 Task: Find connections with filter location Nādāpuram with filter topic  #socialnetworkingwith filter profile language German with filter current company Porsche India with filter school Deogiri College Aurangabad with filter industry Distilleries with filter service category Pricing Strategy with filter keywords title Civil Engineer
Action: Mouse moved to (571, 97)
Screenshot: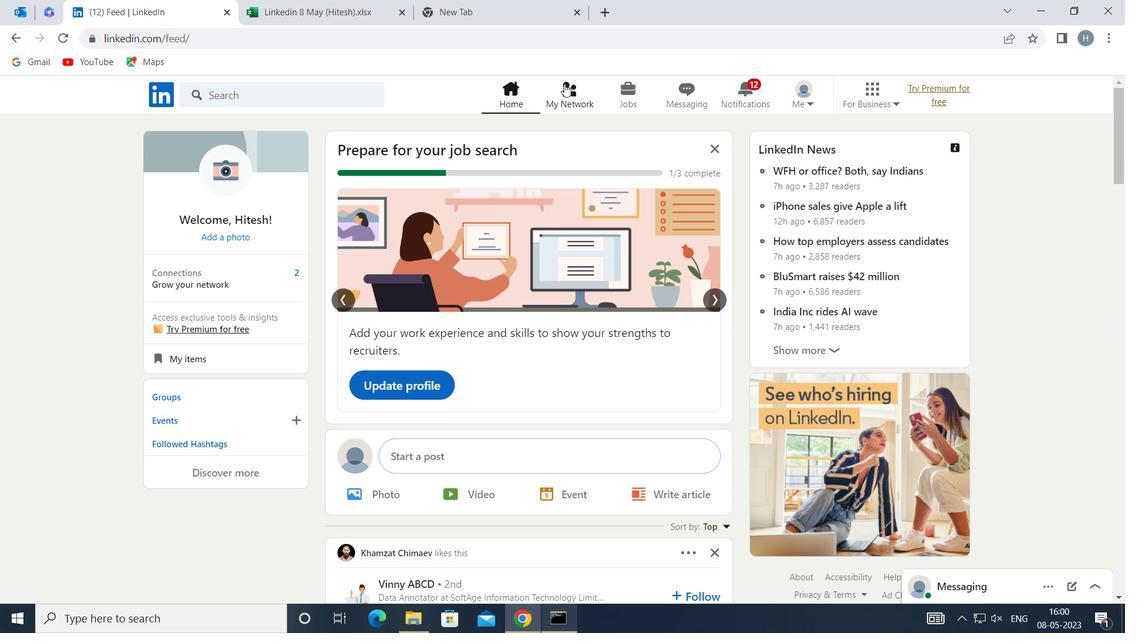 
Action: Mouse pressed left at (571, 97)
Screenshot: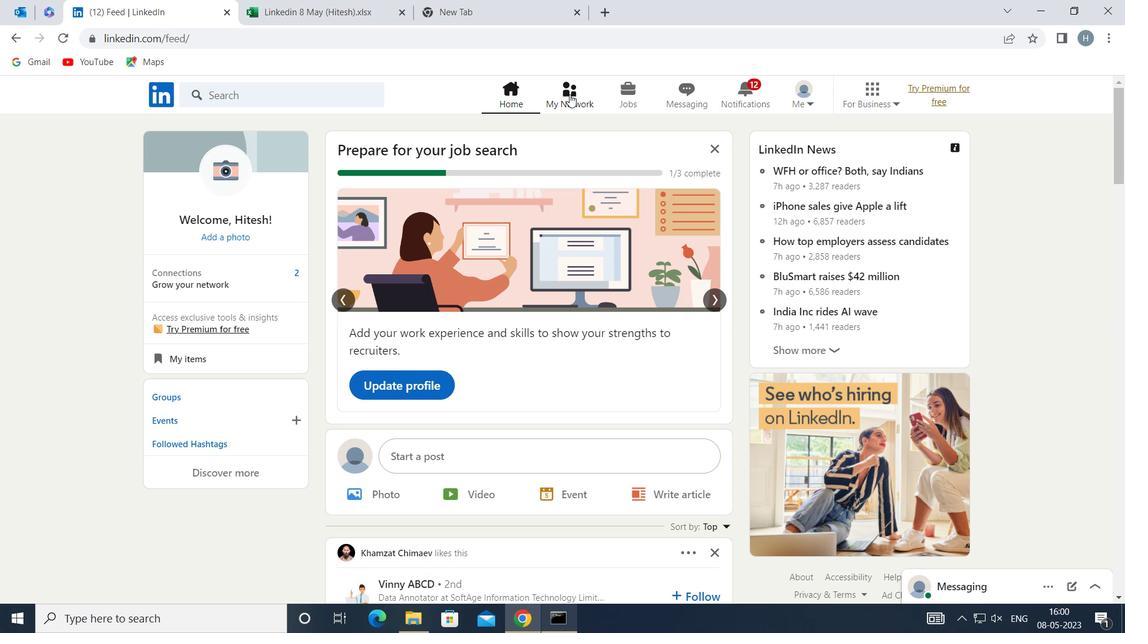 
Action: Mouse moved to (314, 176)
Screenshot: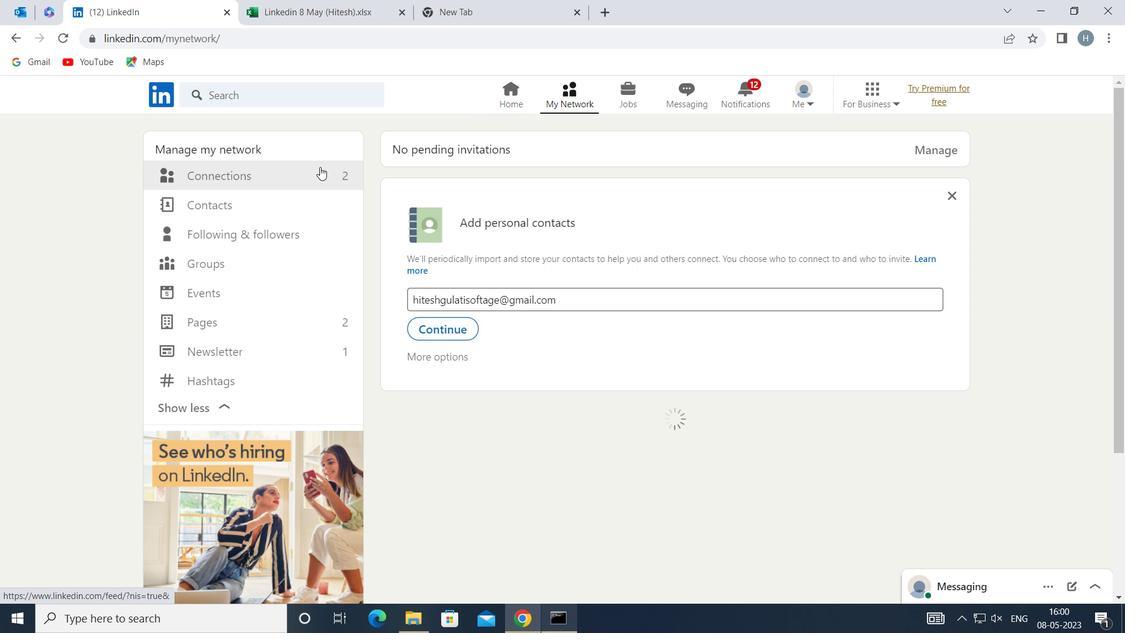 
Action: Mouse pressed left at (314, 176)
Screenshot: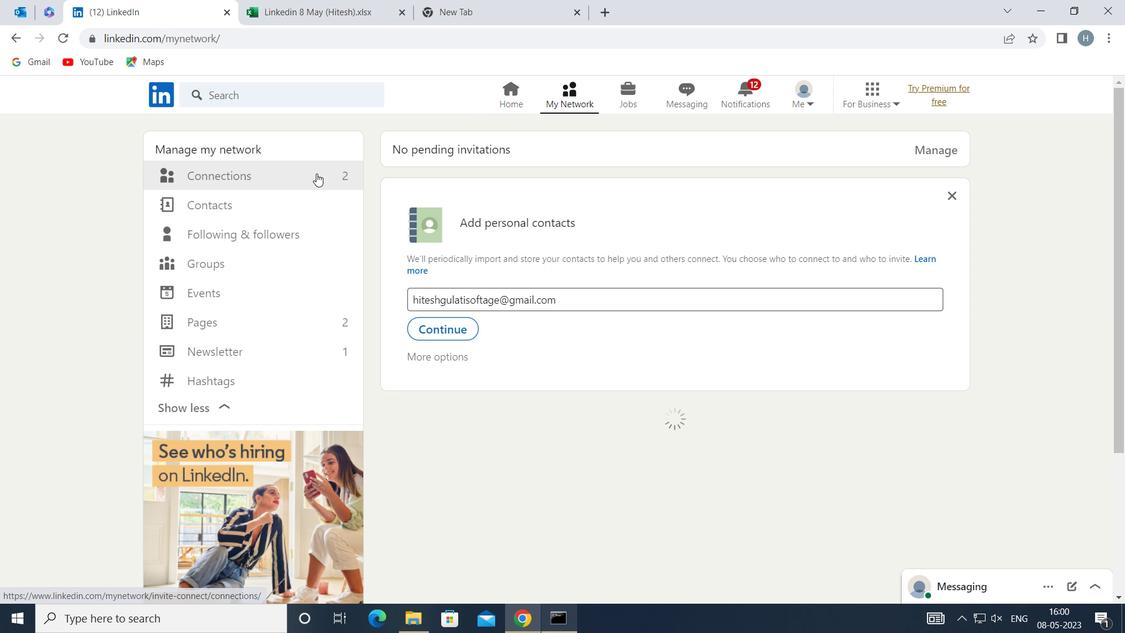
Action: Mouse moved to (648, 174)
Screenshot: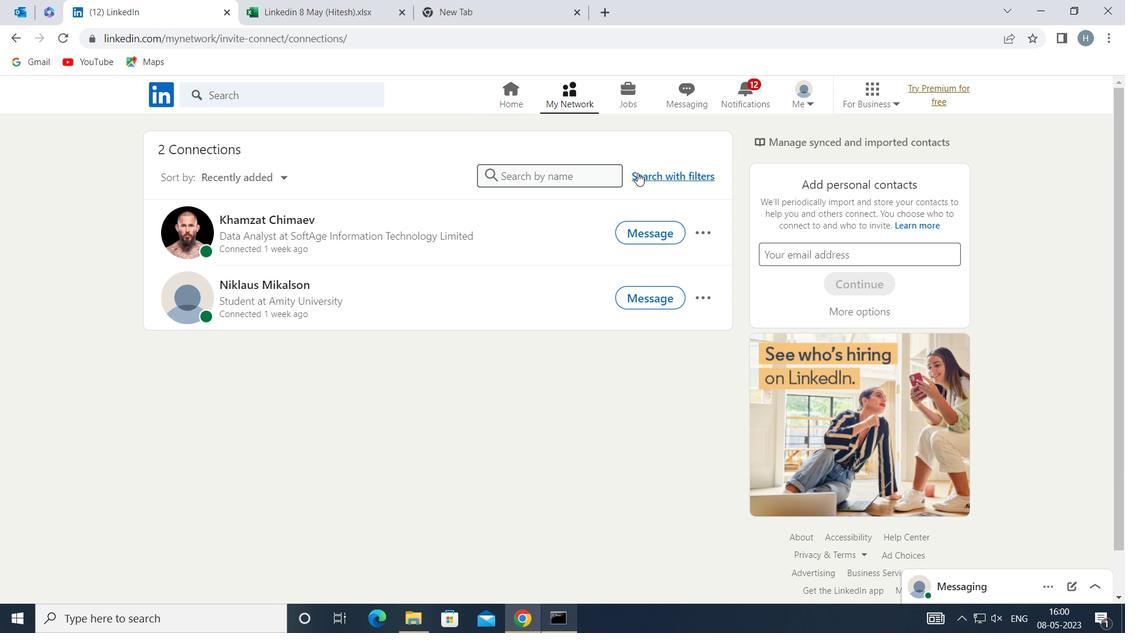 
Action: Mouse pressed left at (648, 174)
Screenshot: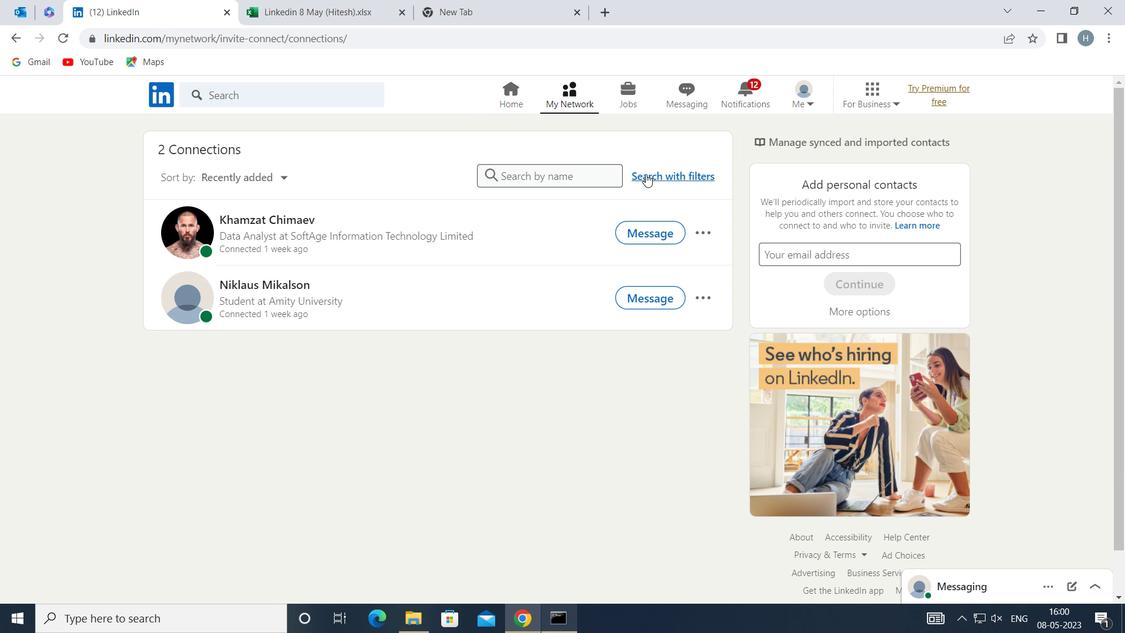 
Action: Mouse moved to (611, 131)
Screenshot: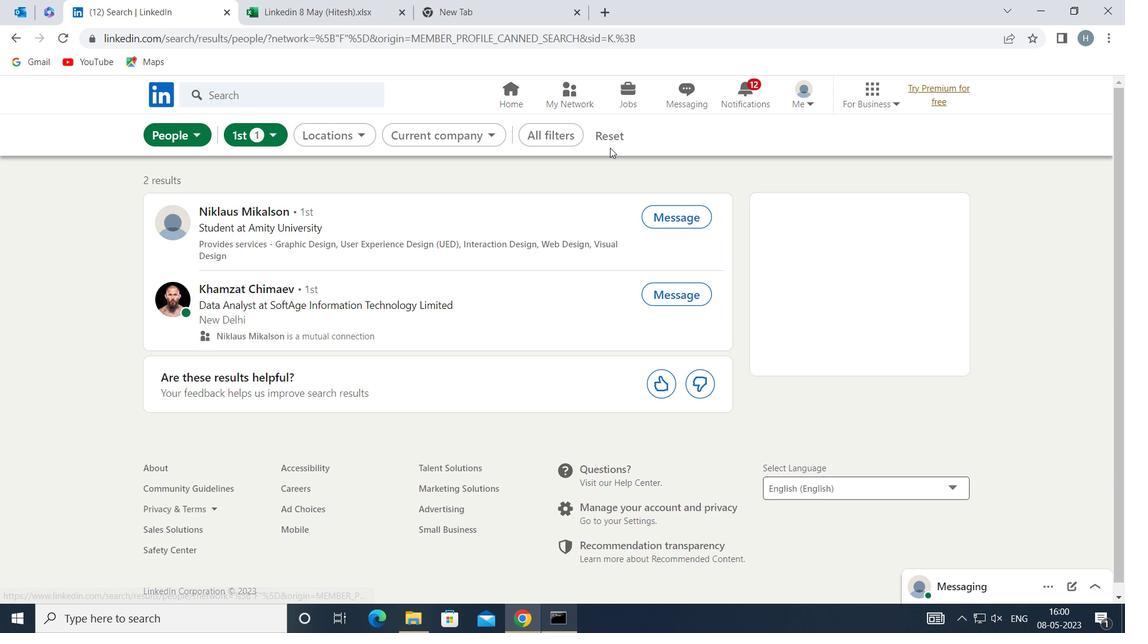 
Action: Mouse pressed left at (611, 131)
Screenshot: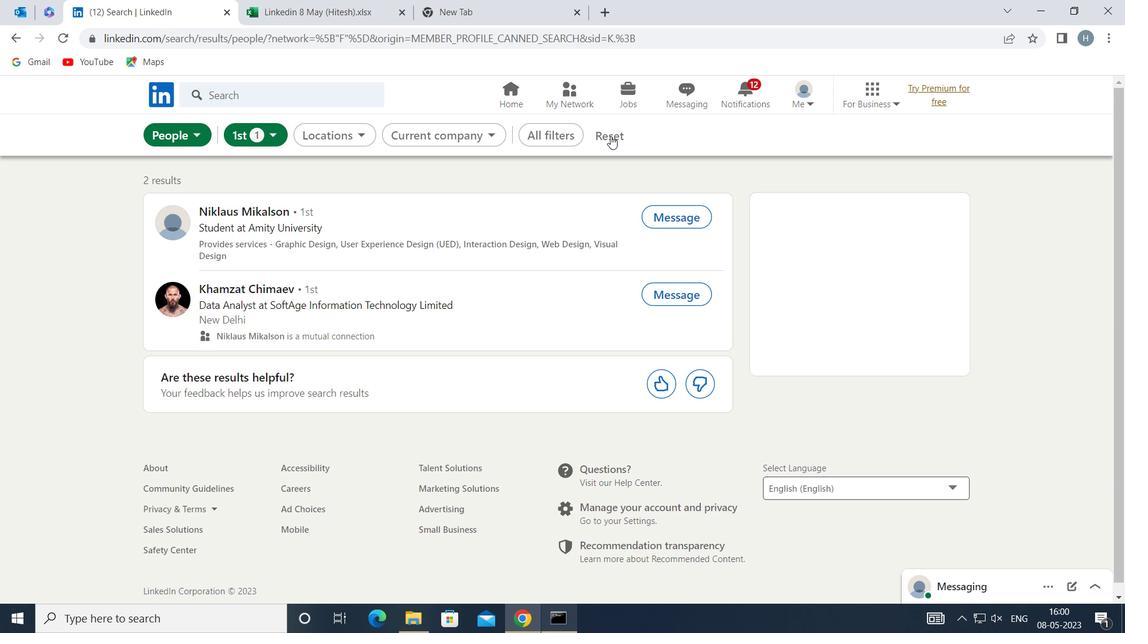 
Action: Mouse moved to (591, 134)
Screenshot: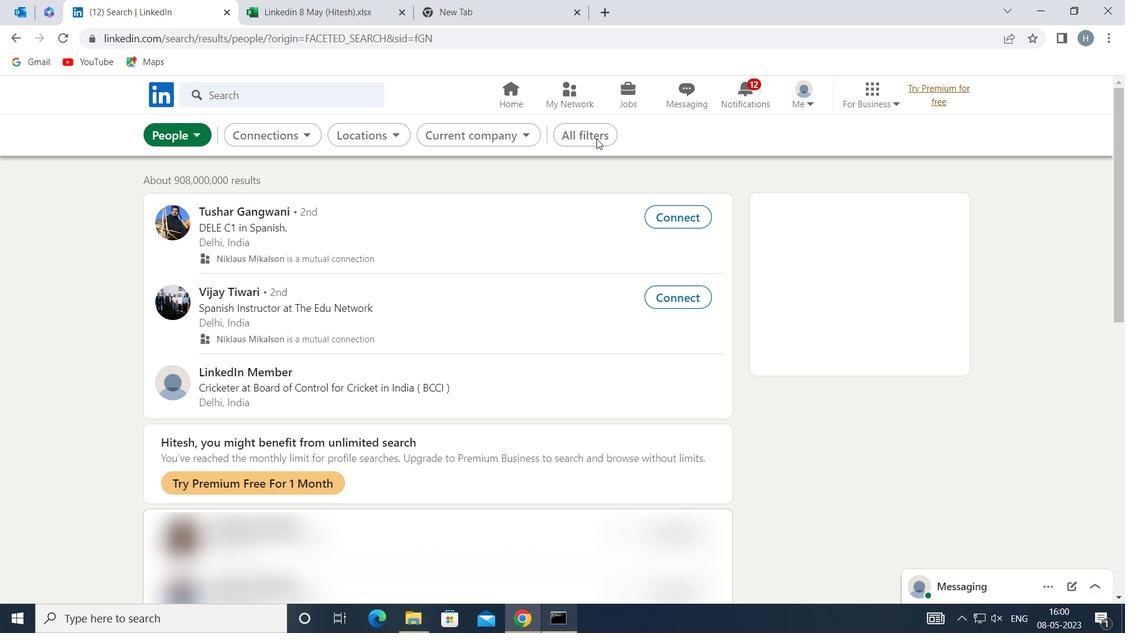 
Action: Mouse pressed left at (591, 134)
Screenshot: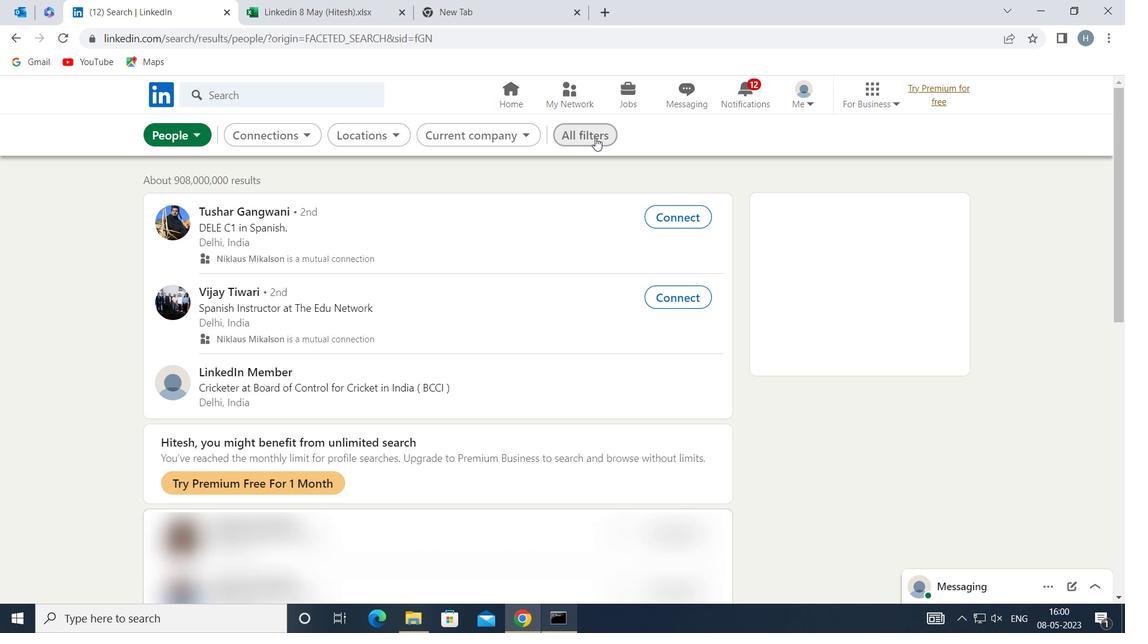 
Action: Mouse moved to (840, 245)
Screenshot: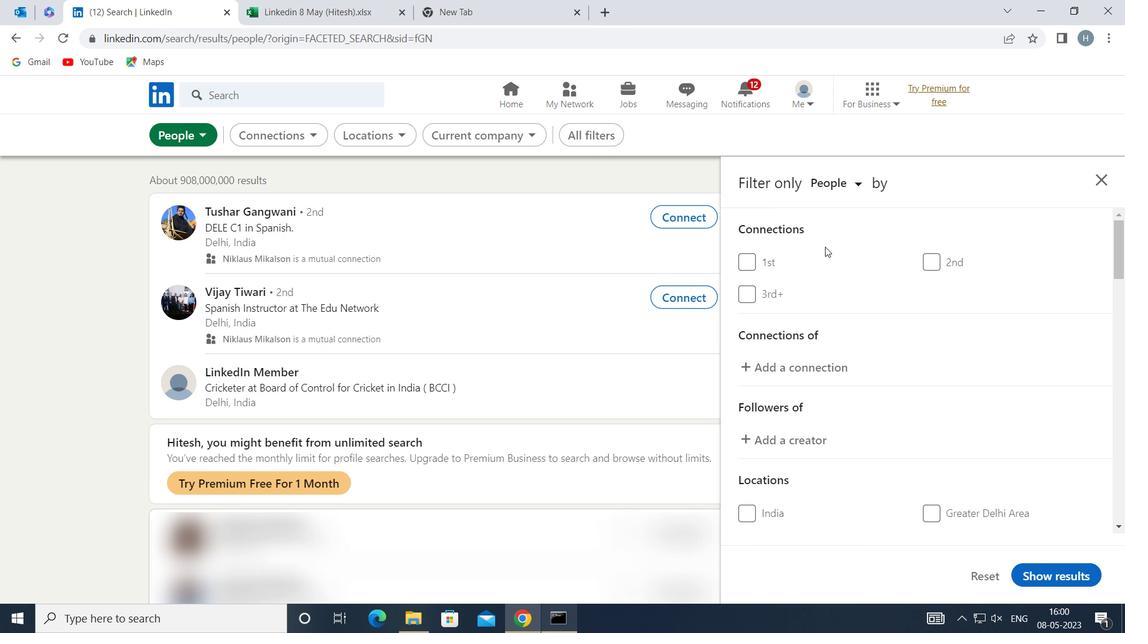 
Action: Mouse scrolled (840, 245) with delta (0, 0)
Screenshot: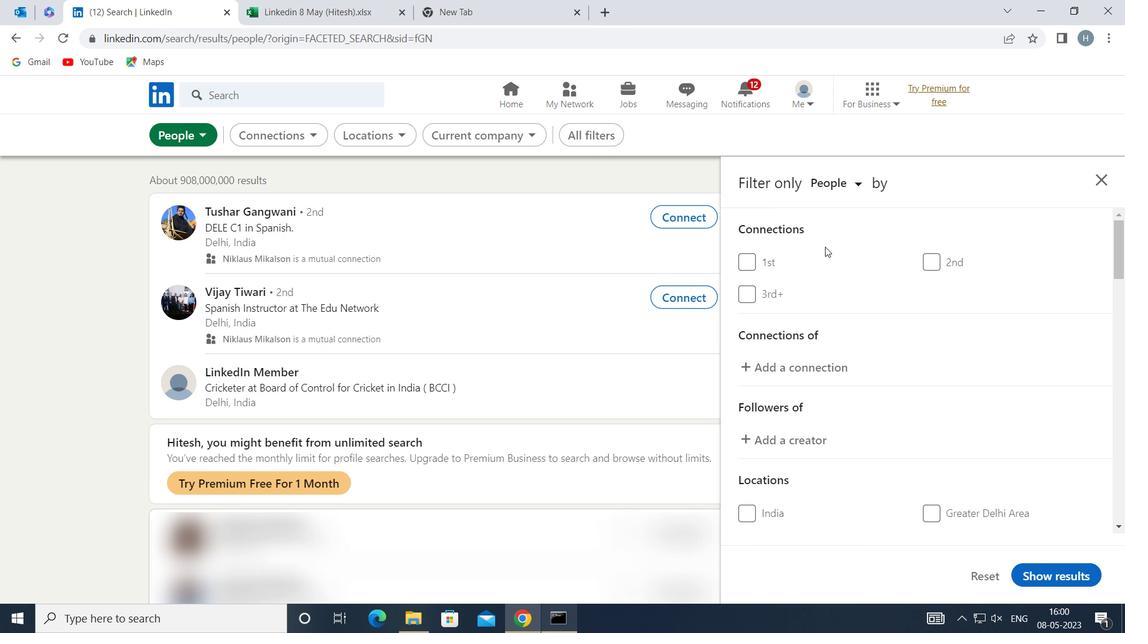 
Action: Mouse moved to (846, 255)
Screenshot: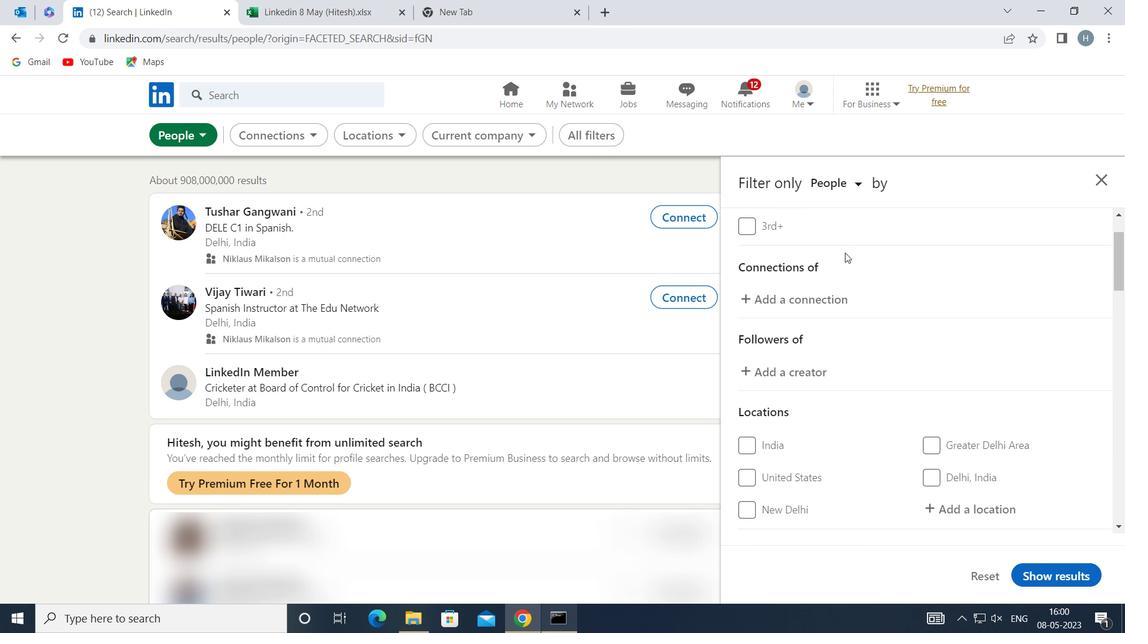 
Action: Mouse scrolled (846, 254) with delta (0, 0)
Screenshot: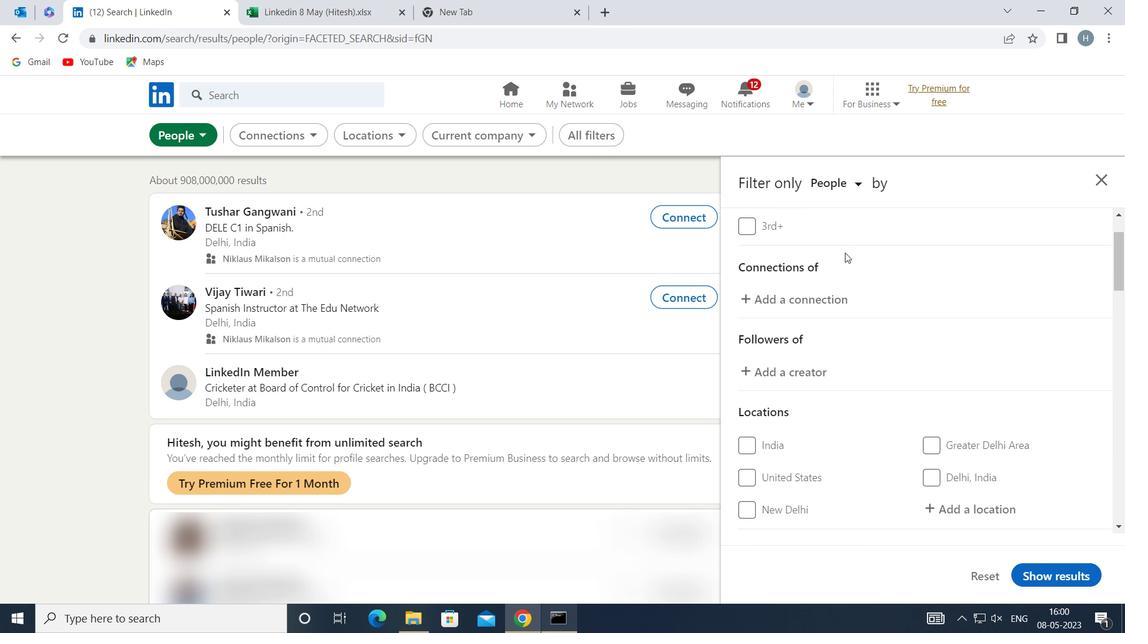
Action: Mouse moved to (849, 265)
Screenshot: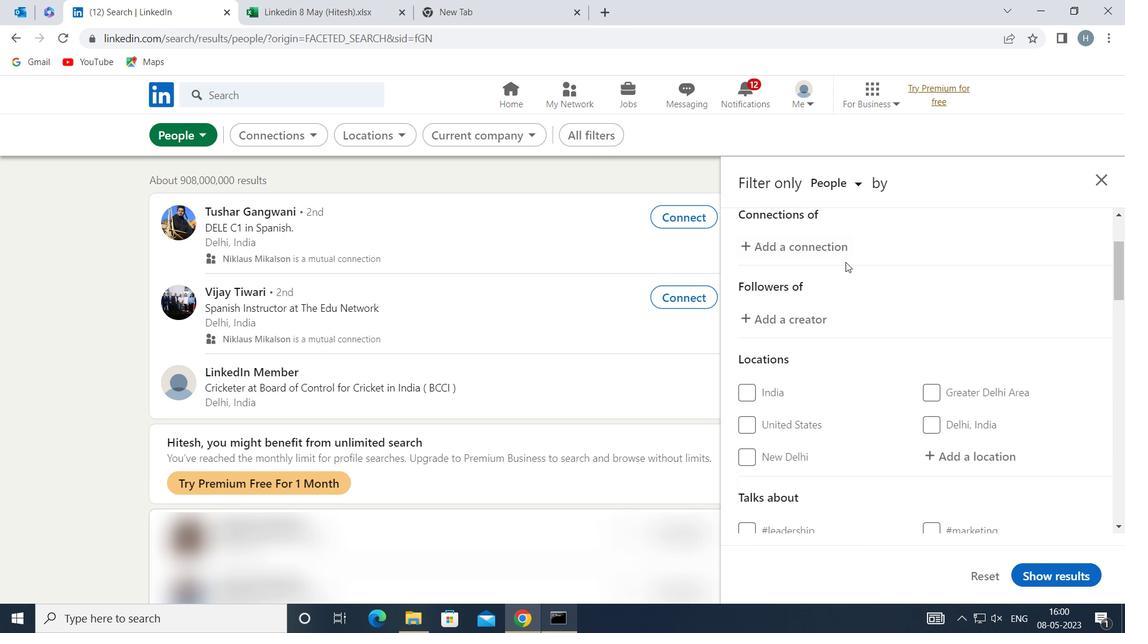 
Action: Mouse scrolled (849, 264) with delta (0, 0)
Screenshot: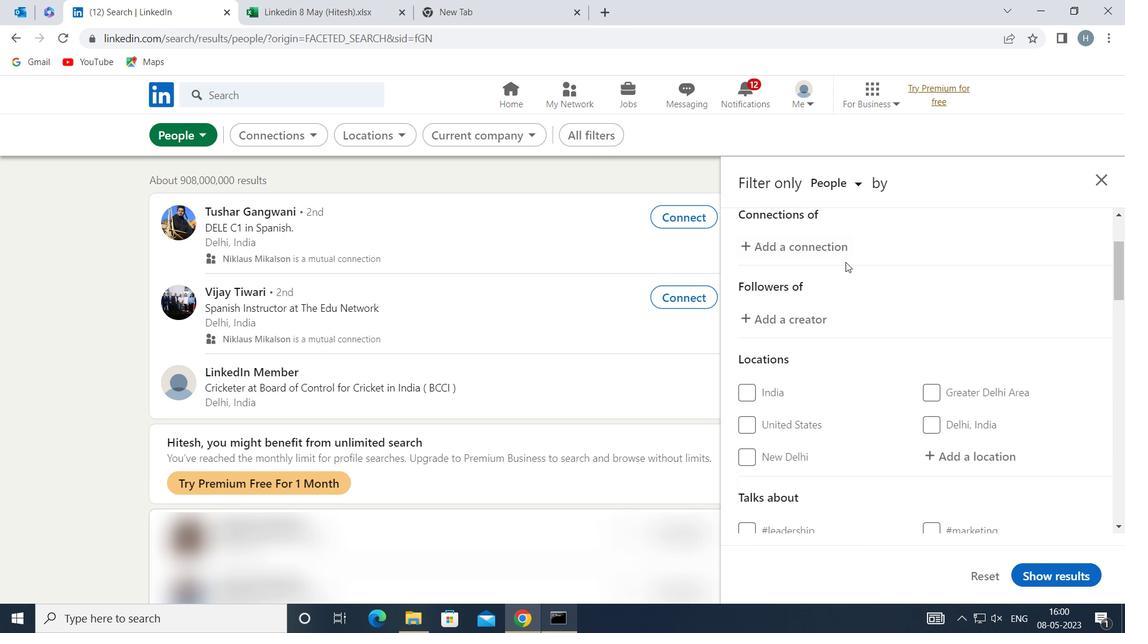 
Action: Mouse moved to (965, 351)
Screenshot: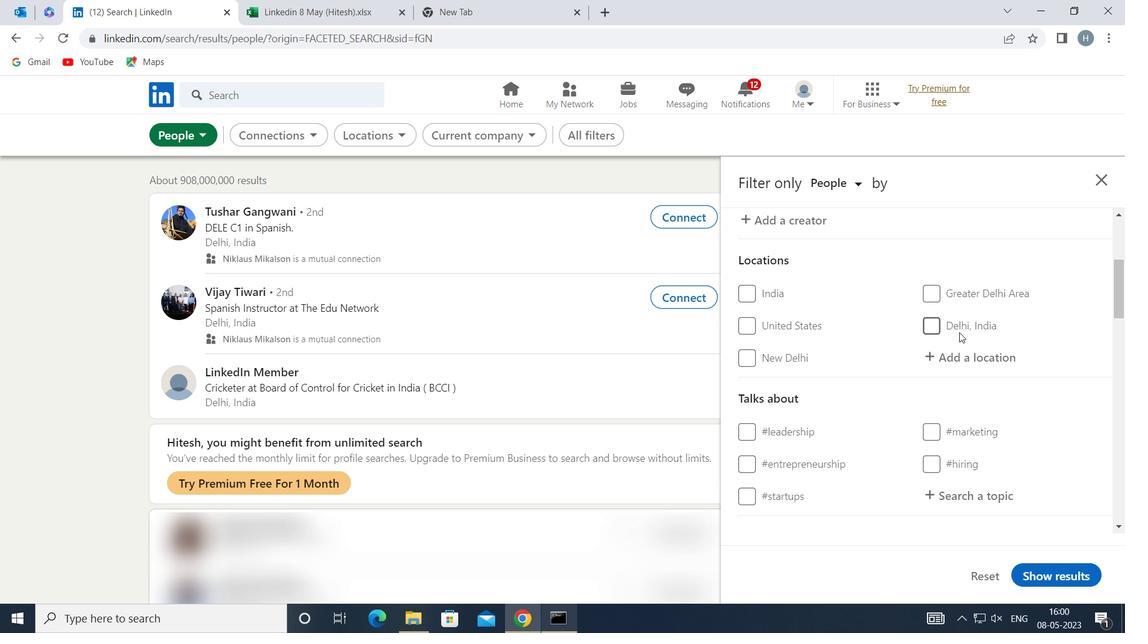 
Action: Mouse pressed left at (965, 351)
Screenshot: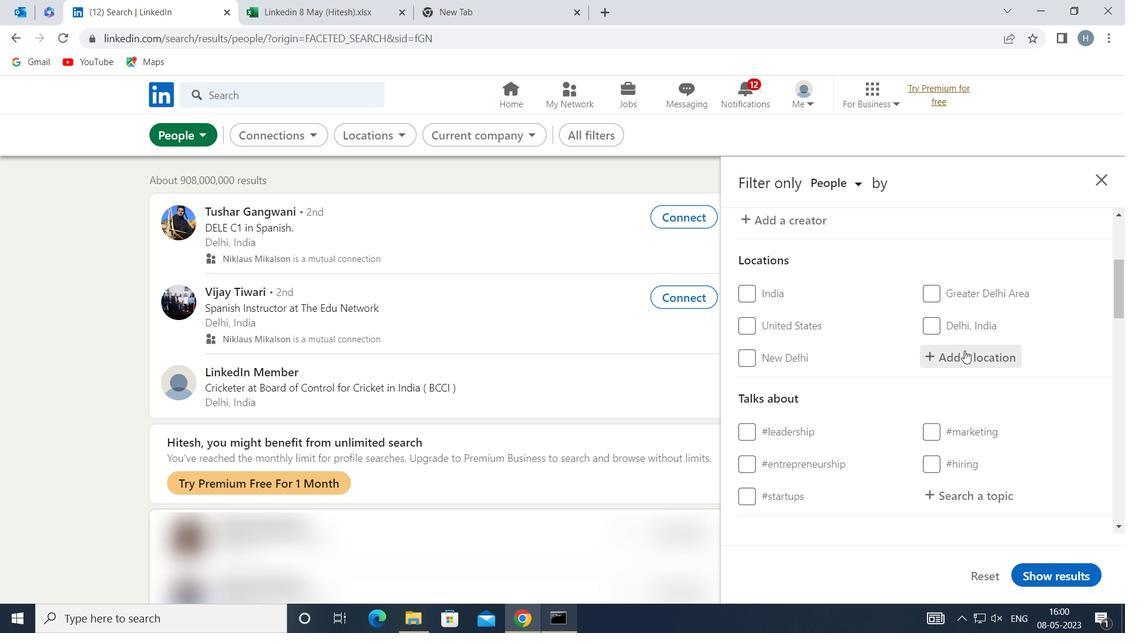 
Action: Key pressed <Key.shift>NADAPURAM
Screenshot: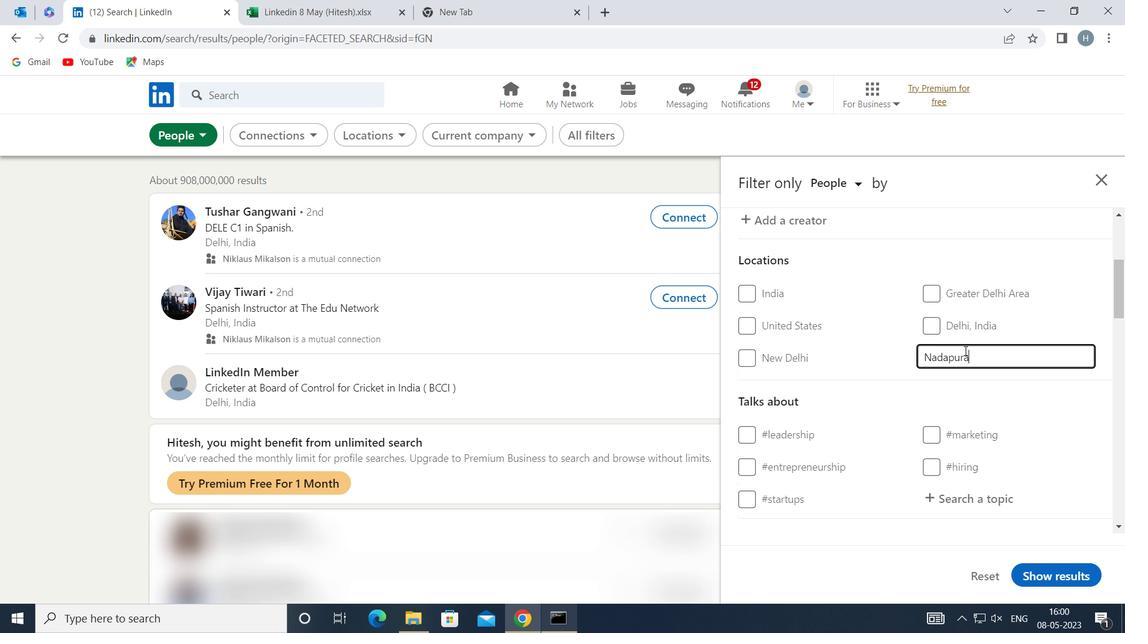 
Action: Mouse moved to (985, 384)
Screenshot: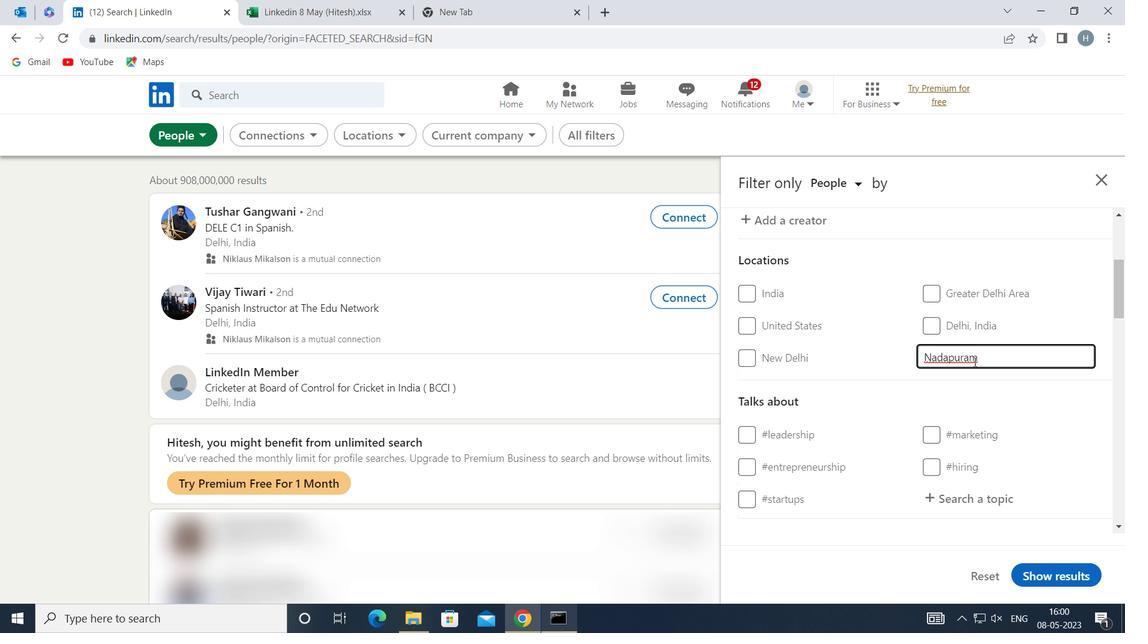 
Action: Mouse pressed left at (985, 384)
Screenshot: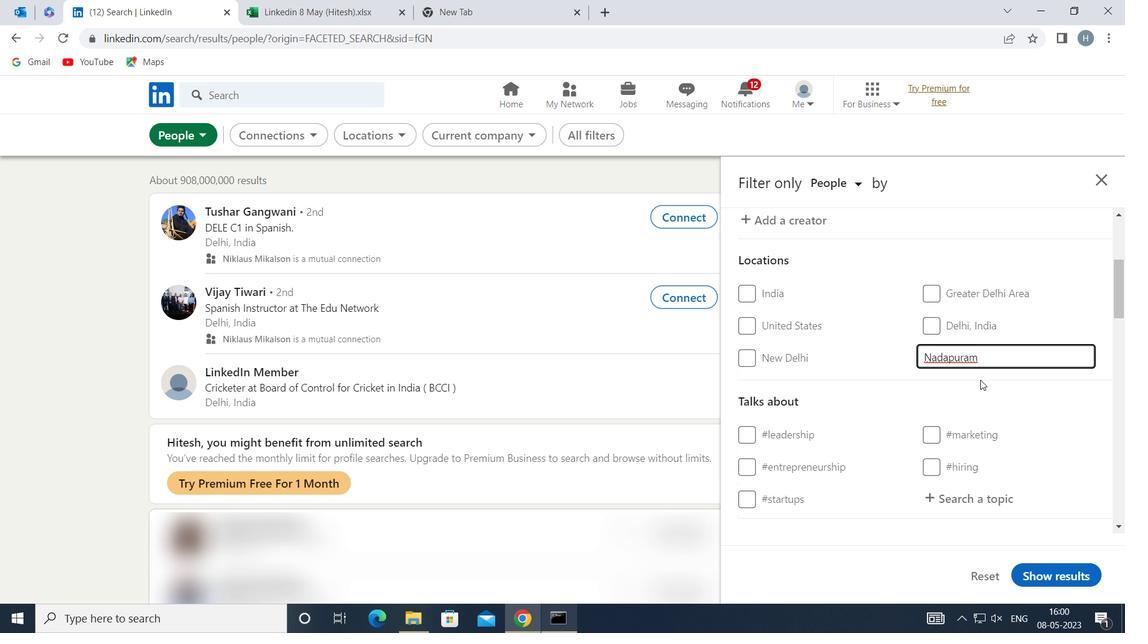 
Action: Mouse moved to (983, 384)
Screenshot: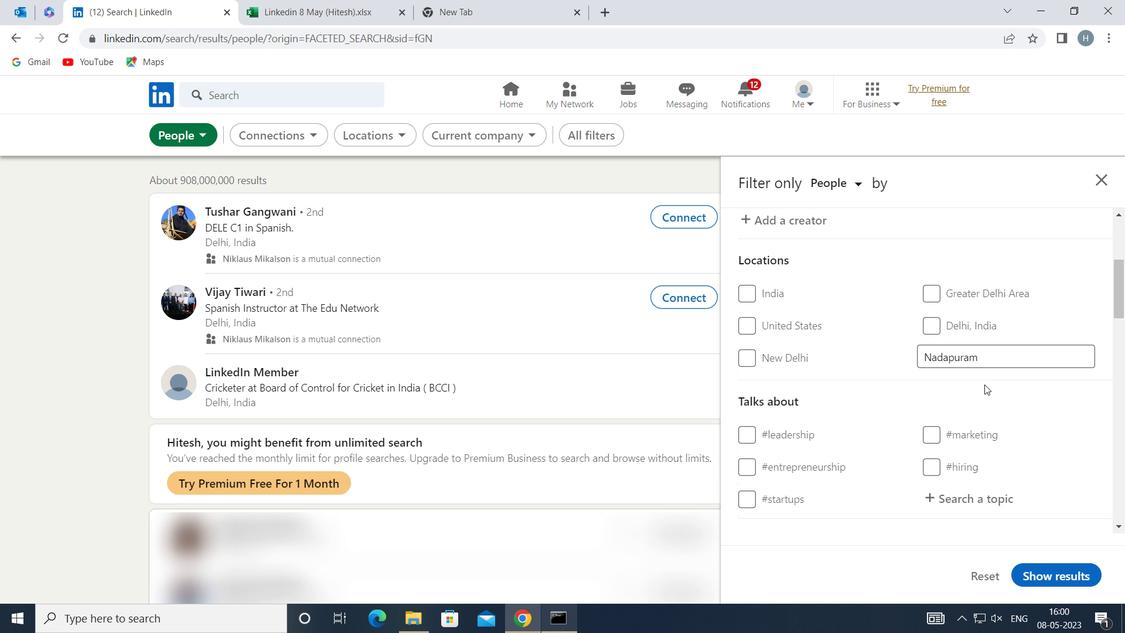 
Action: Mouse scrolled (983, 384) with delta (0, 0)
Screenshot: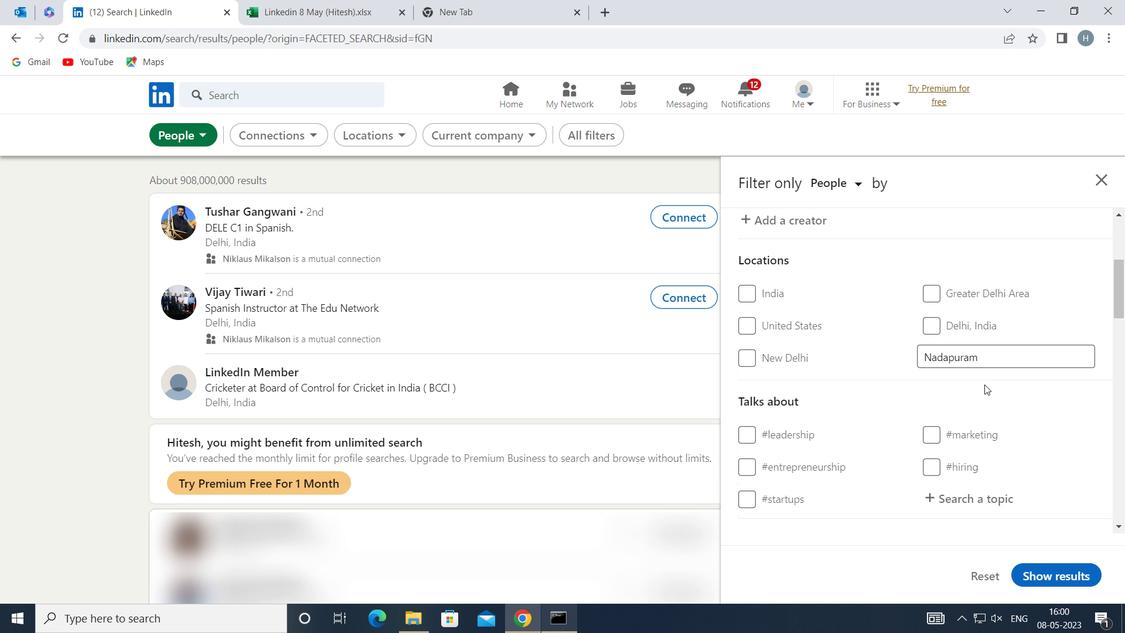 
Action: Mouse moved to (976, 380)
Screenshot: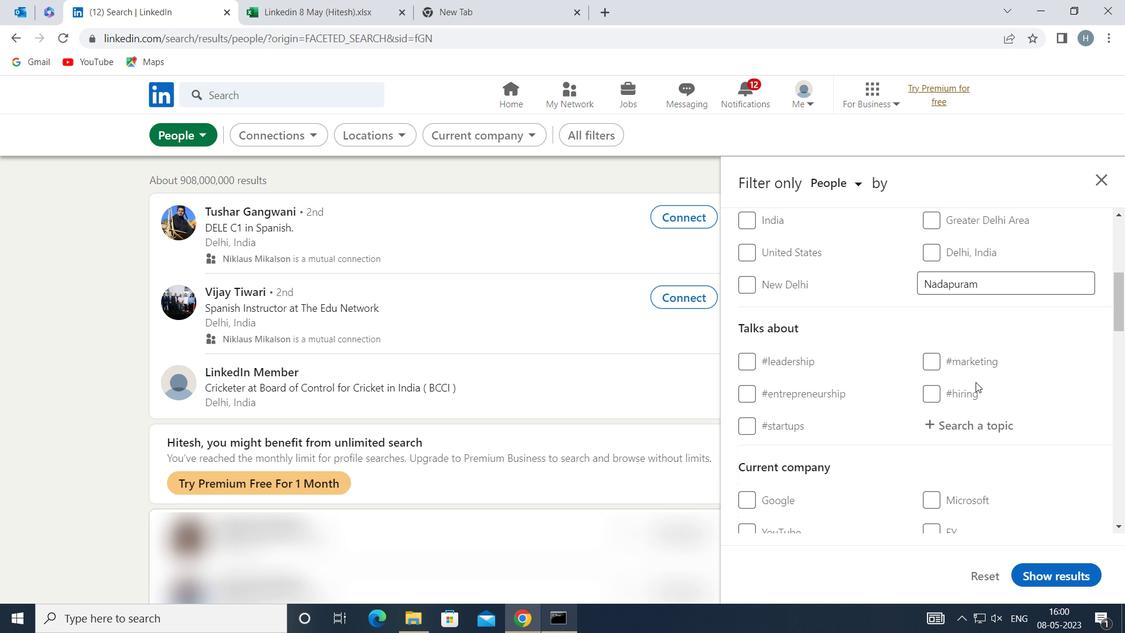 
Action: Mouse scrolled (976, 380) with delta (0, 0)
Screenshot: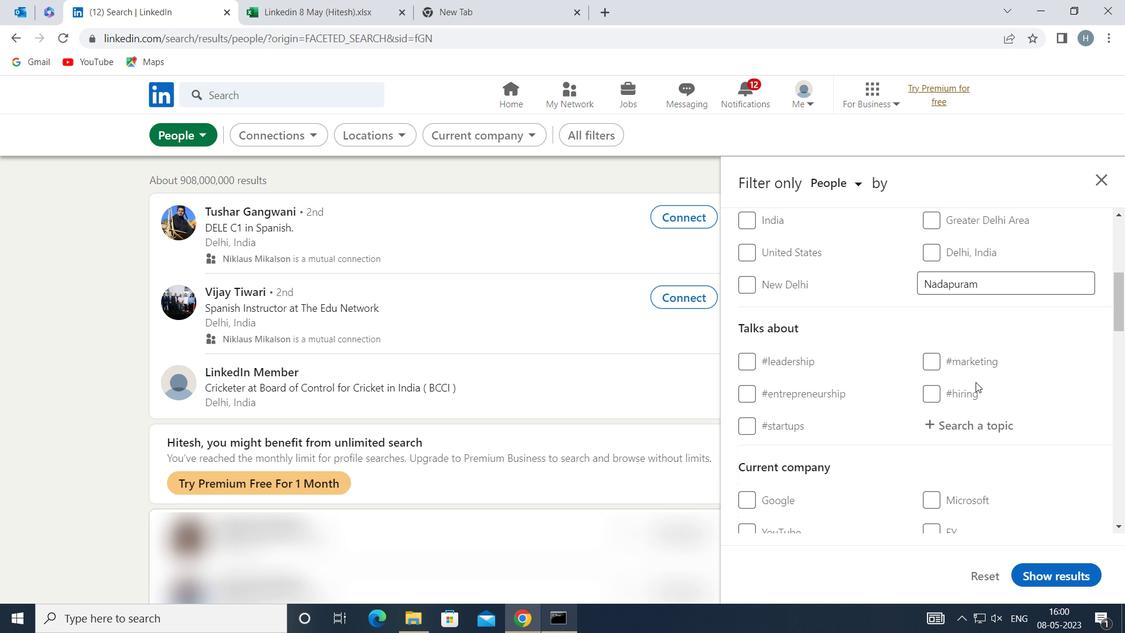 
Action: Mouse moved to (974, 351)
Screenshot: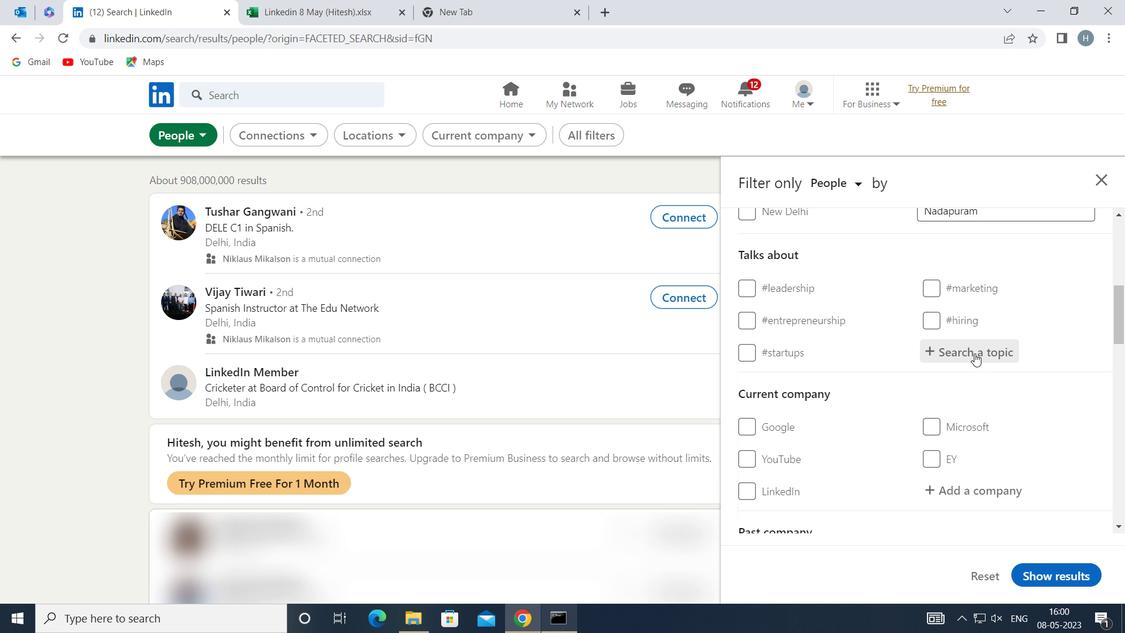 
Action: Mouse pressed left at (974, 351)
Screenshot: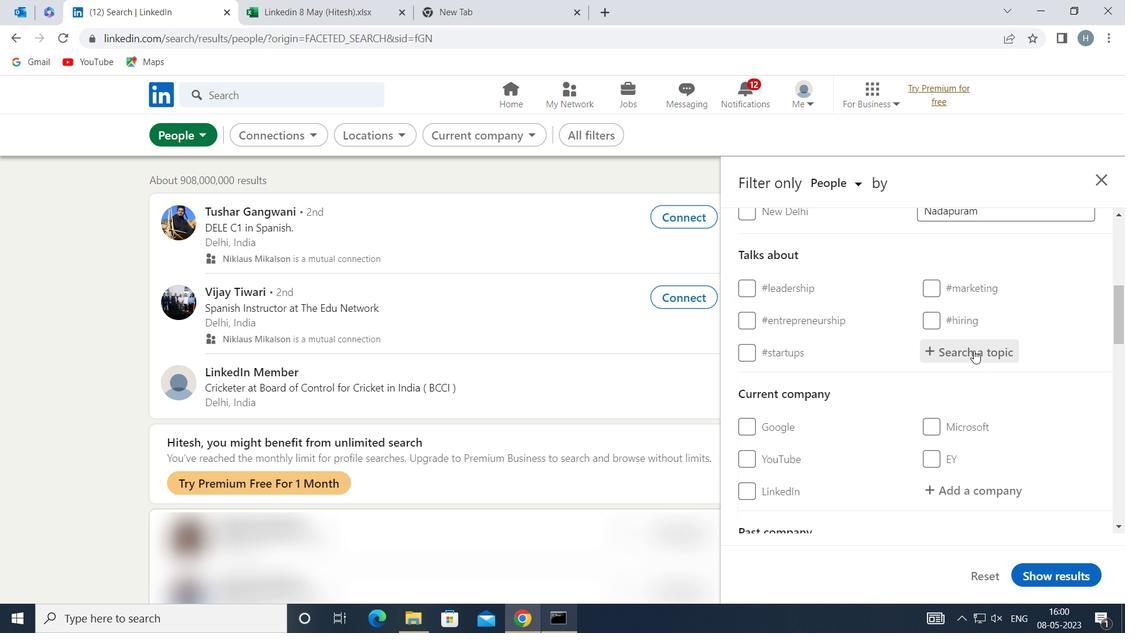 
Action: Key pressed SOCIALNETWORKING
Screenshot: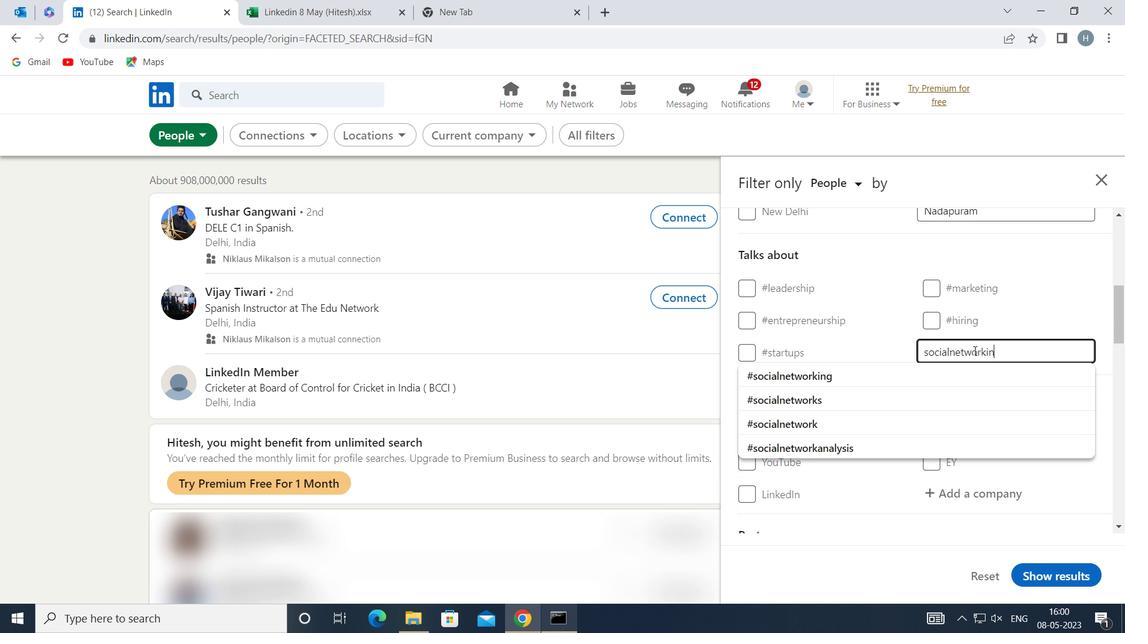 
Action: Mouse moved to (911, 377)
Screenshot: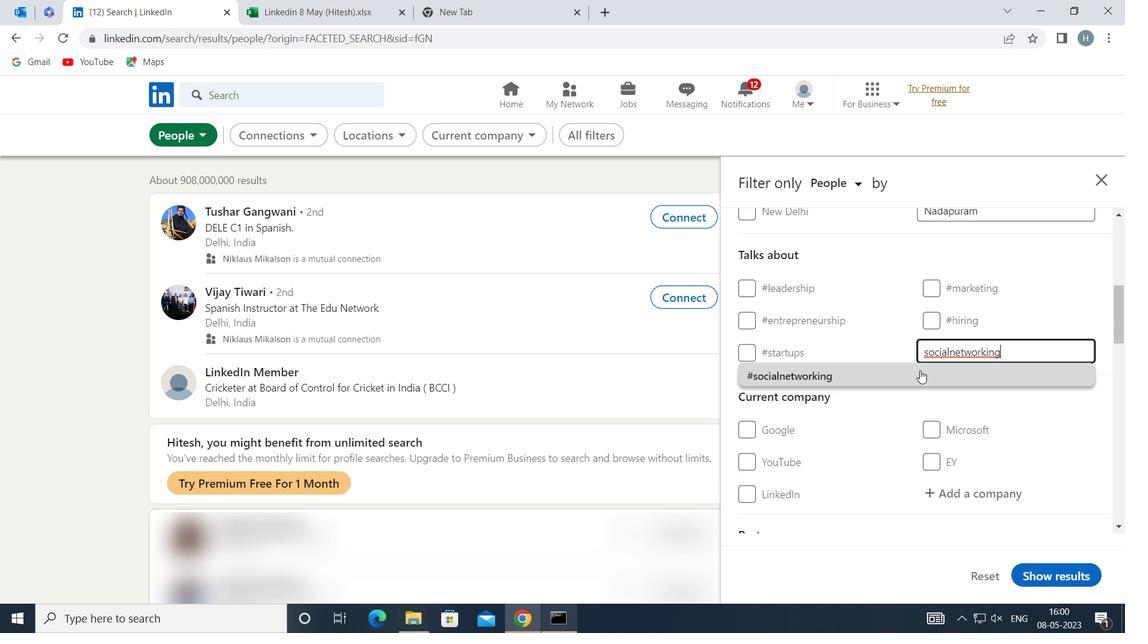 
Action: Mouse pressed left at (911, 377)
Screenshot: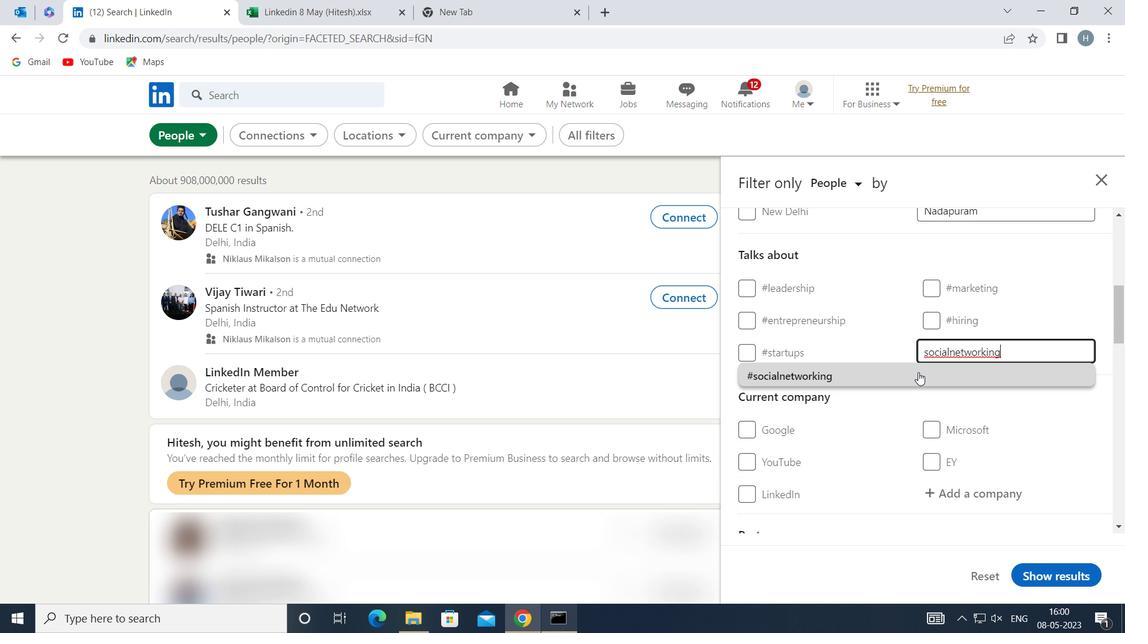 
Action: Mouse moved to (908, 368)
Screenshot: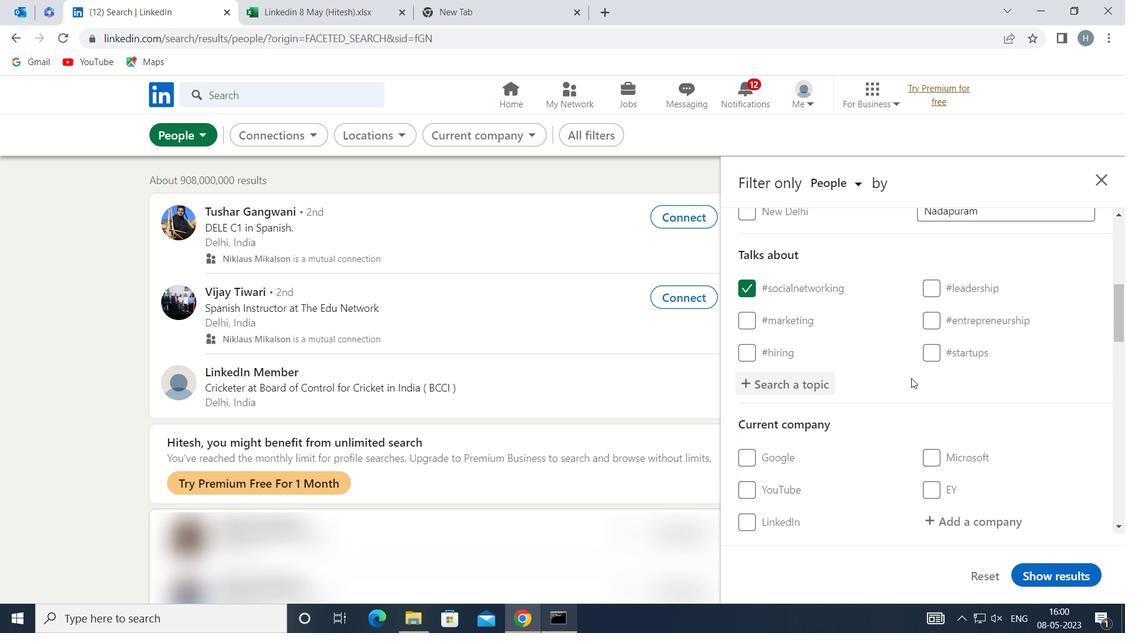 
Action: Mouse scrolled (908, 367) with delta (0, 0)
Screenshot: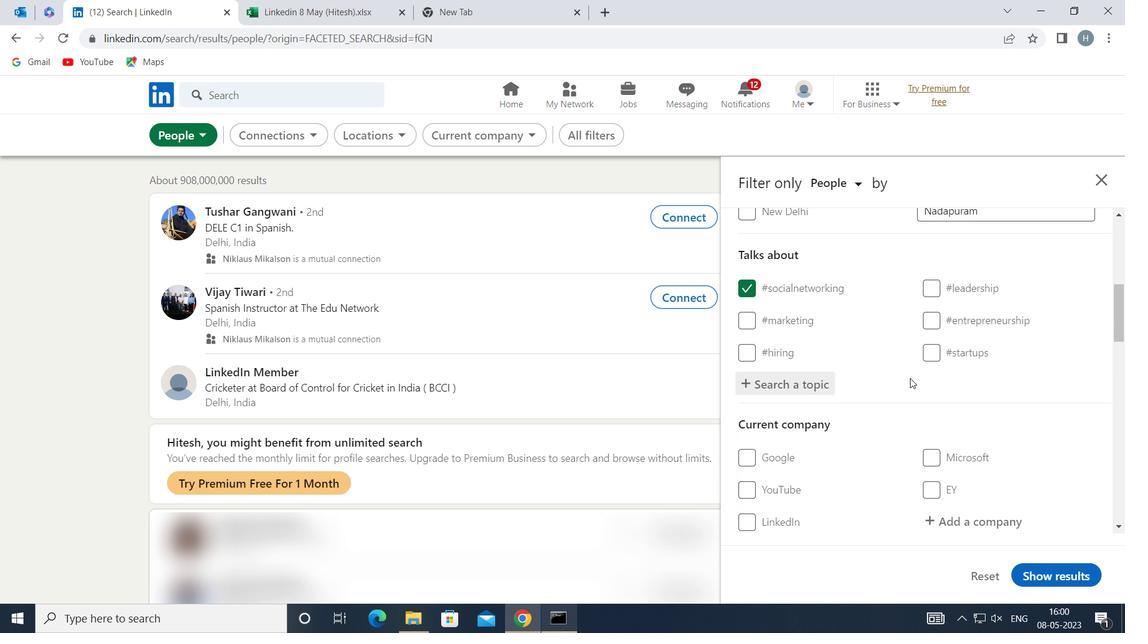 
Action: Mouse moved to (908, 366)
Screenshot: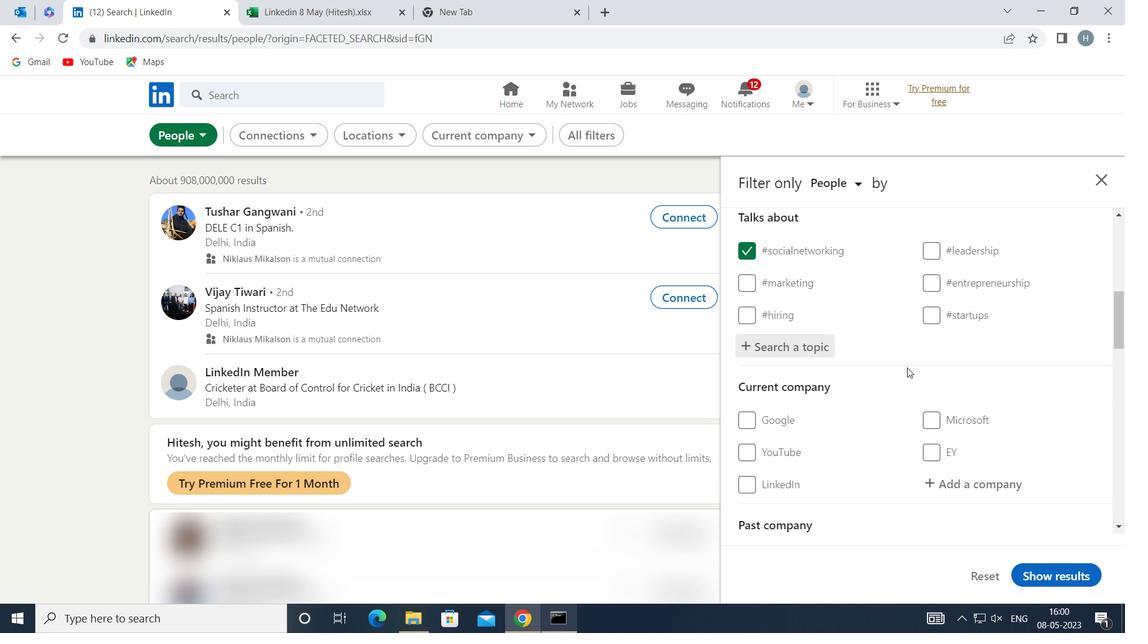 
Action: Mouse scrolled (908, 365) with delta (0, 0)
Screenshot: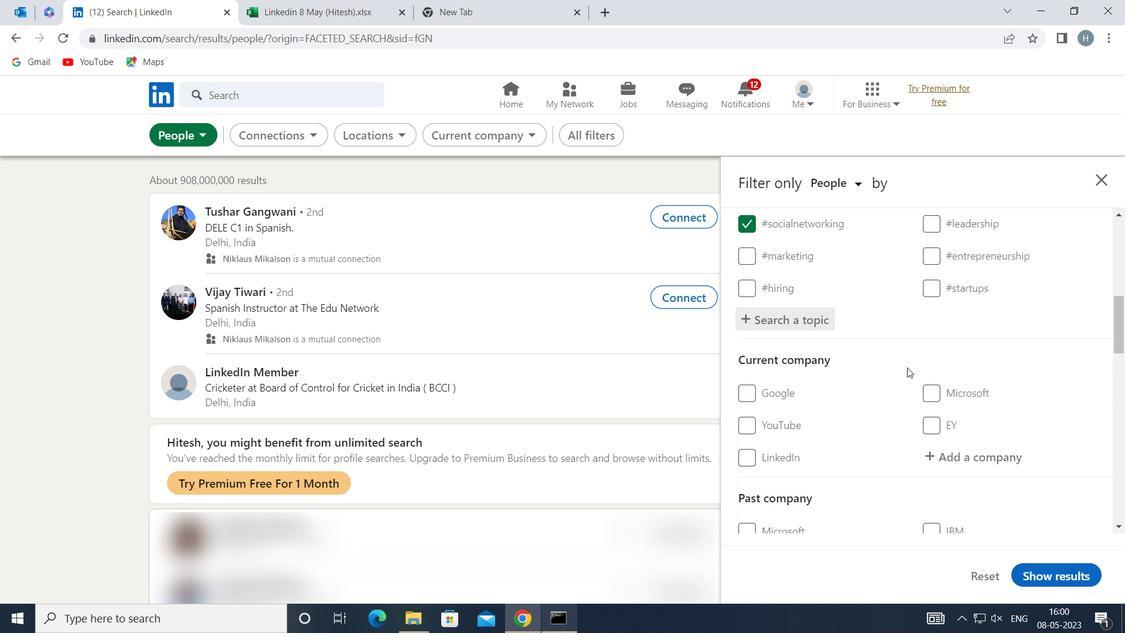 
Action: Mouse scrolled (908, 365) with delta (0, 0)
Screenshot: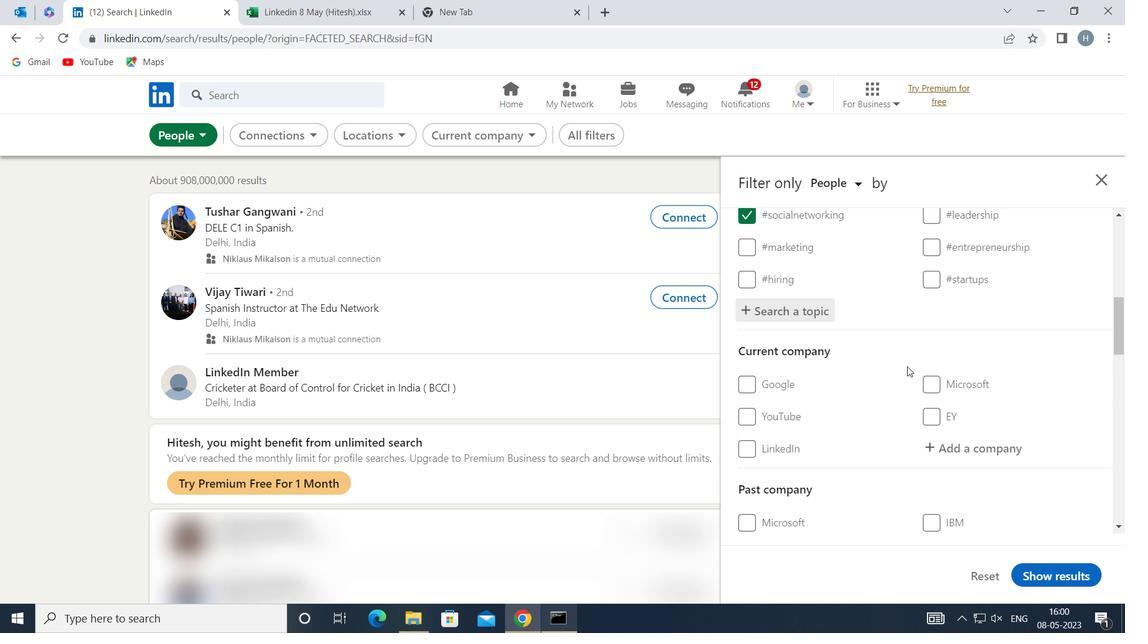 
Action: Mouse moved to (890, 358)
Screenshot: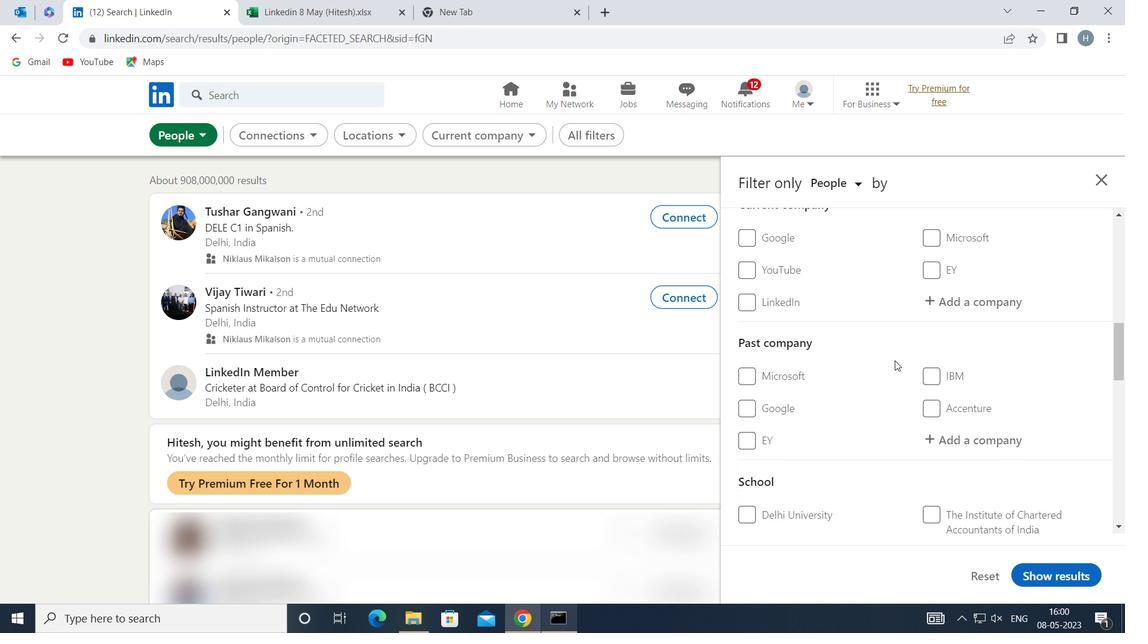 
Action: Mouse scrolled (890, 357) with delta (0, 0)
Screenshot: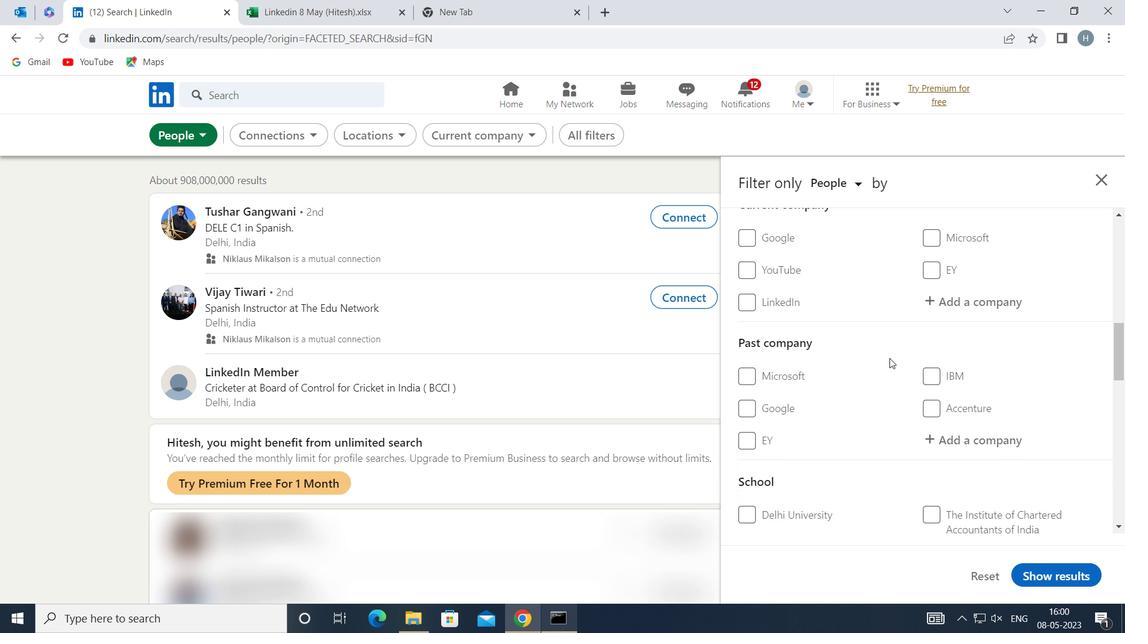 
Action: Mouse scrolled (890, 357) with delta (0, 0)
Screenshot: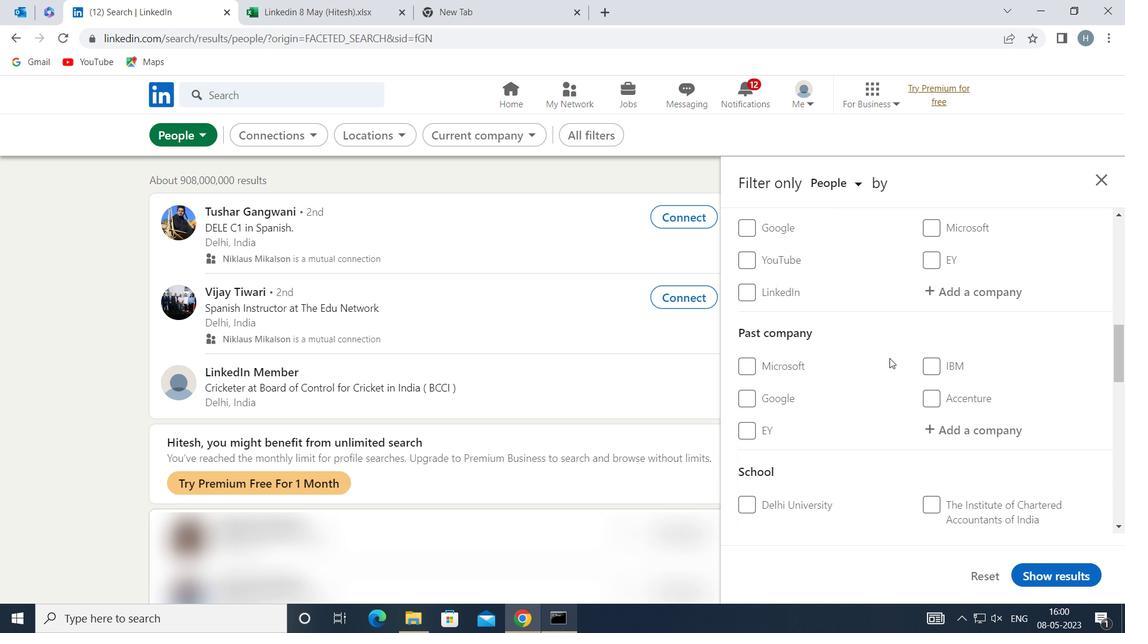 
Action: Mouse scrolled (890, 357) with delta (0, 0)
Screenshot: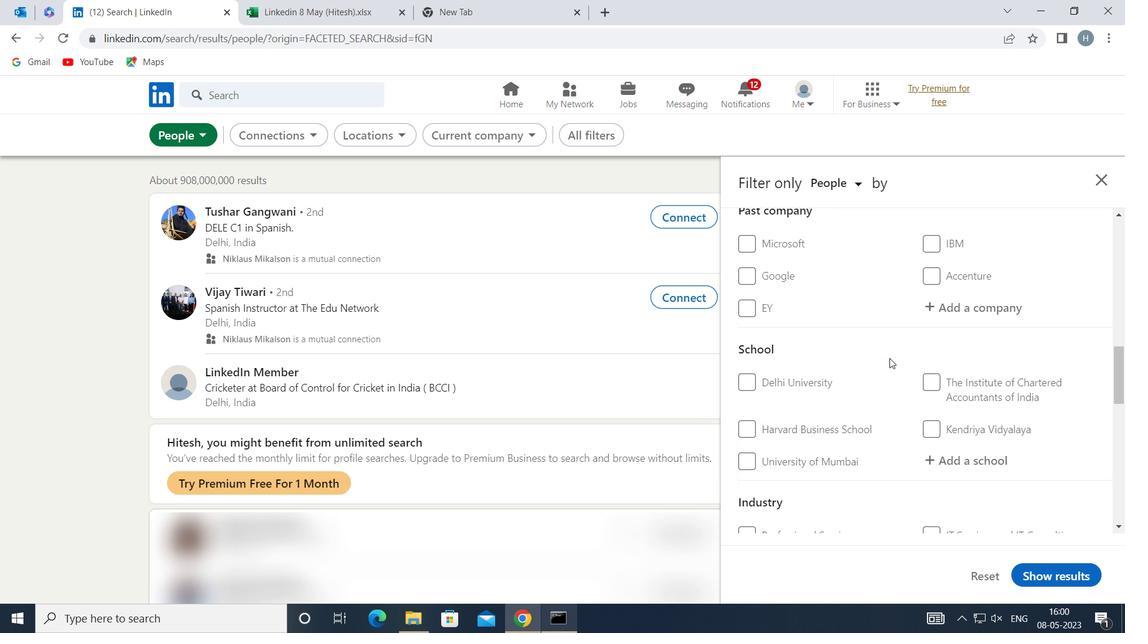 
Action: Mouse scrolled (890, 357) with delta (0, 0)
Screenshot: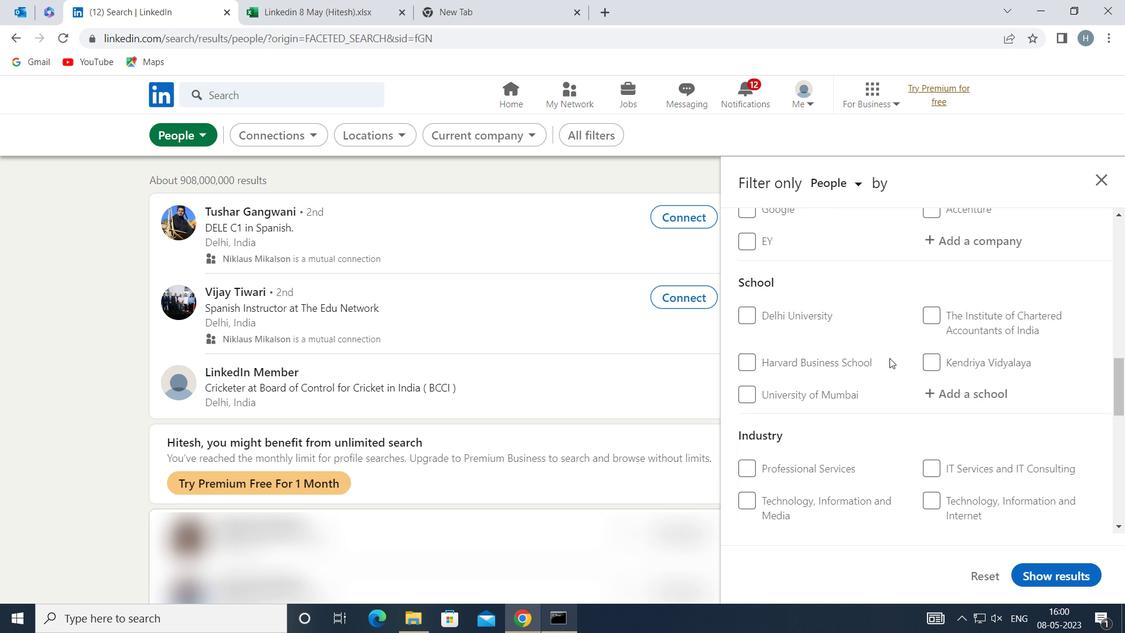 
Action: Mouse scrolled (890, 357) with delta (0, 0)
Screenshot: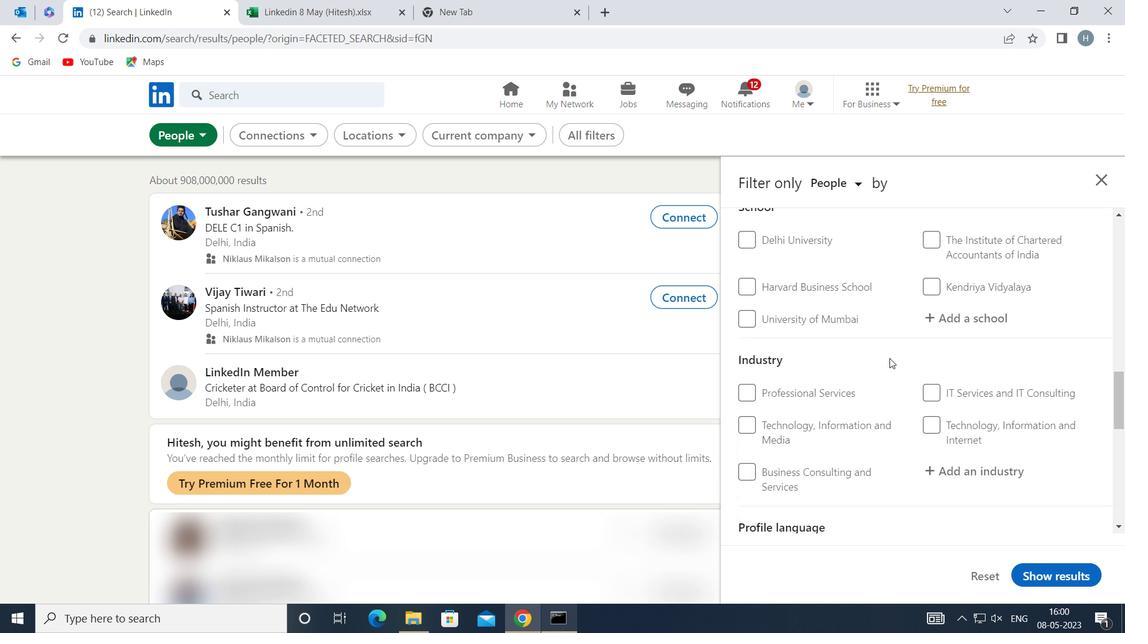 
Action: Mouse scrolled (890, 357) with delta (0, 0)
Screenshot: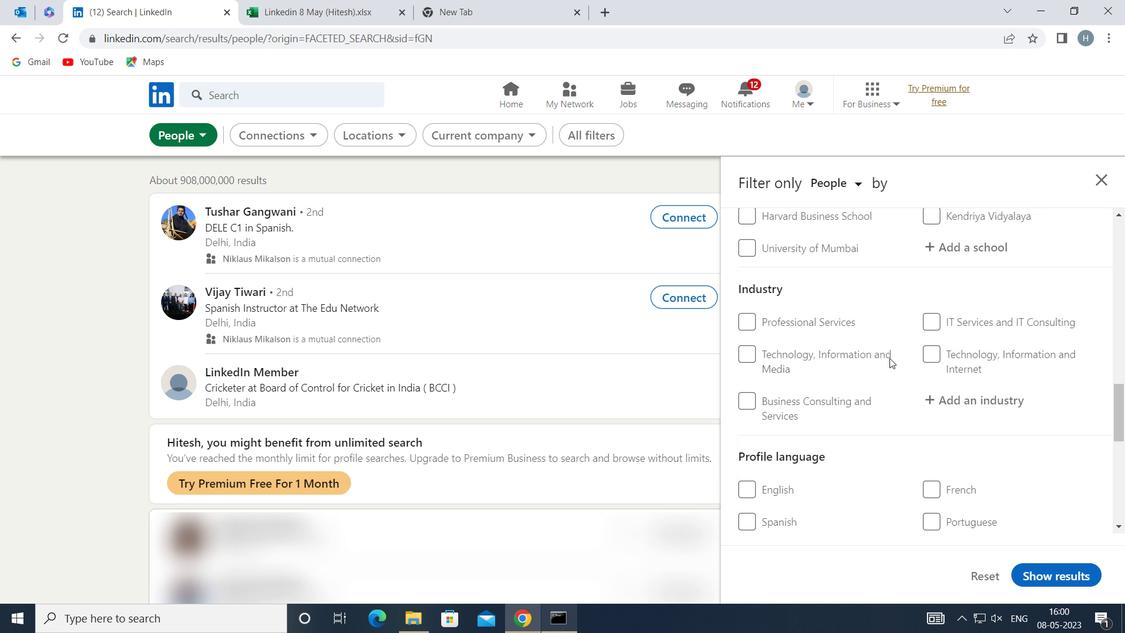 
Action: Mouse moved to (745, 465)
Screenshot: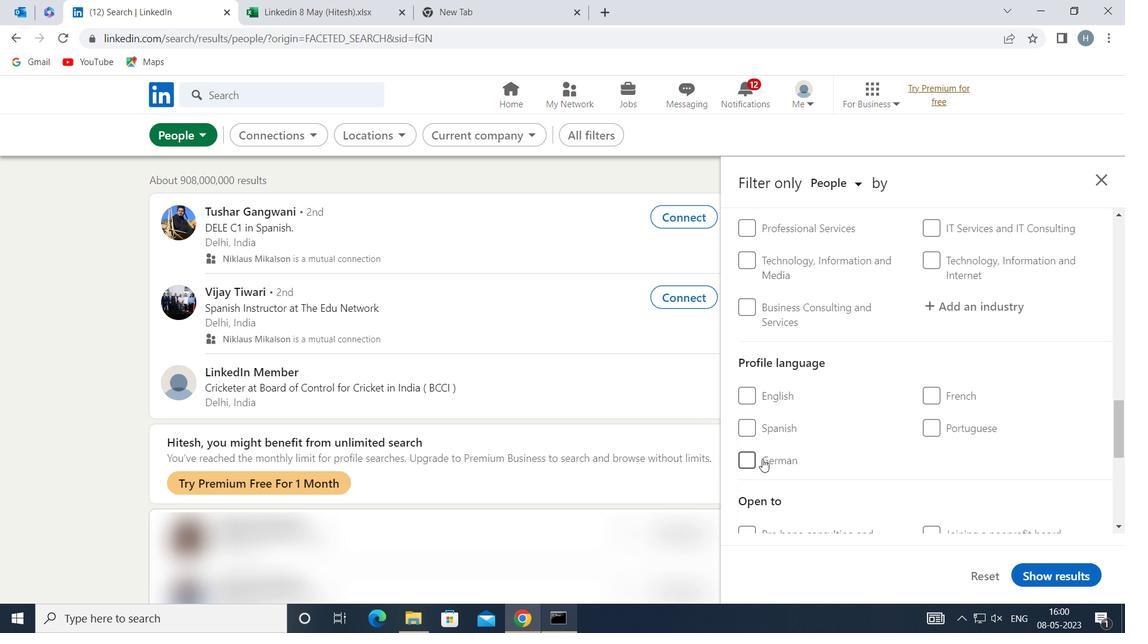 
Action: Mouse pressed left at (745, 465)
Screenshot: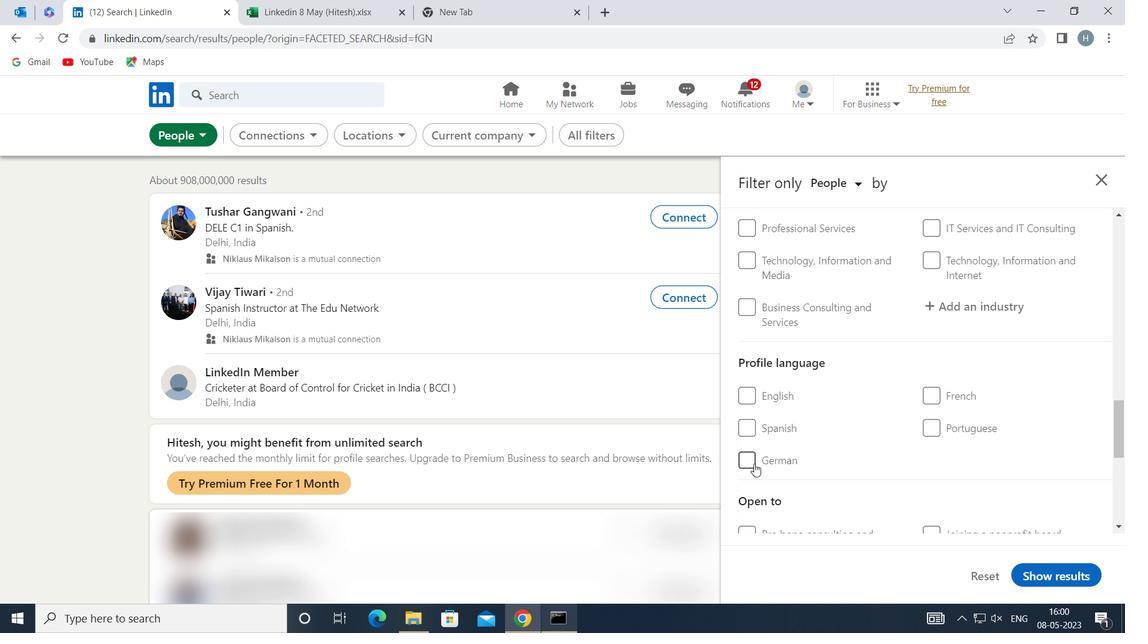 
Action: Mouse moved to (900, 423)
Screenshot: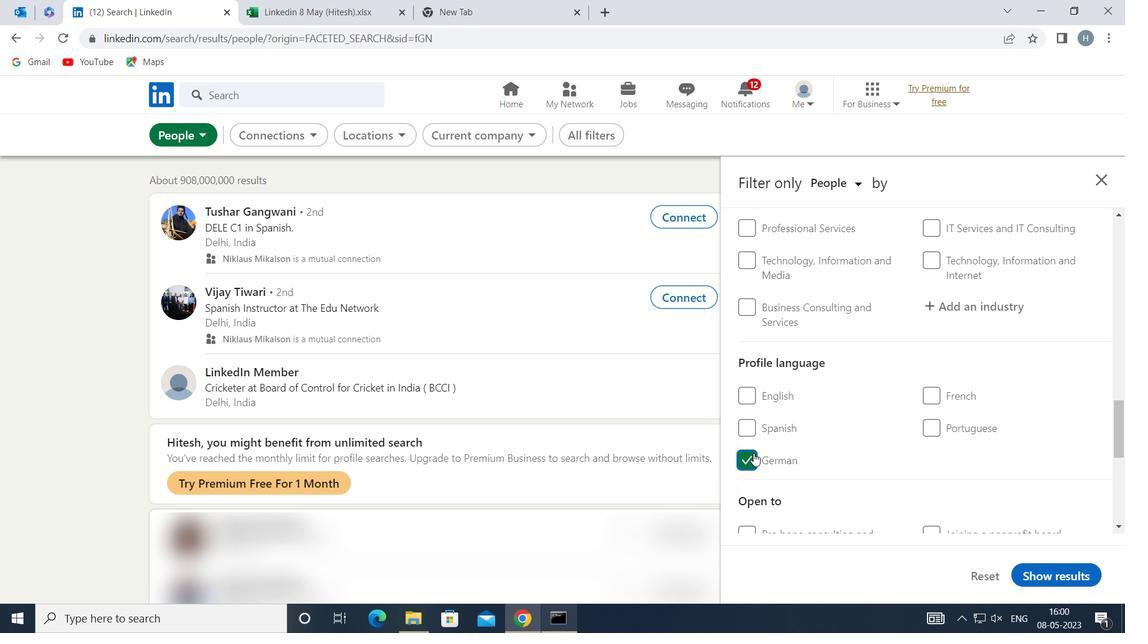 
Action: Mouse scrolled (900, 423) with delta (0, 0)
Screenshot: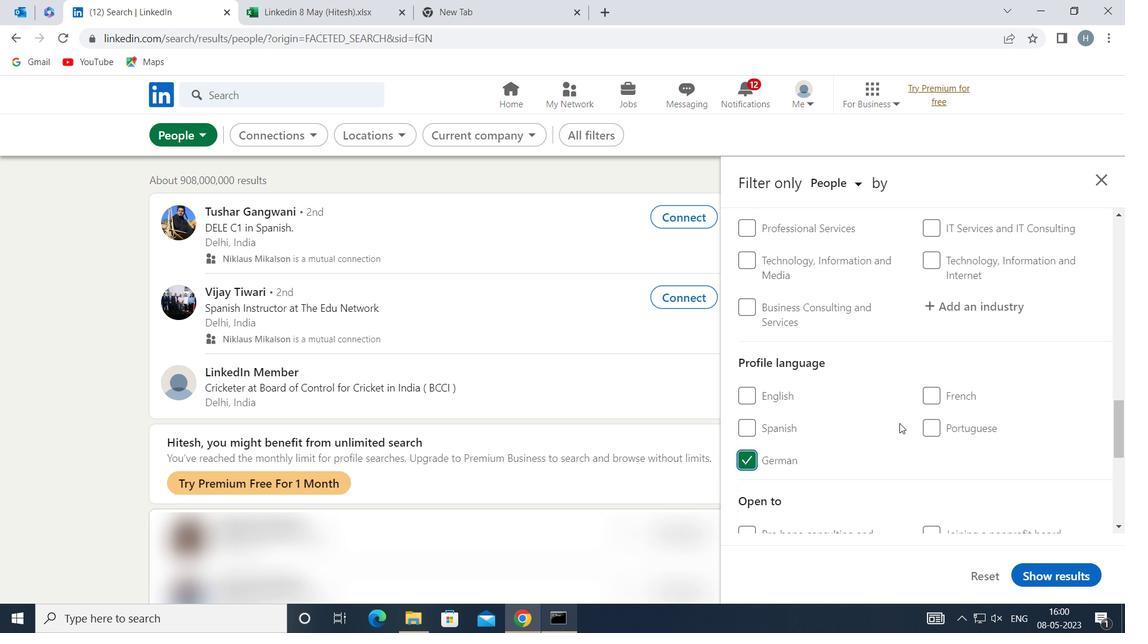 
Action: Mouse scrolled (900, 423) with delta (0, 0)
Screenshot: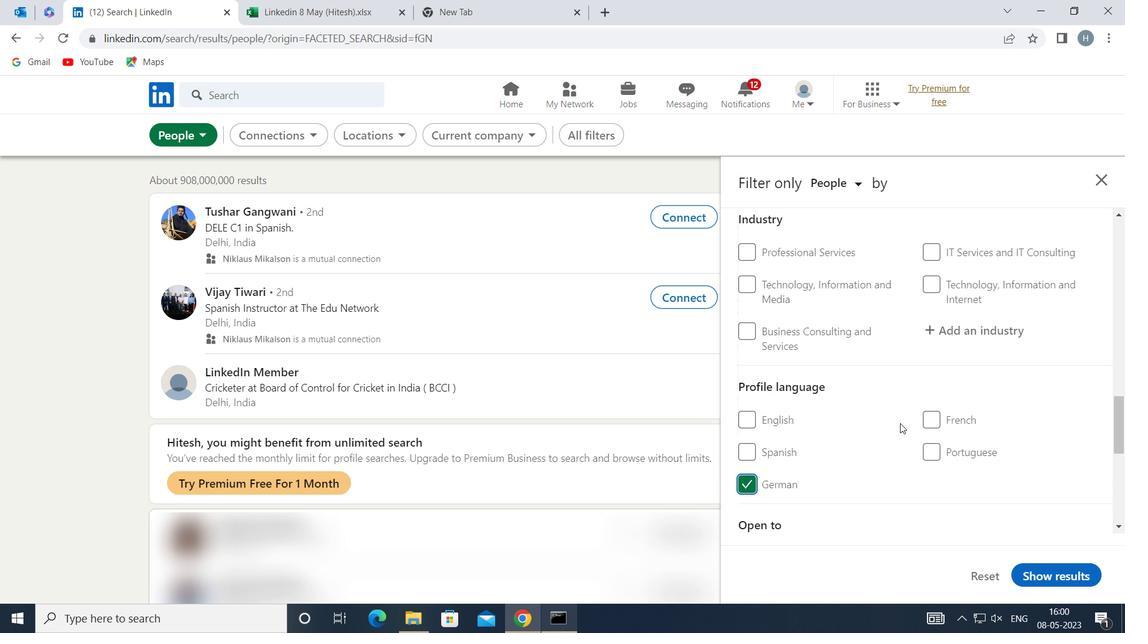 
Action: Mouse scrolled (900, 423) with delta (0, 0)
Screenshot: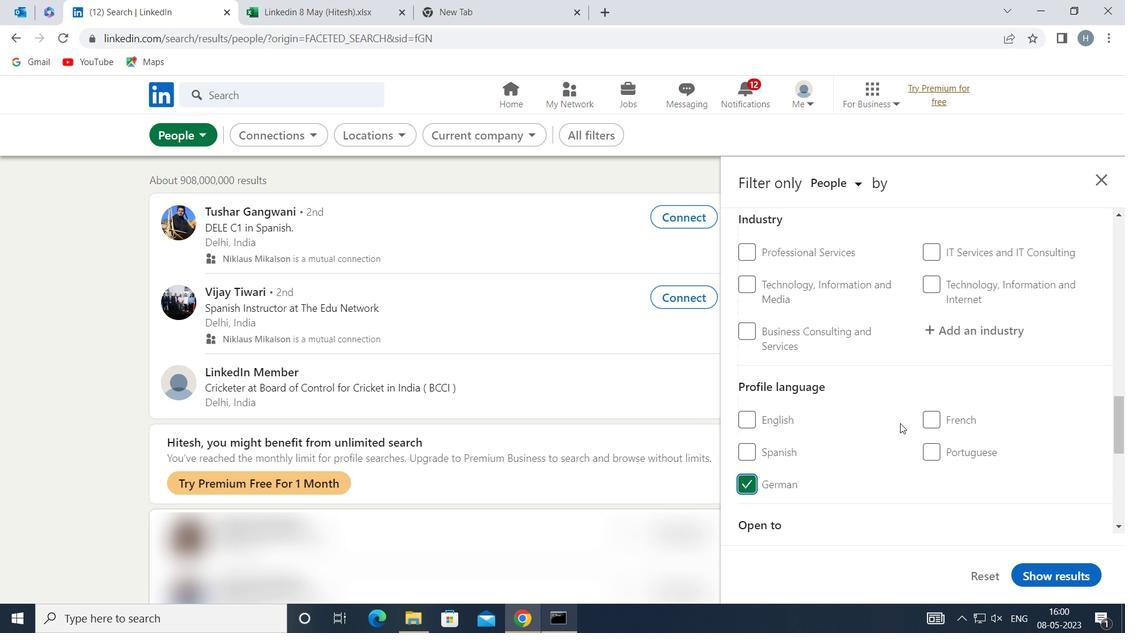 
Action: Mouse scrolled (900, 423) with delta (0, 0)
Screenshot: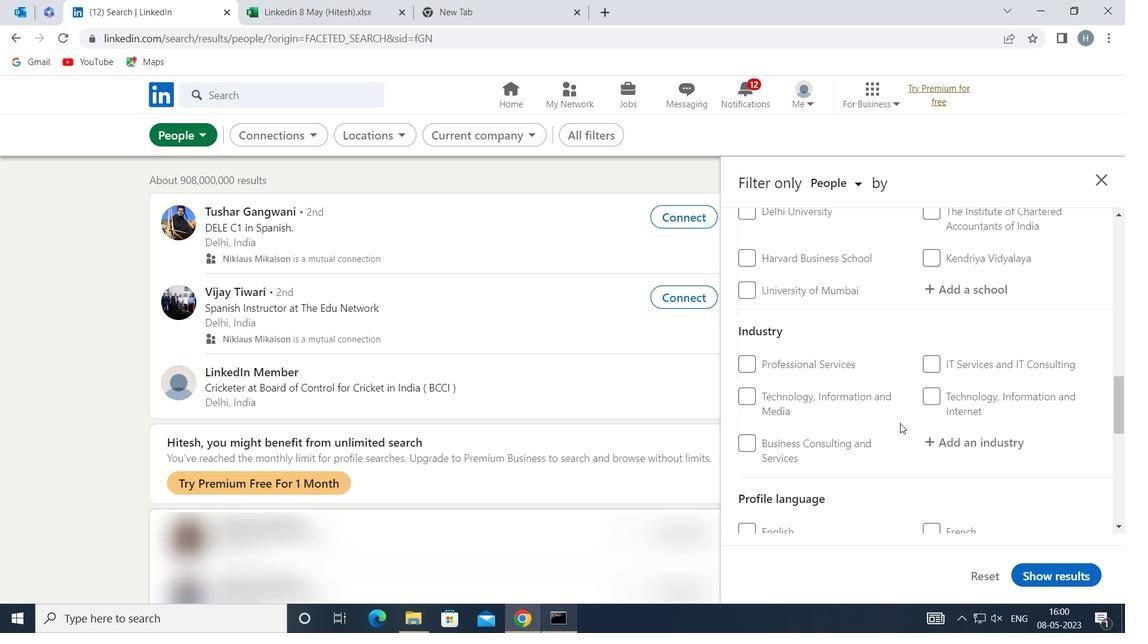 
Action: Mouse scrolled (900, 423) with delta (0, 0)
Screenshot: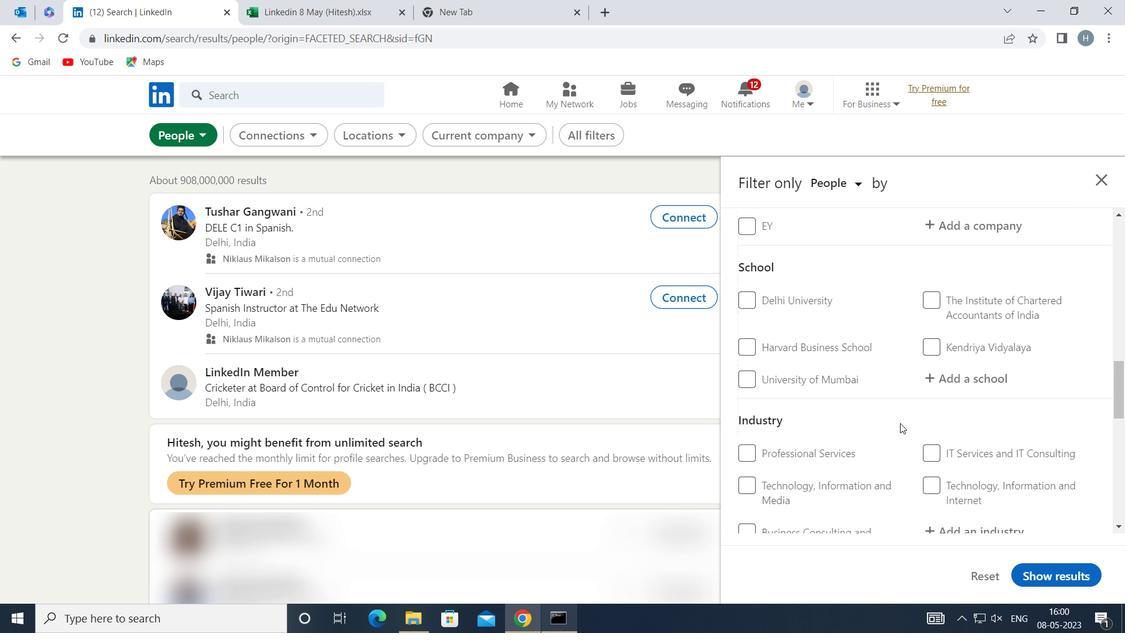 
Action: Mouse scrolled (900, 423) with delta (0, 0)
Screenshot: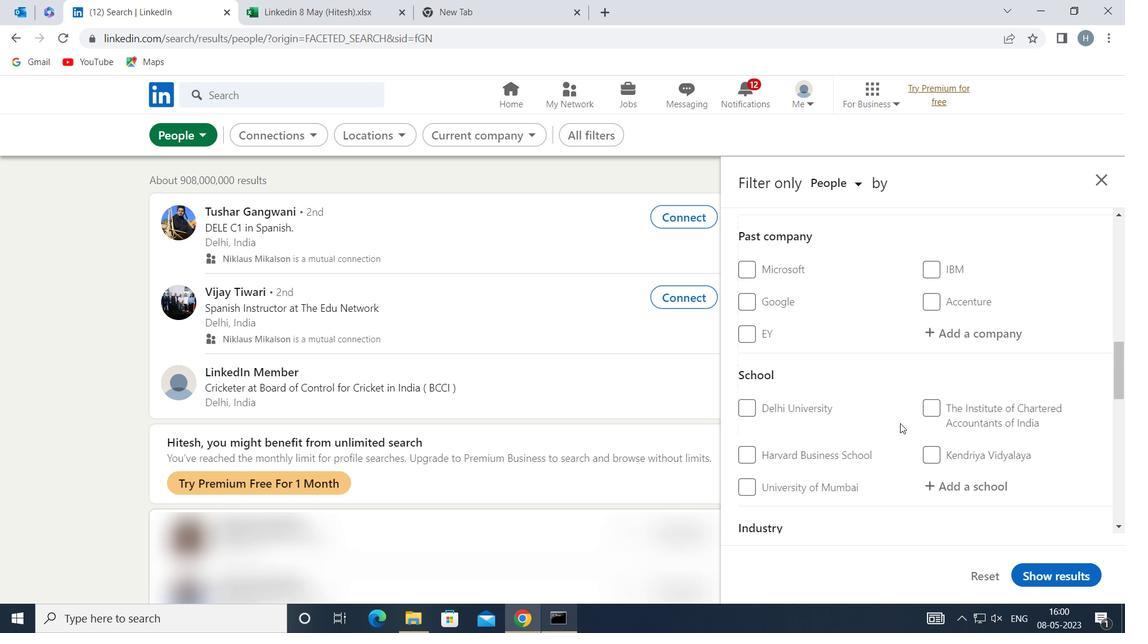 
Action: Mouse scrolled (900, 423) with delta (0, 0)
Screenshot: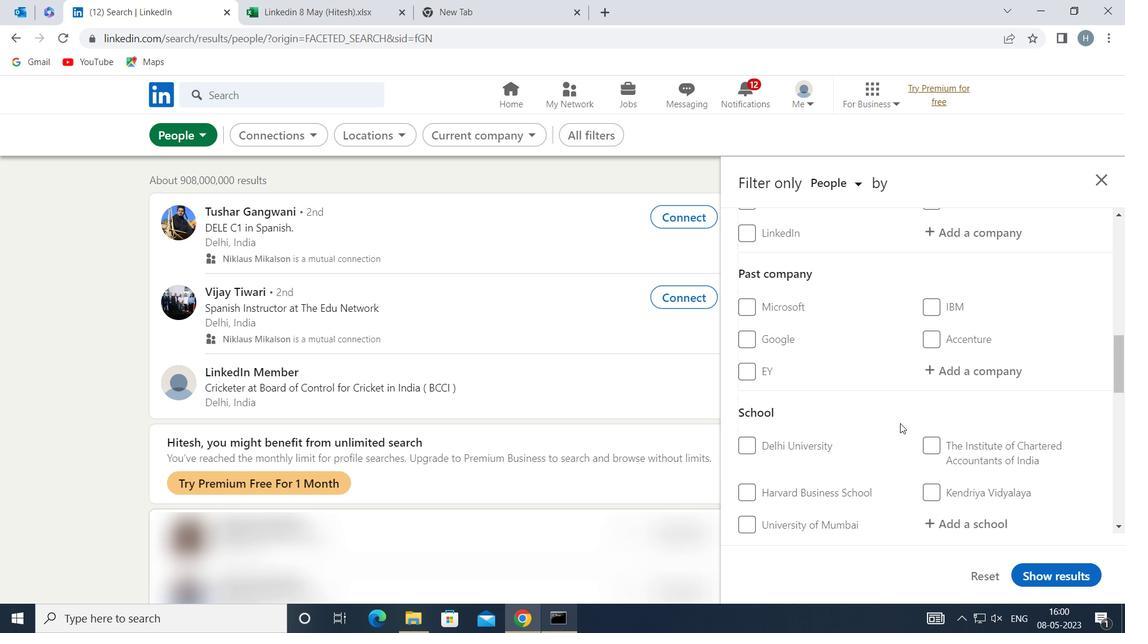 
Action: Mouse moved to (965, 378)
Screenshot: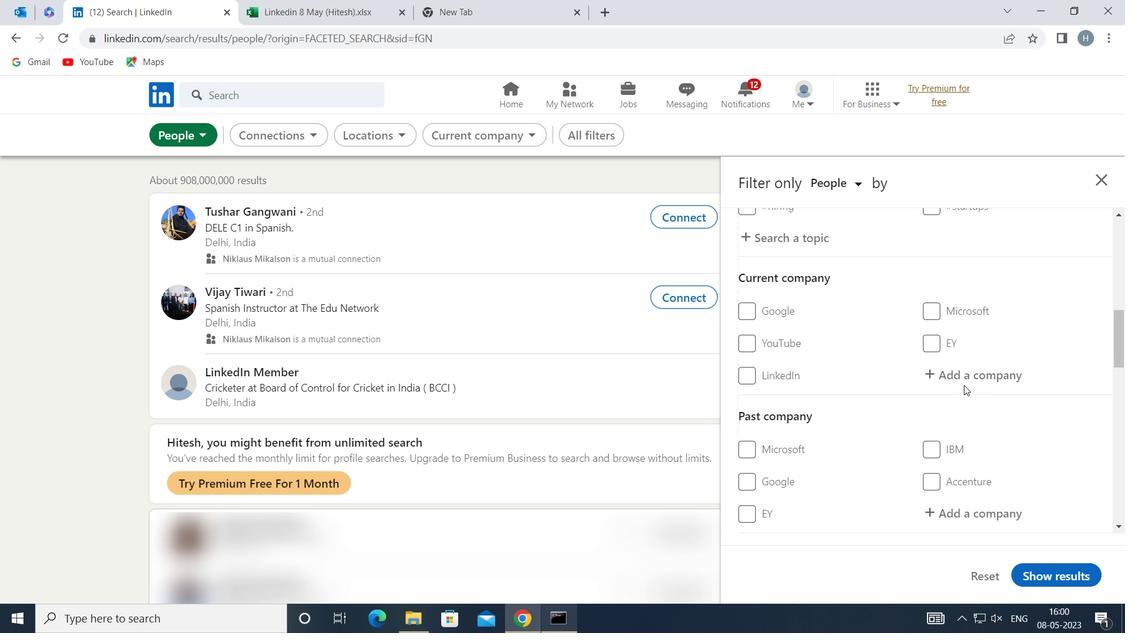
Action: Mouse pressed left at (965, 378)
Screenshot: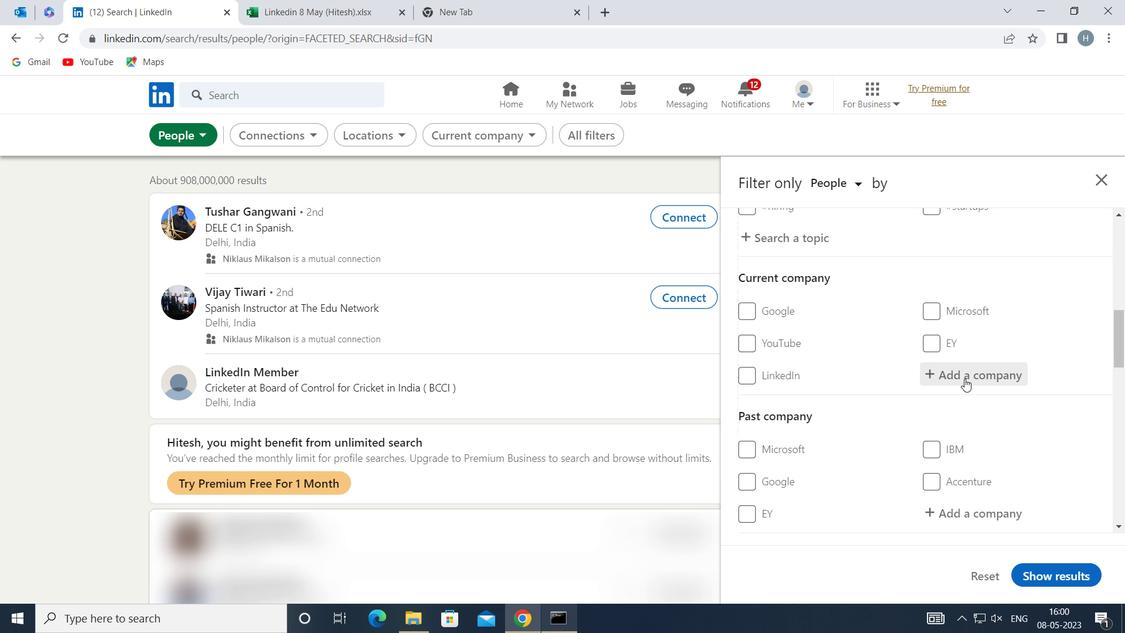 
Action: Key pressed <Key.shift>PORSCHE<Key.space><Key.shift>INDIA
Screenshot: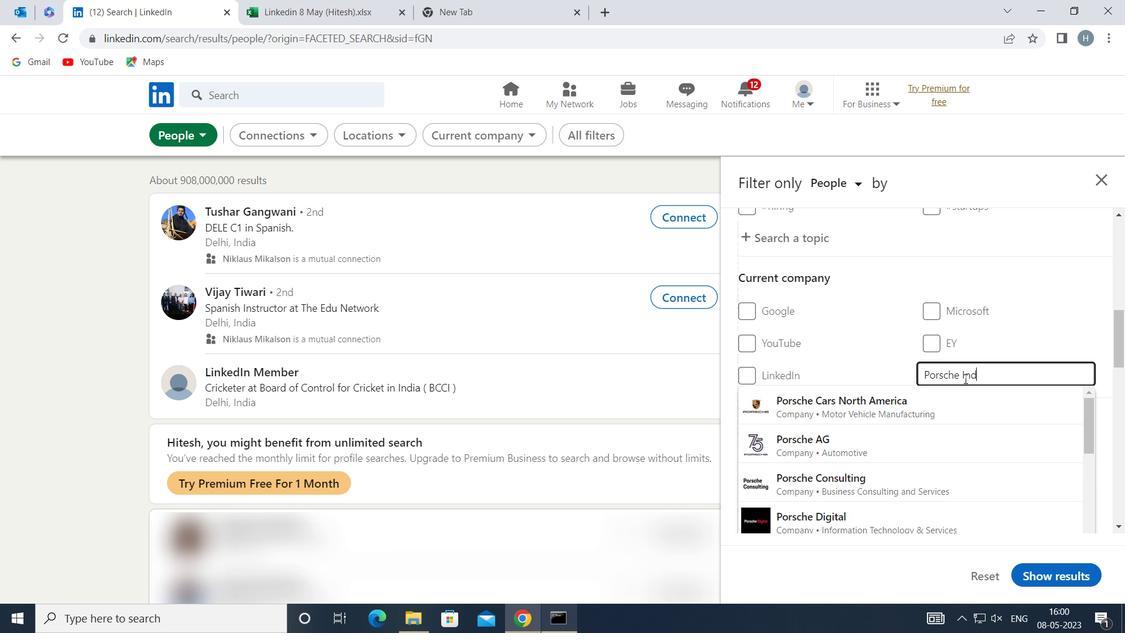 
Action: Mouse moved to (976, 395)
Screenshot: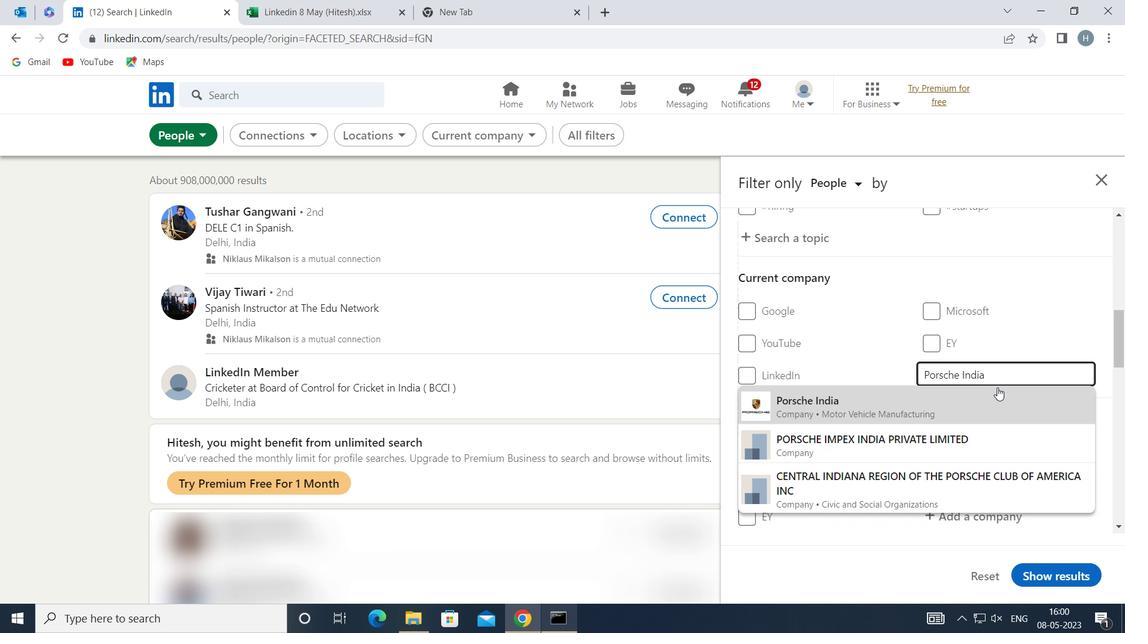 
Action: Mouse pressed left at (976, 395)
Screenshot: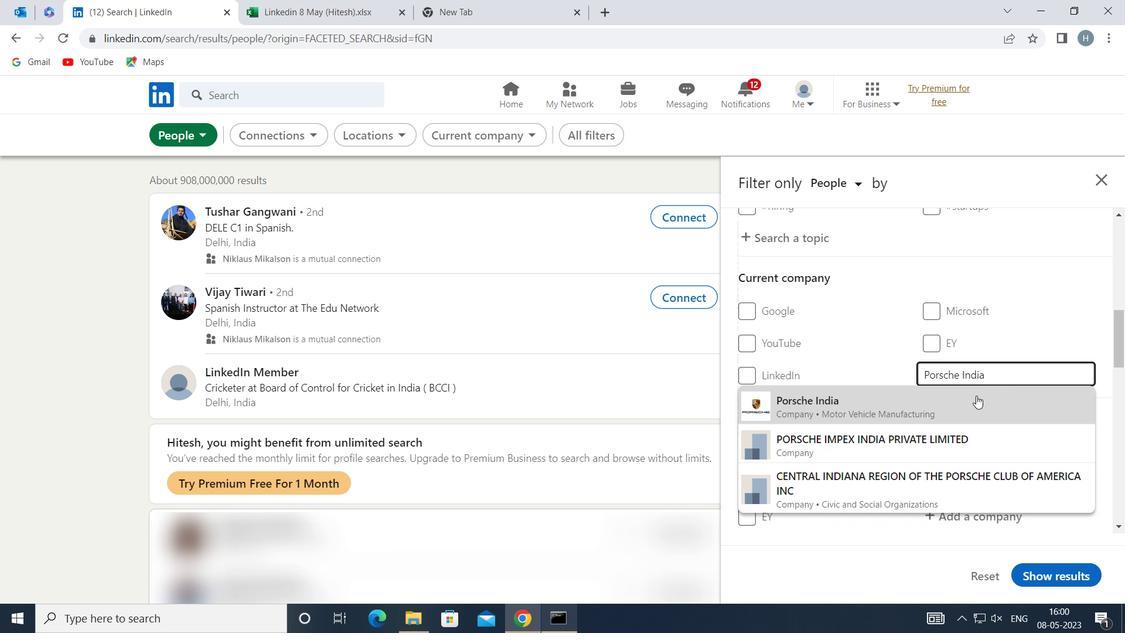 
Action: Mouse moved to (908, 386)
Screenshot: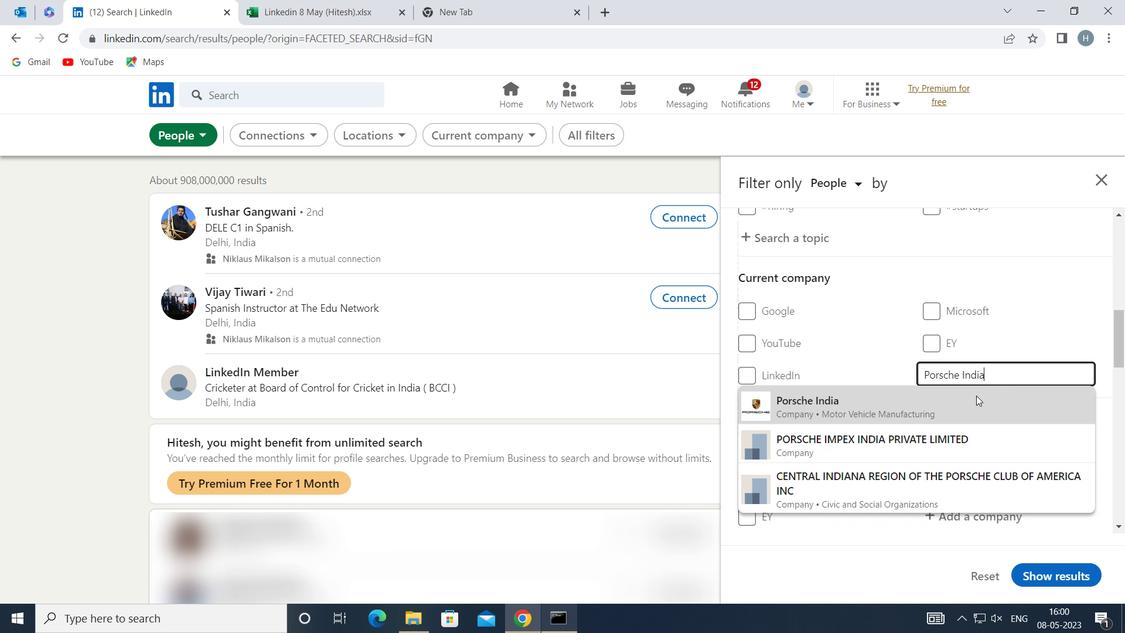 
Action: Mouse scrolled (908, 385) with delta (0, 0)
Screenshot: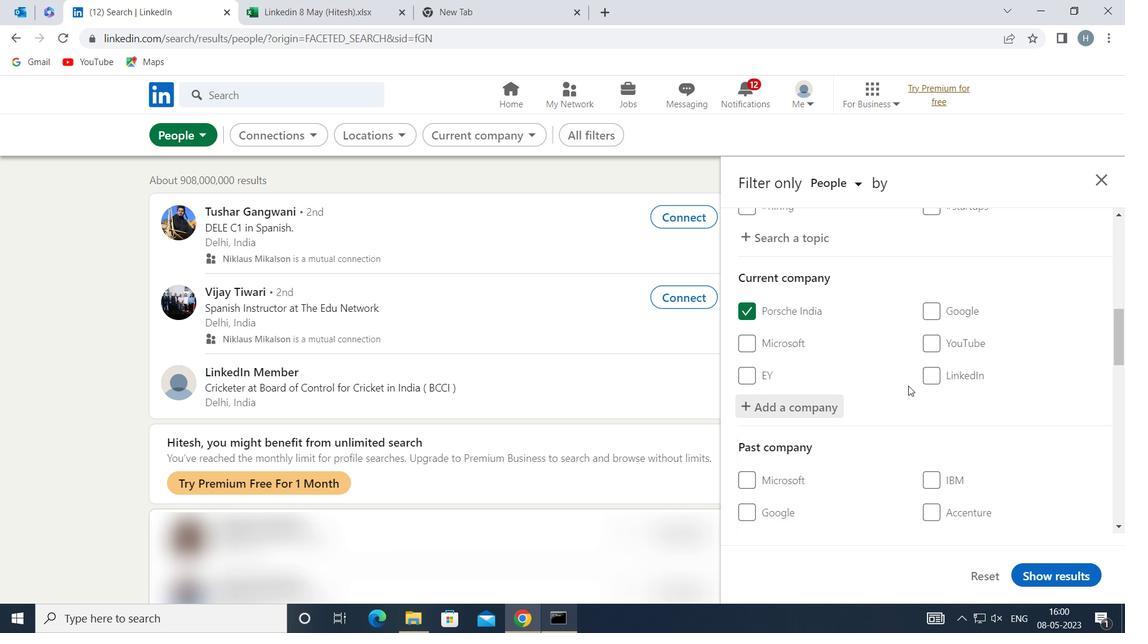 
Action: Mouse moved to (908, 382)
Screenshot: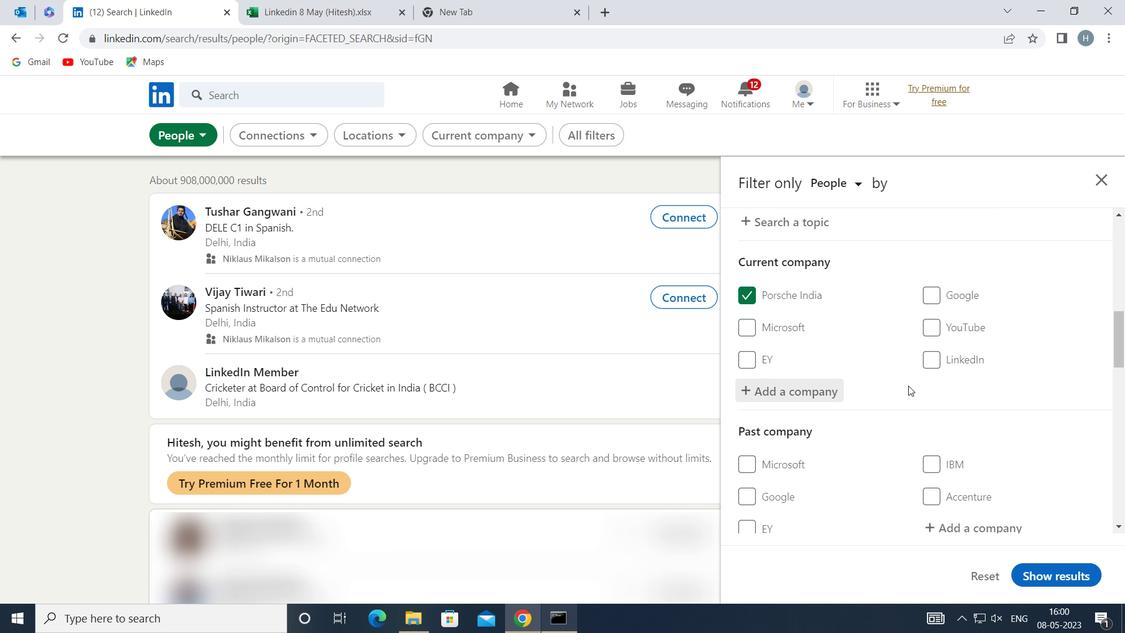 
Action: Mouse scrolled (908, 382) with delta (0, 0)
Screenshot: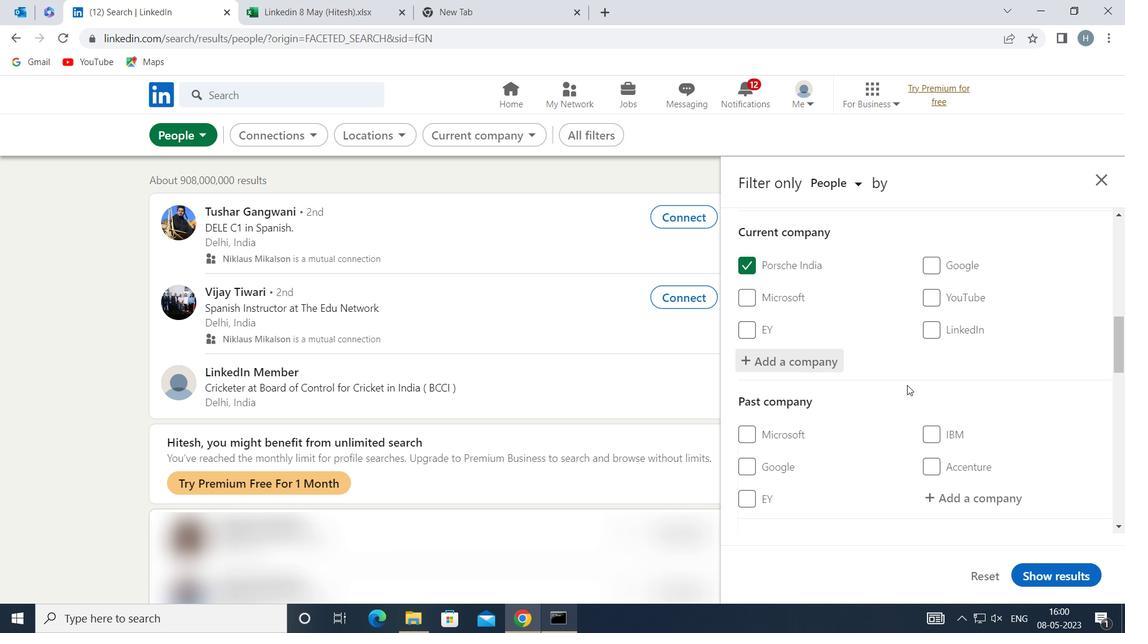 
Action: Mouse moved to (908, 382)
Screenshot: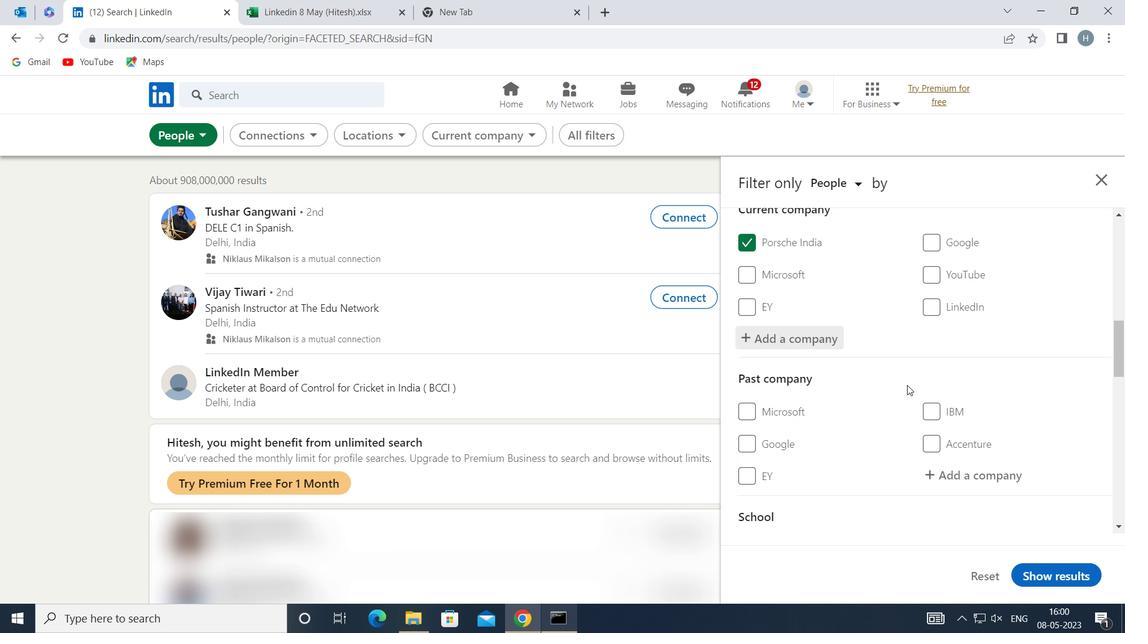 
Action: Mouse scrolled (908, 381) with delta (0, 0)
Screenshot: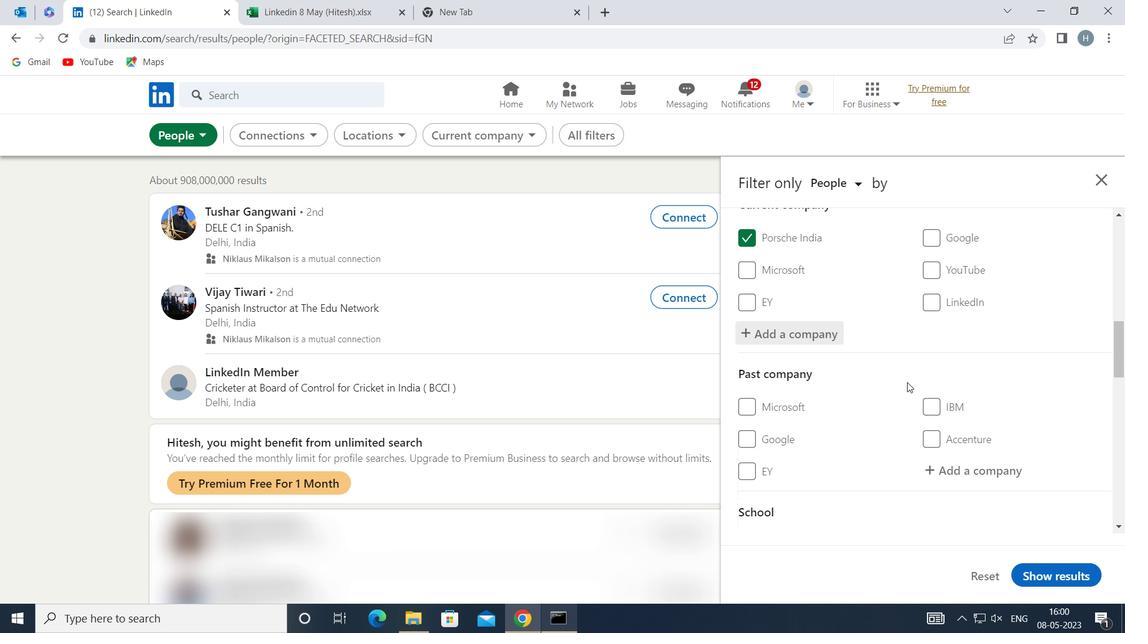 
Action: Mouse moved to (910, 378)
Screenshot: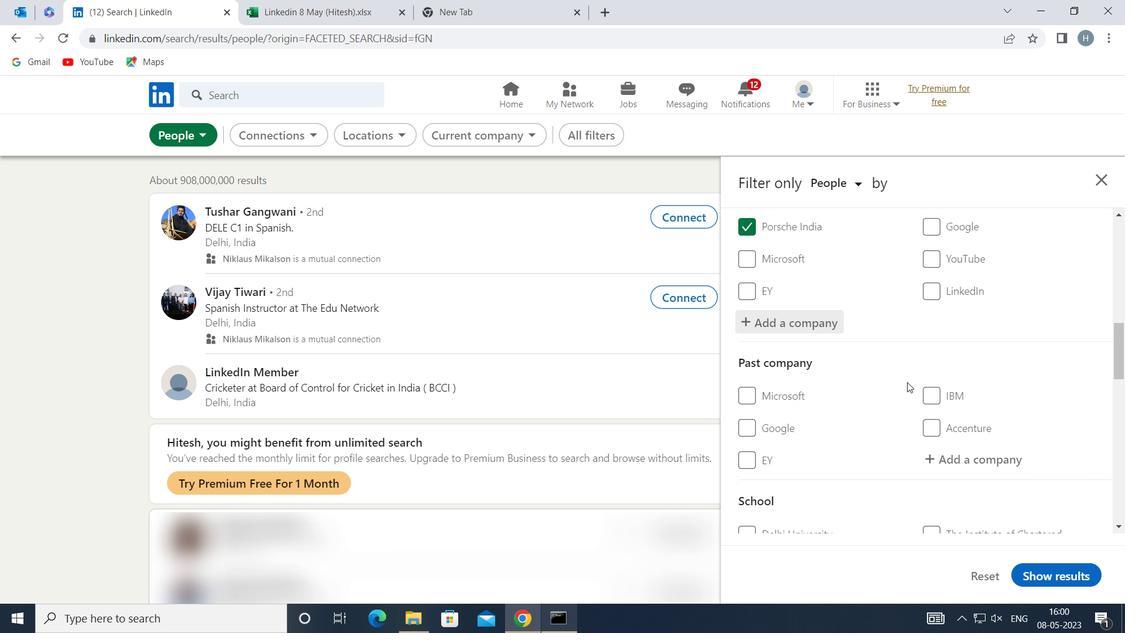 
Action: Mouse scrolled (910, 377) with delta (0, 0)
Screenshot: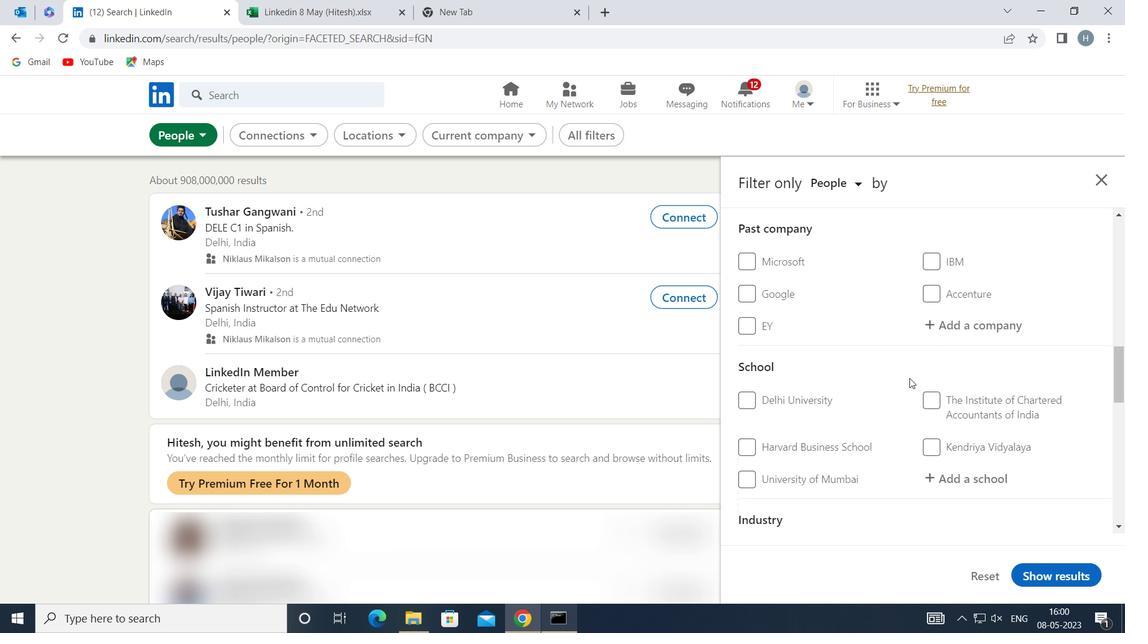 
Action: Mouse scrolled (910, 378) with delta (0, 0)
Screenshot: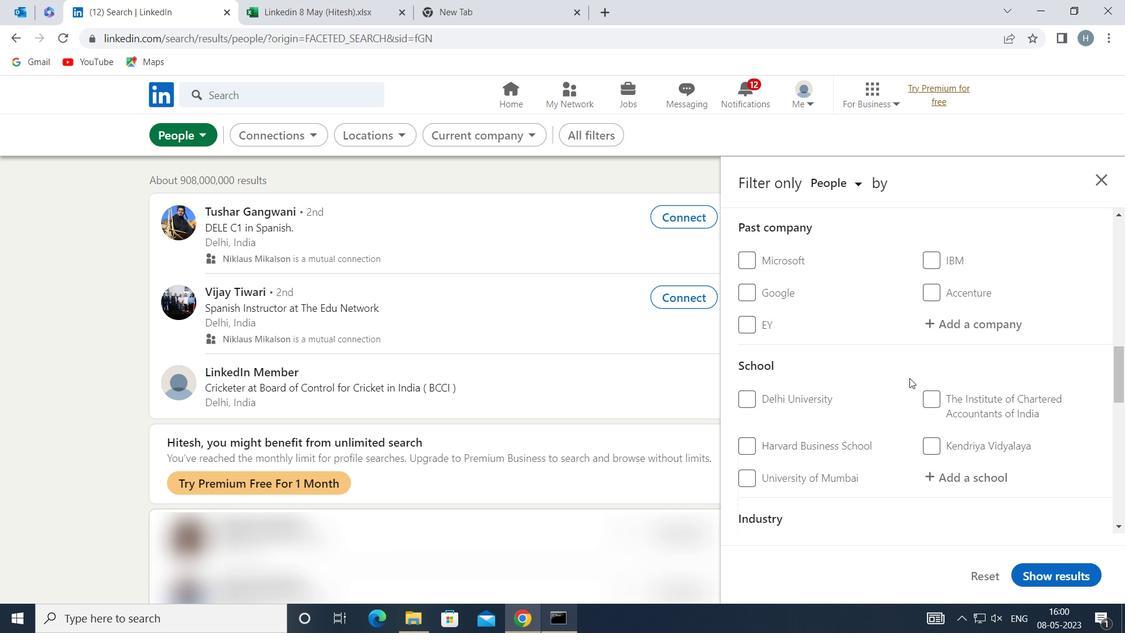 
Action: Mouse moved to (971, 468)
Screenshot: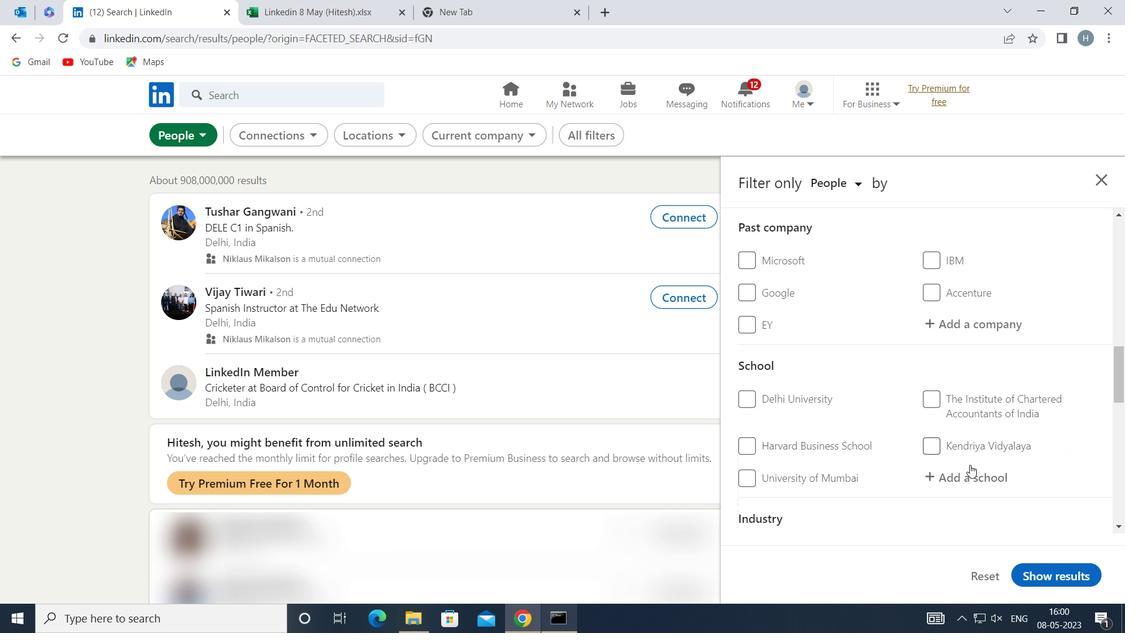 
Action: Mouse pressed left at (971, 468)
Screenshot: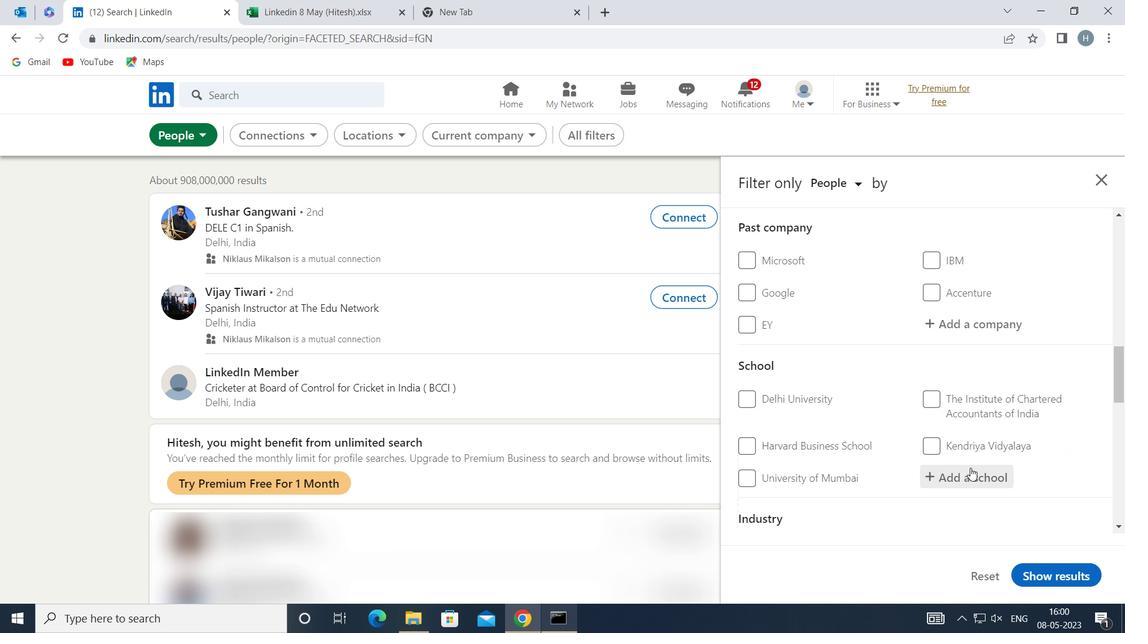 
Action: Key pressed <Key.shift><Key.shift><Key.shift>DEOGIRI<Key.space><Key.shift>COLLEGE<Key.space><Key.shift>AY<Key.backspace>U
Screenshot: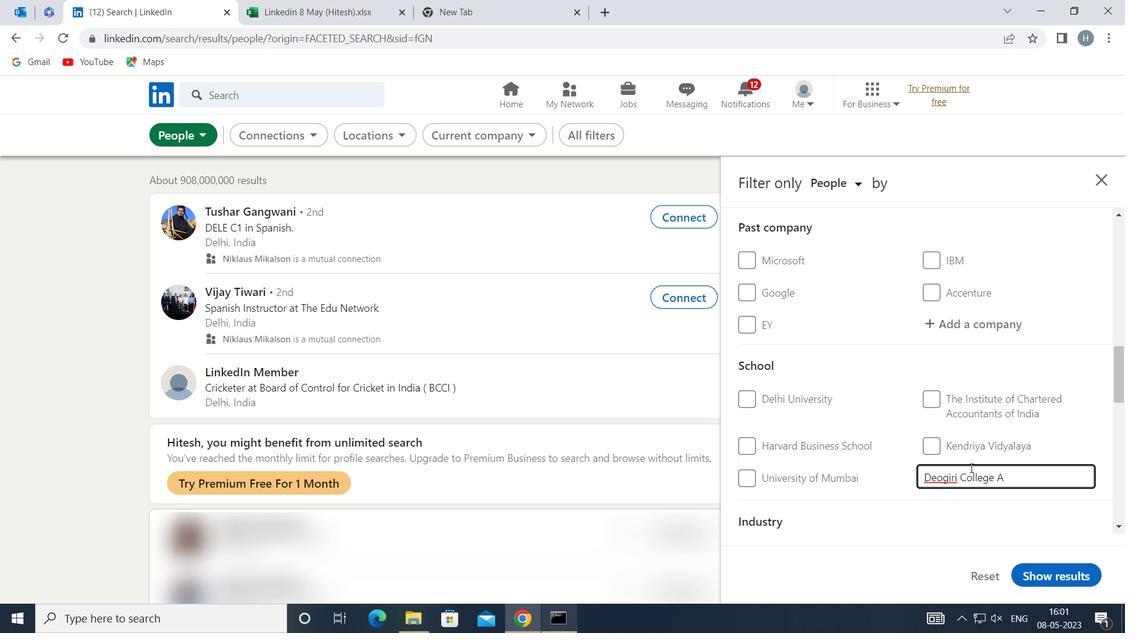 
Action: Mouse moved to (909, 506)
Screenshot: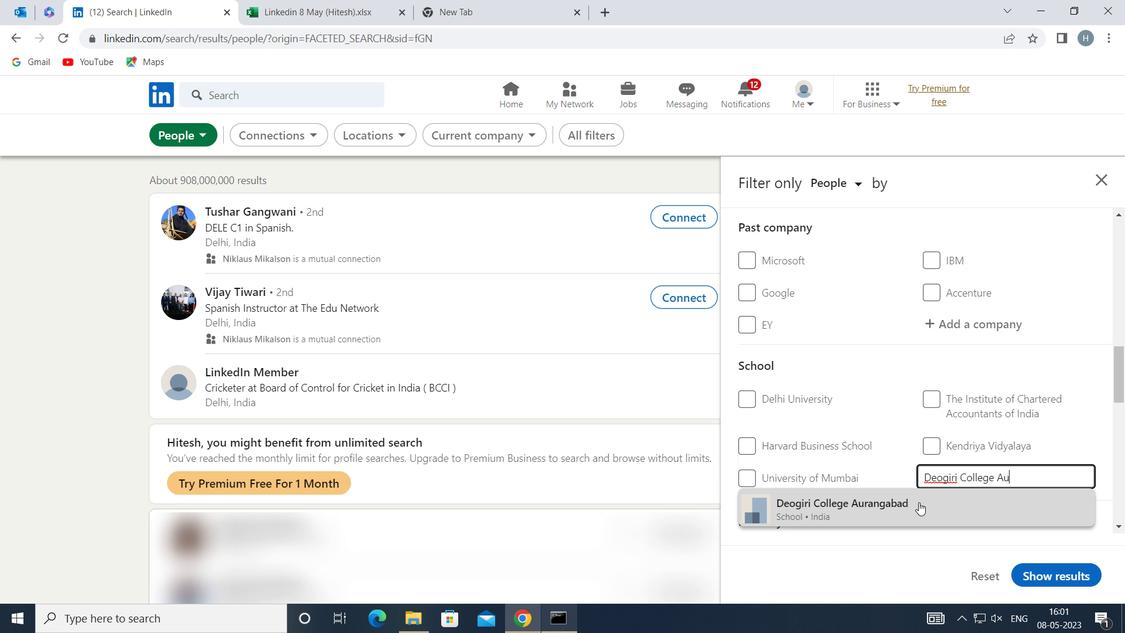 
Action: Mouse pressed left at (909, 506)
Screenshot: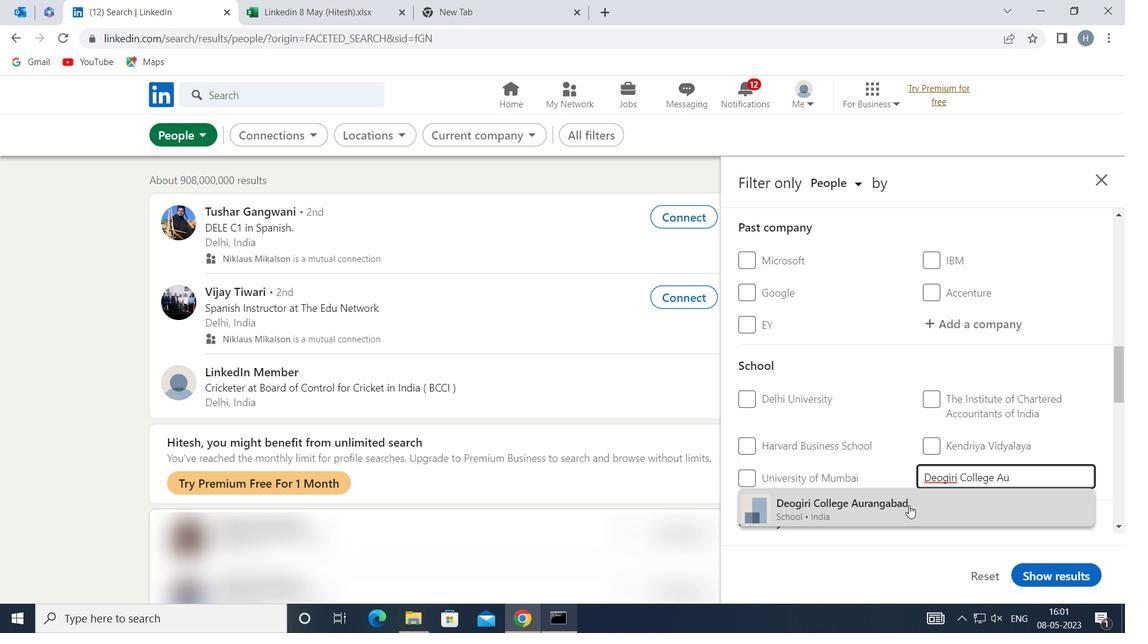 
Action: Mouse moved to (876, 446)
Screenshot: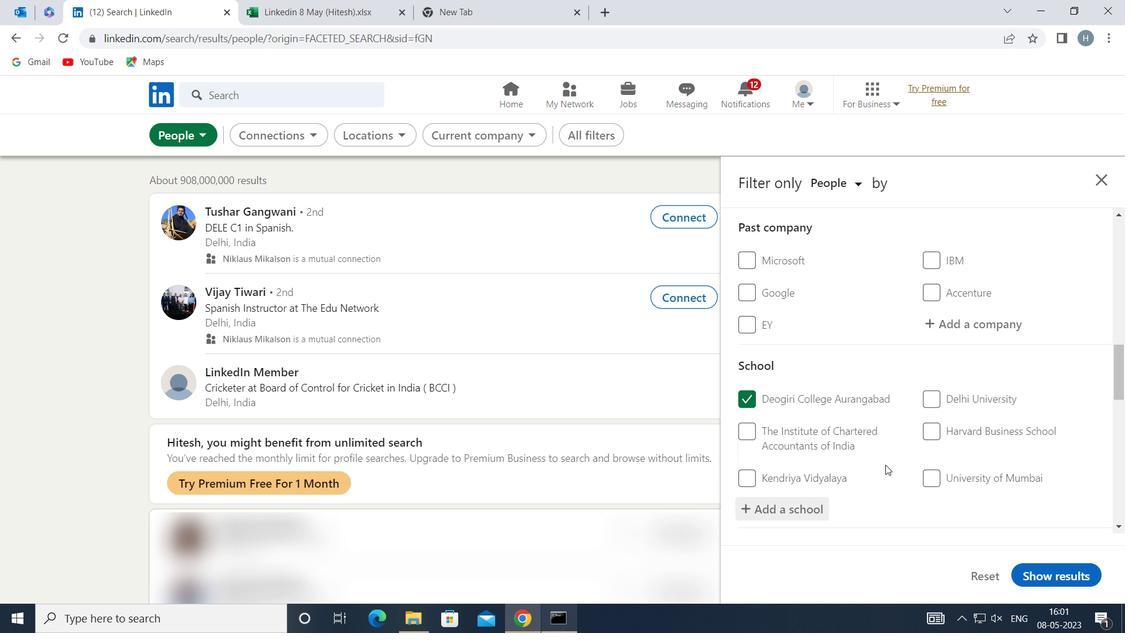 
Action: Mouse scrolled (876, 445) with delta (0, 0)
Screenshot: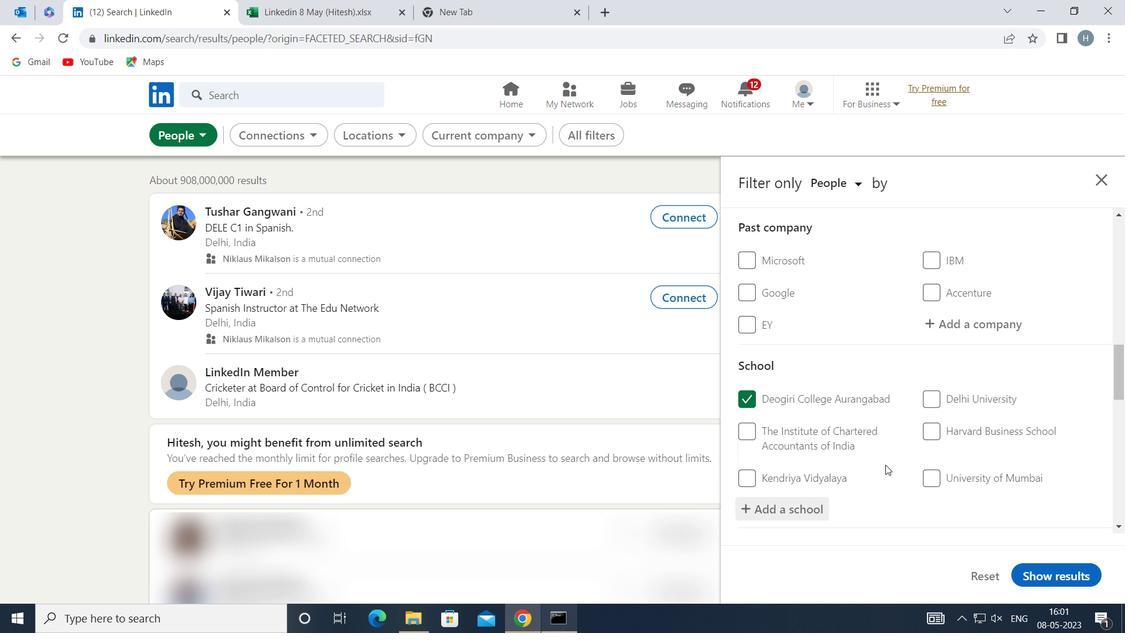 
Action: Mouse moved to (876, 444)
Screenshot: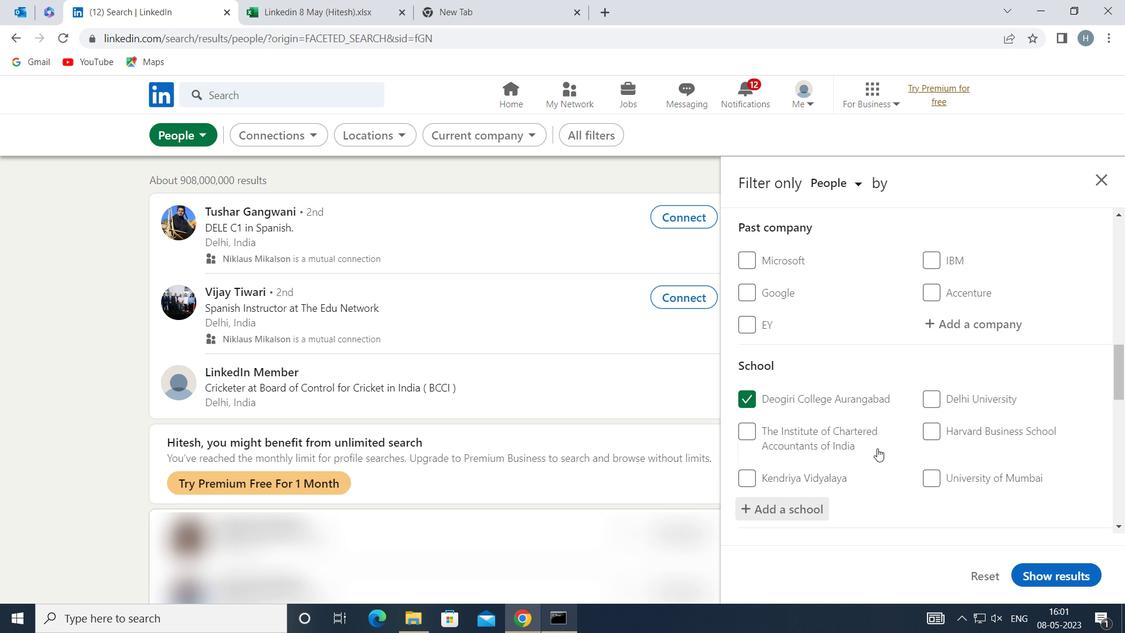 
Action: Mouse scrolled (876, 443) with delta (0, 0)
Screenshot: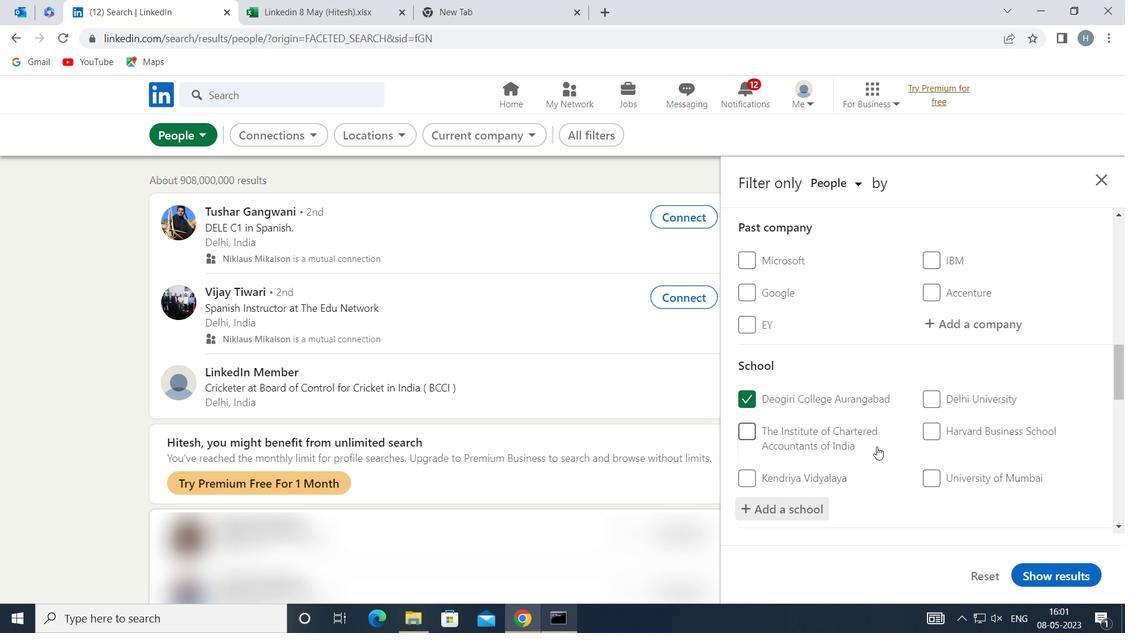 
Action: Mouse moved to (878, 441)
Screenshot: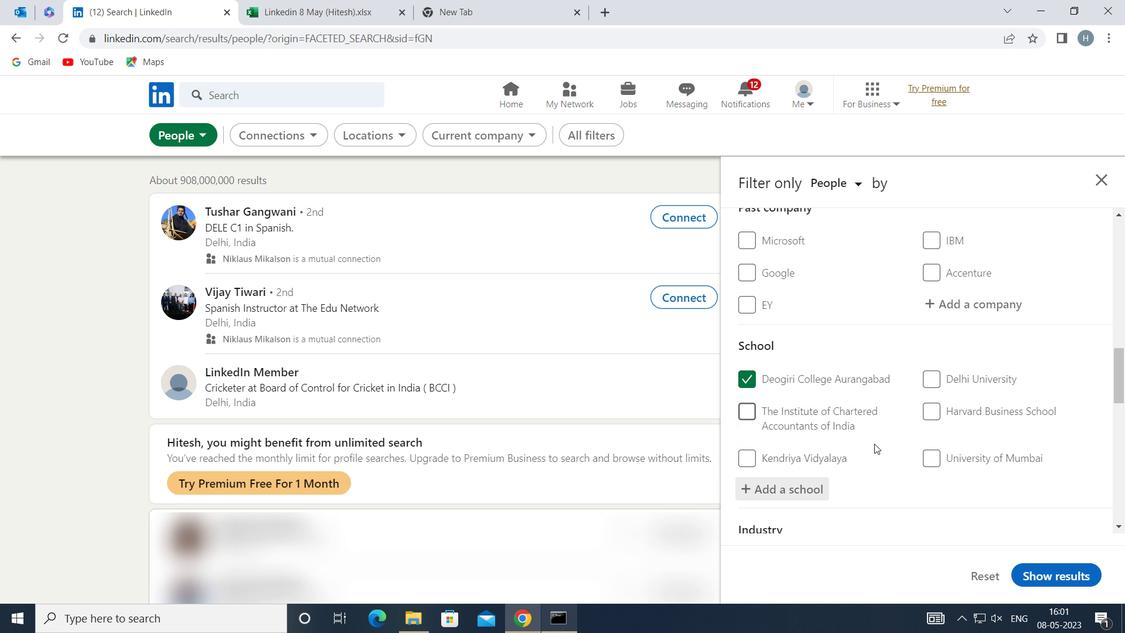 
Action: Mouse scrolled (878, 440) with delta (0, 0)
Screenshot: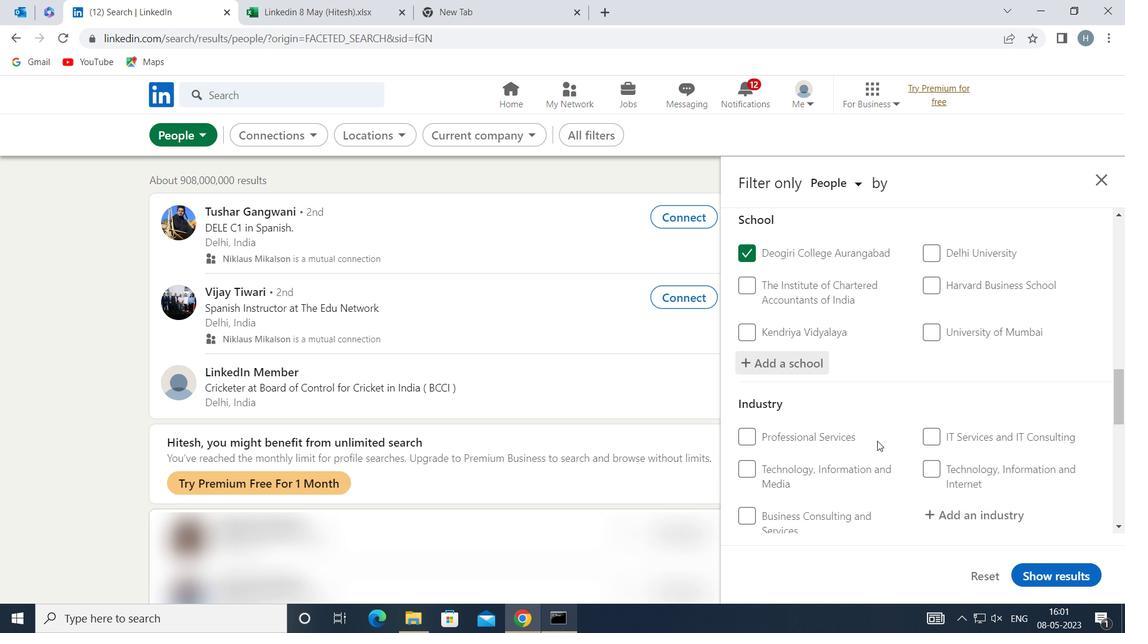
Action: Mouse moved to (914, 438)
Screenshot: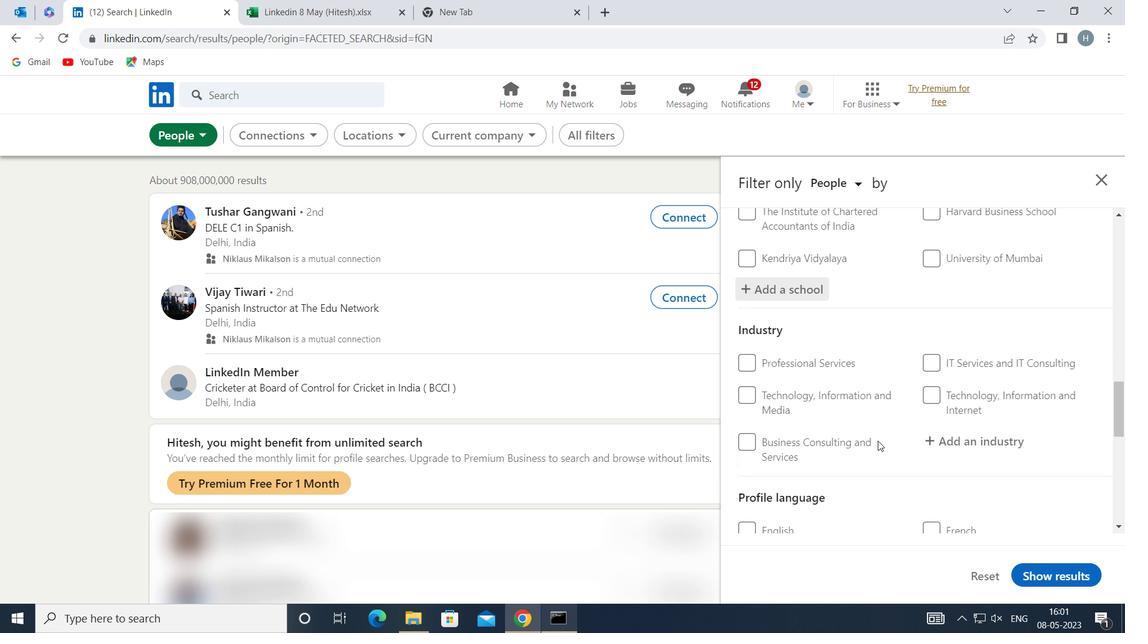 
Action: Mouse scrolled (914, 438) with delta (0, 0)
Screenshot: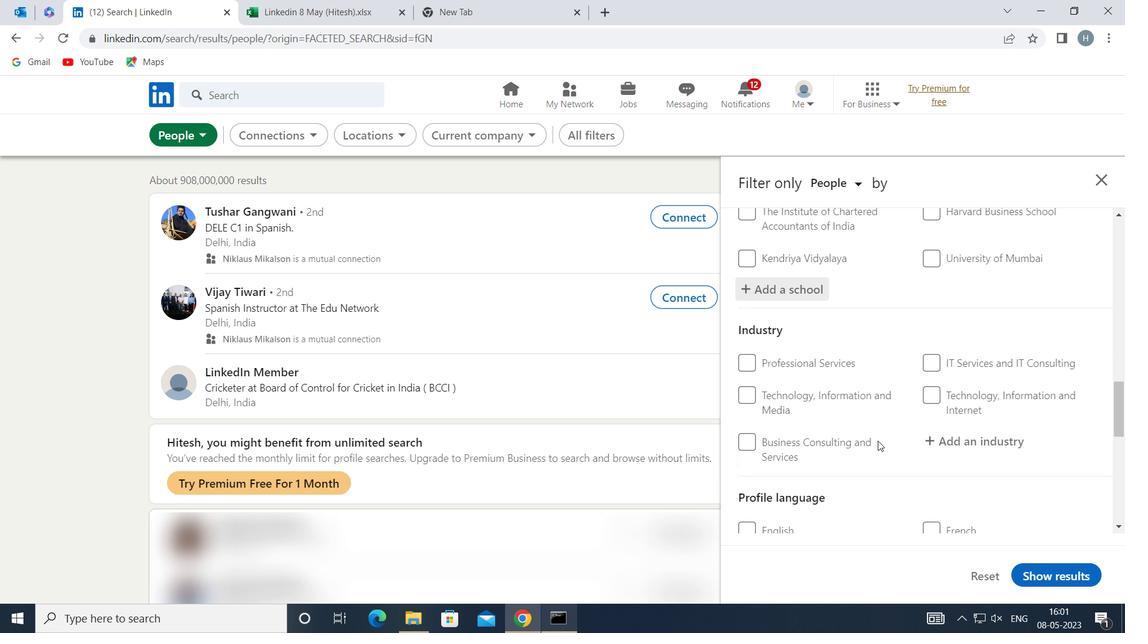 
Action: Mouse moved to (969, 365)
Screenshot: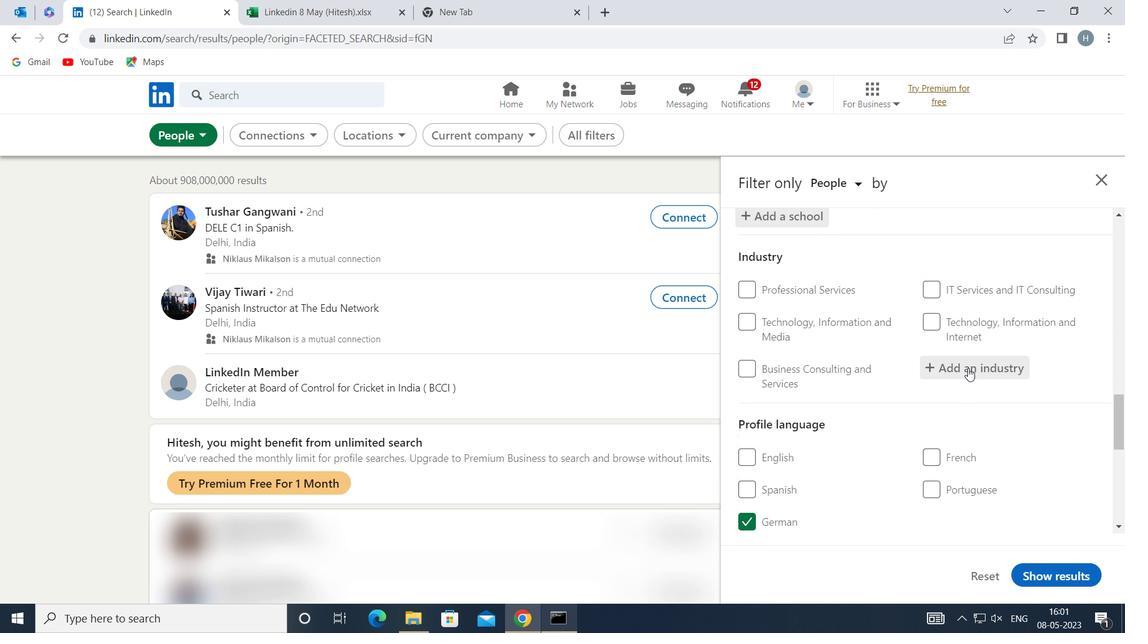 
Action: Mouse pressed left at (969, 365)
Screenshot: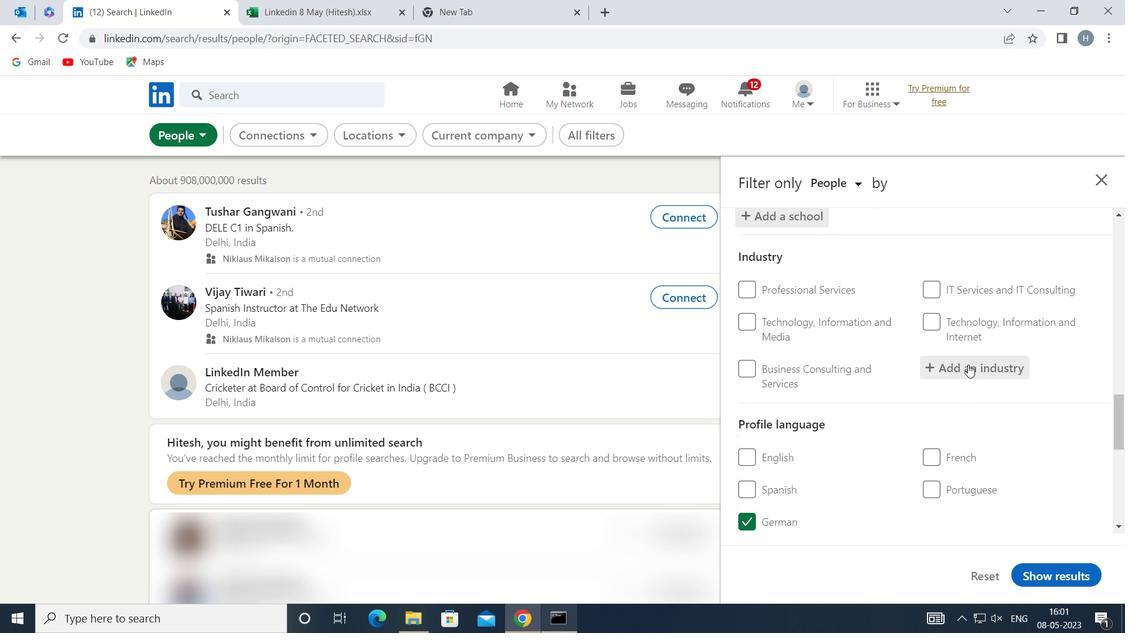 
Action: Key pressed <Key.shift>DISTI
Screenshot: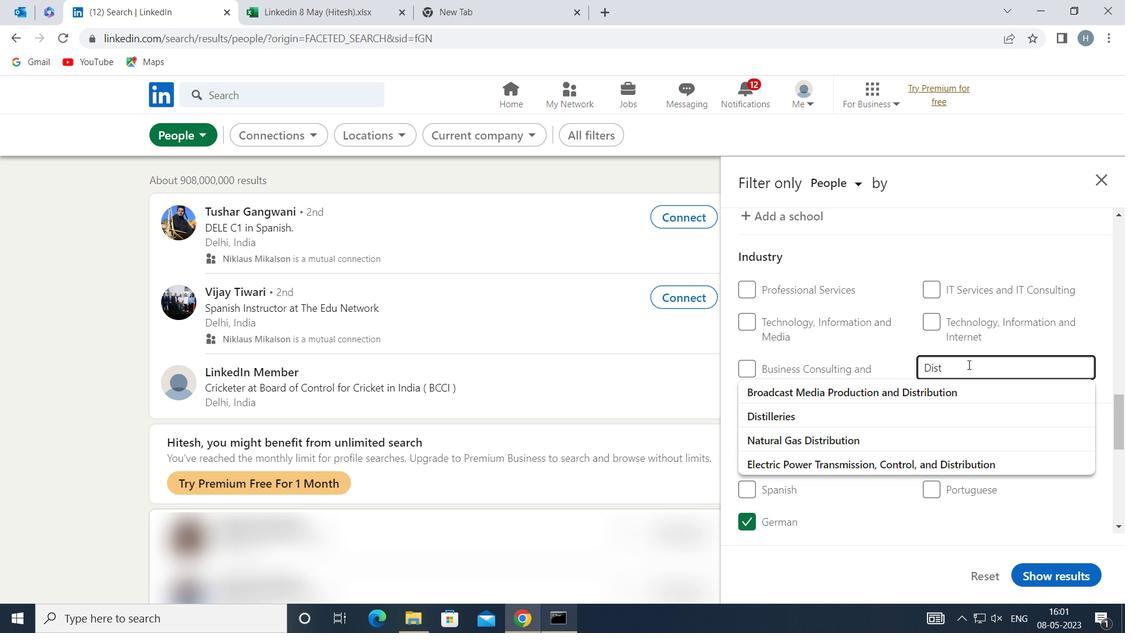 
Action: Mouse moved to (933, 392)
Screenshot: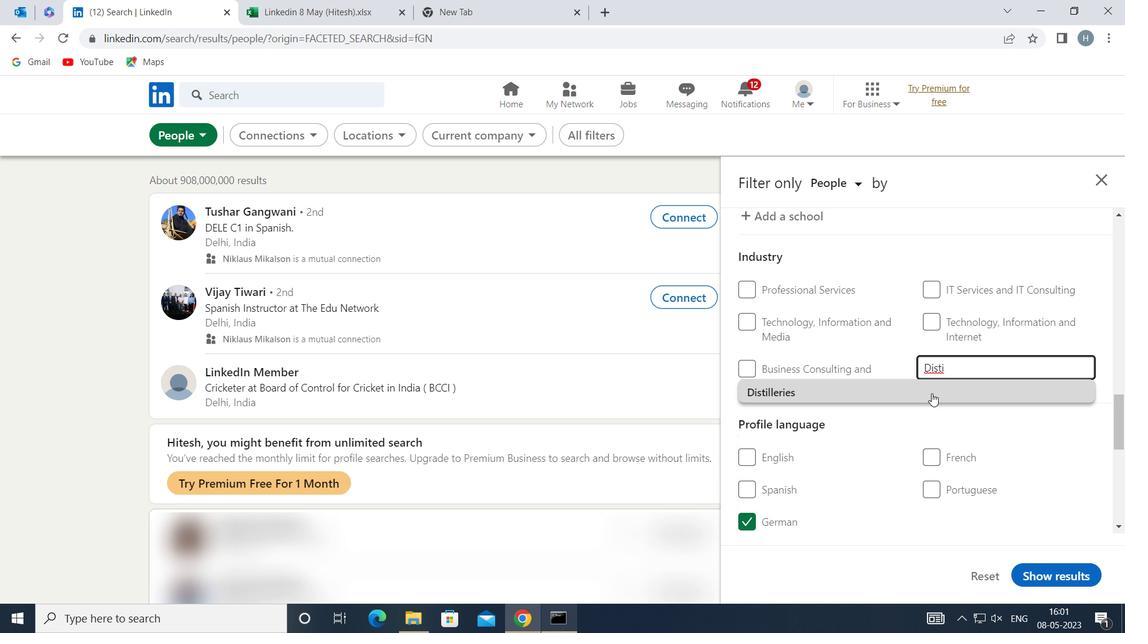 
Action: Mouse pressed left at (933, 392)
Screenshot: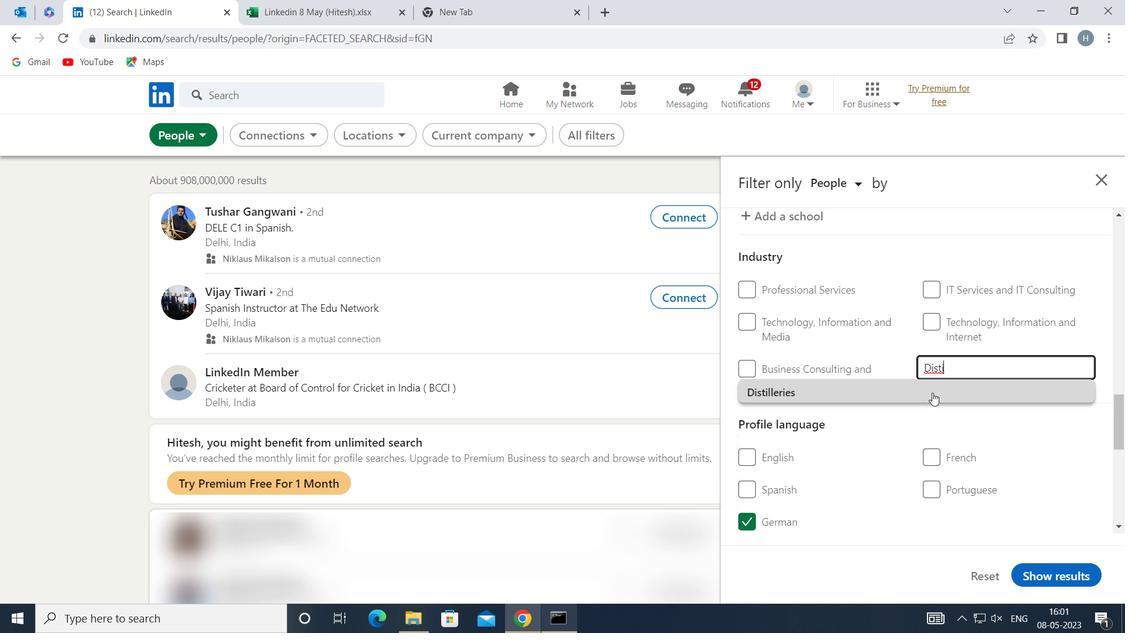 
Action: Mouse moved to (933, 391)
Screenshot: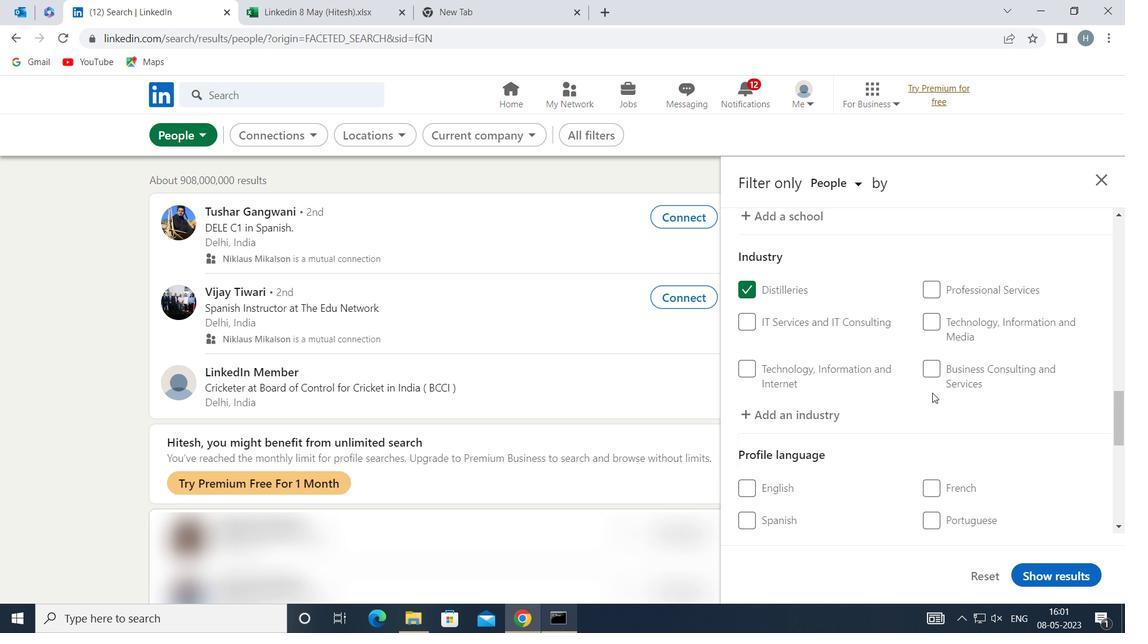 
Action: Mouse scrolled (933, 390) with delta (0, 0)
Screenshot: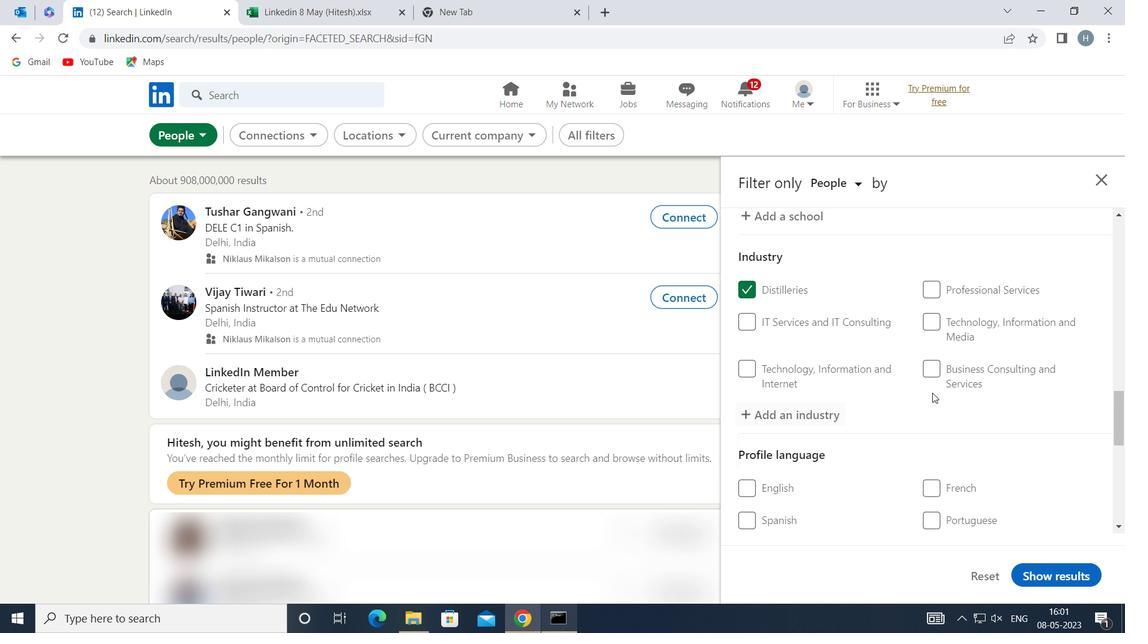 
Action: Mouse scrolled (933, 390) with delta (0, 0)
Screenshot: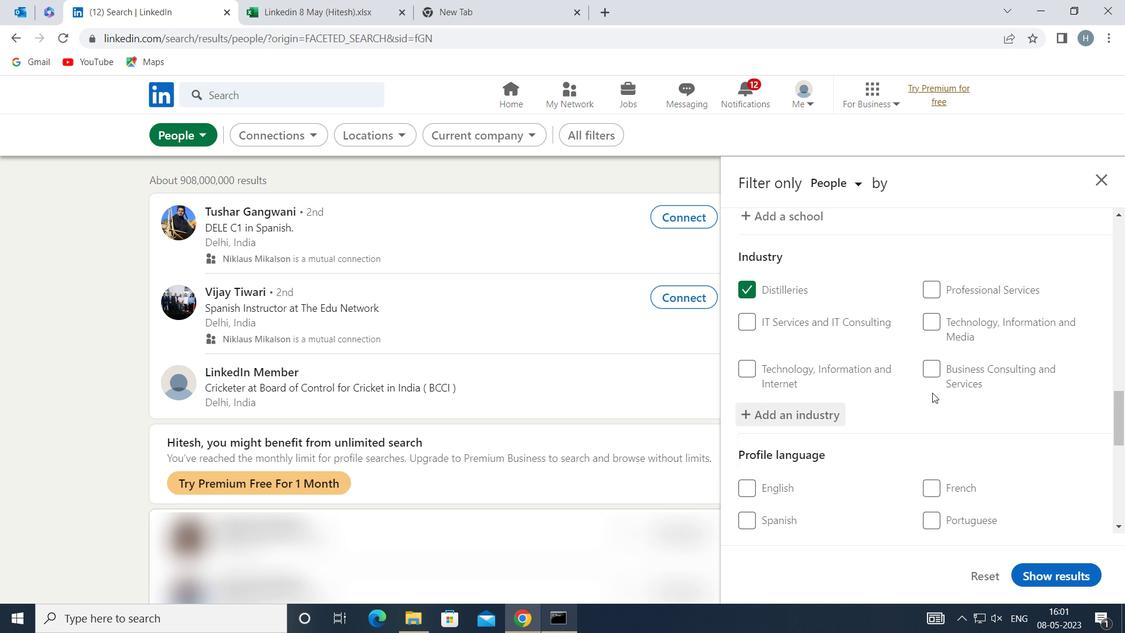 
Action: Mouse moved to (933, 387)
Screenshot: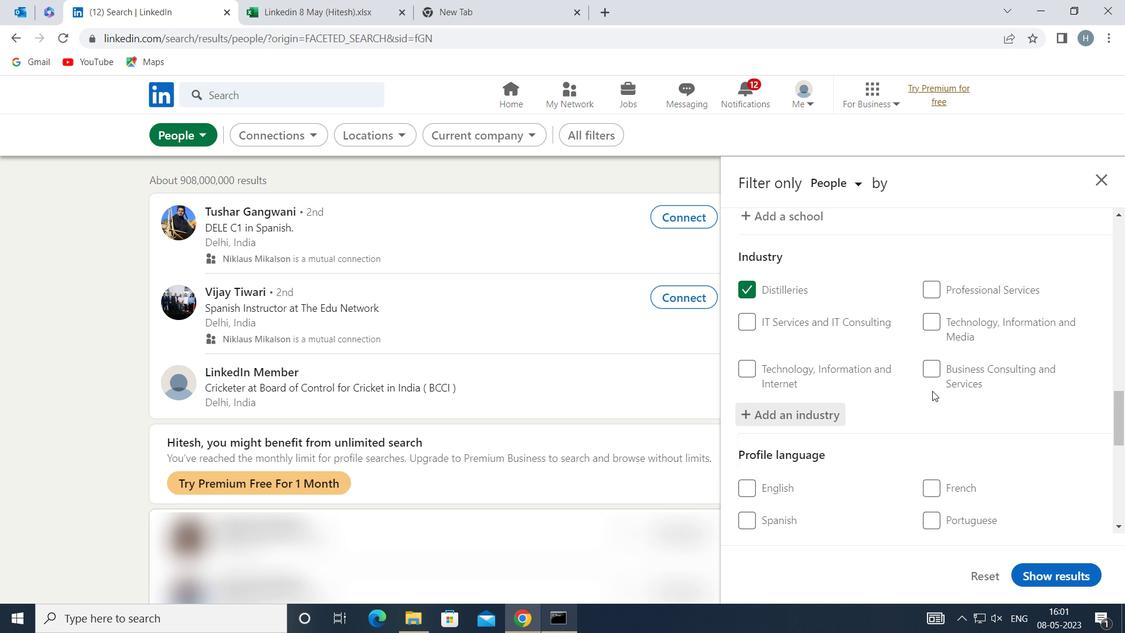 
Action: Mouse scrolled (933, 386) with delta (0, 0)
Screenshot: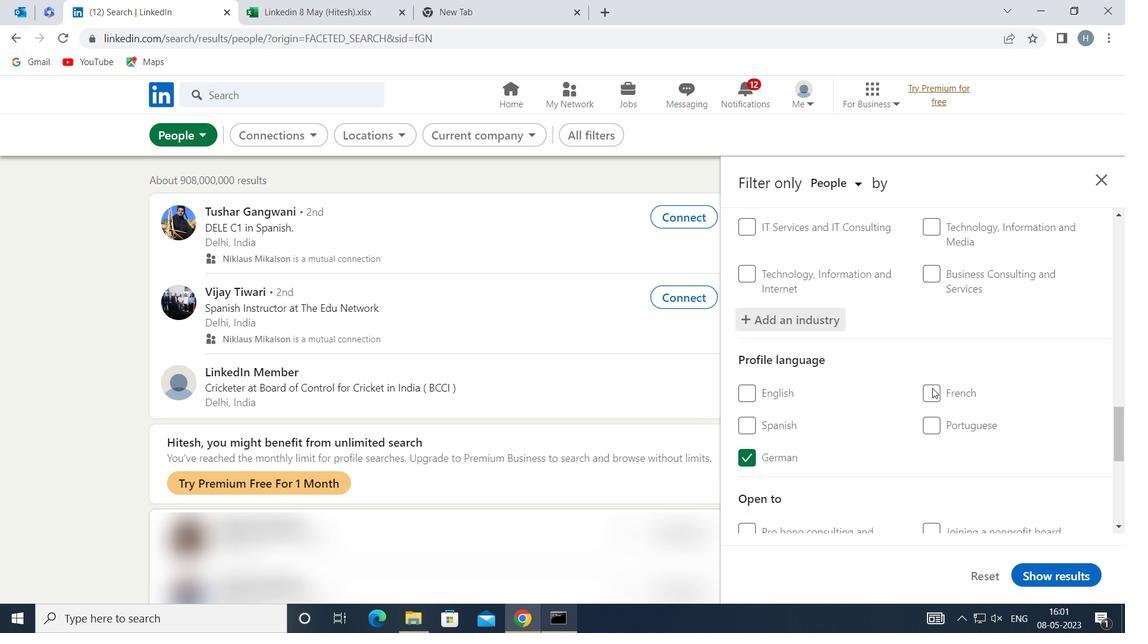 
Action: Mouse scrolled (933, 386) with delta (0, 0)
Screenshot: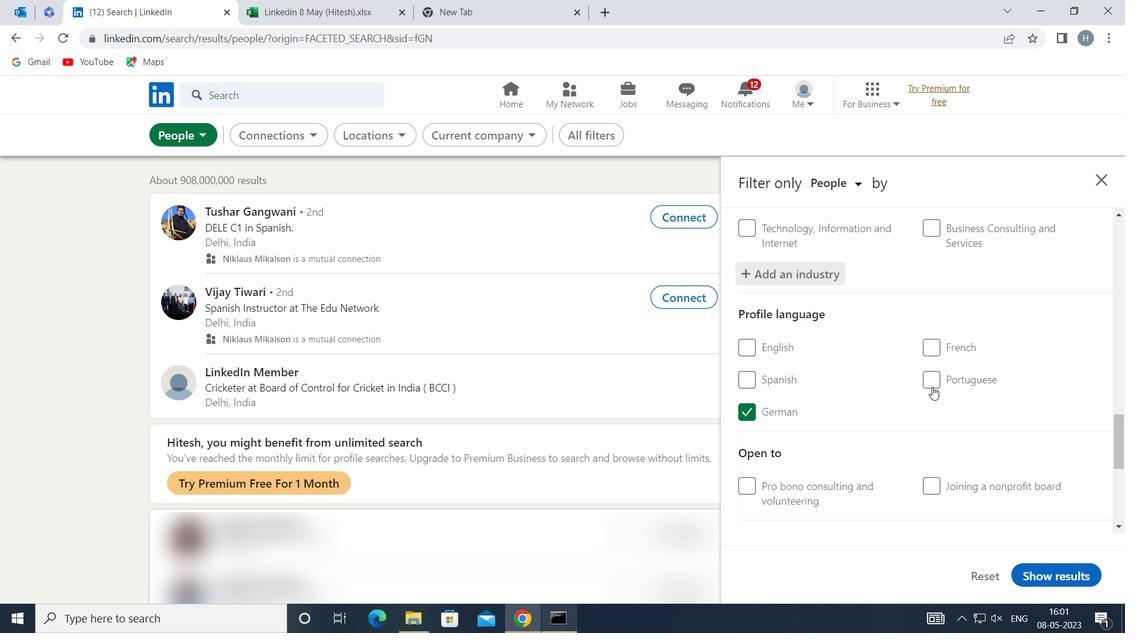 
Action: Mouse moved to (933, 385)
Screenshot: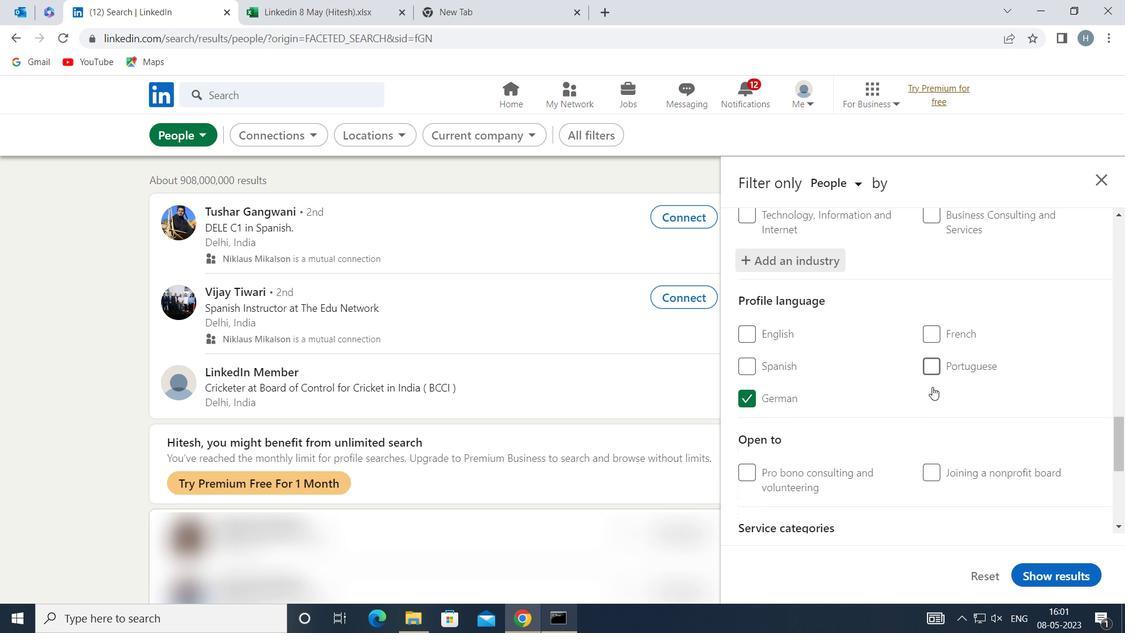 
Action: Mouse scrolled (933, 384) with delta (0, 0)
Screenshot: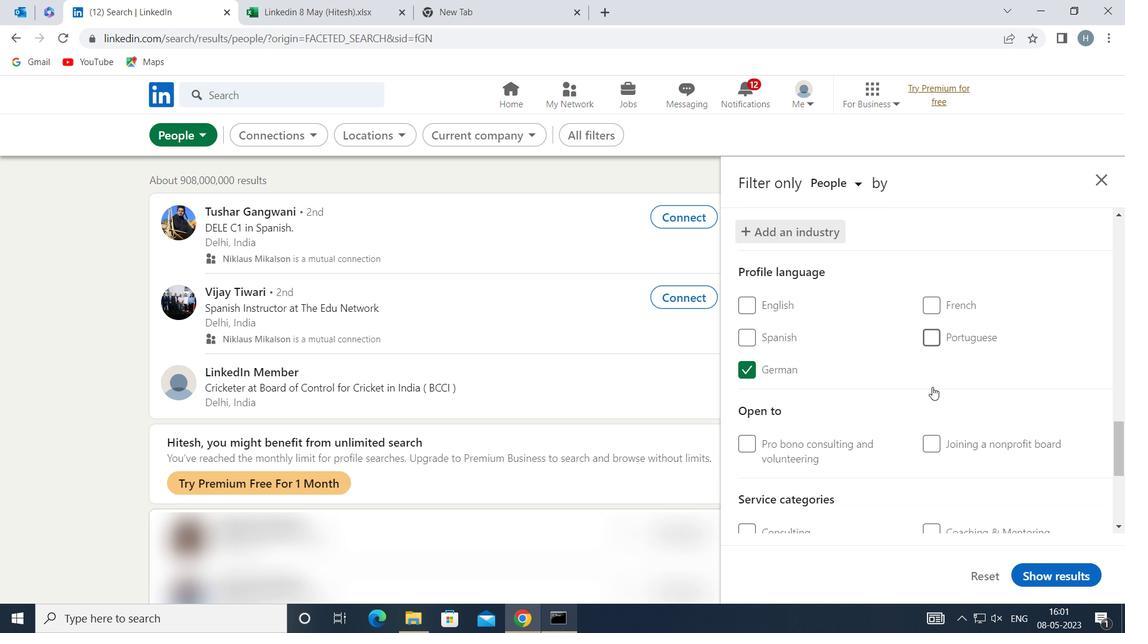 
Action: Mouse moved to (974, 410)
Screenshot: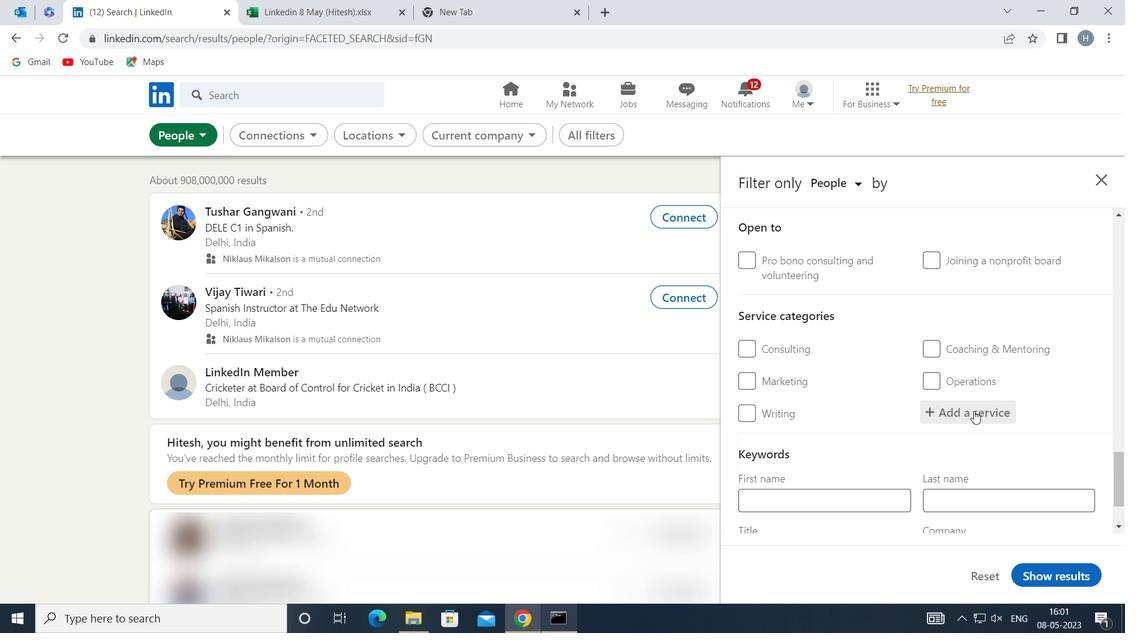 
Action: Mouse pressed left at (974, 410)
Screenshot: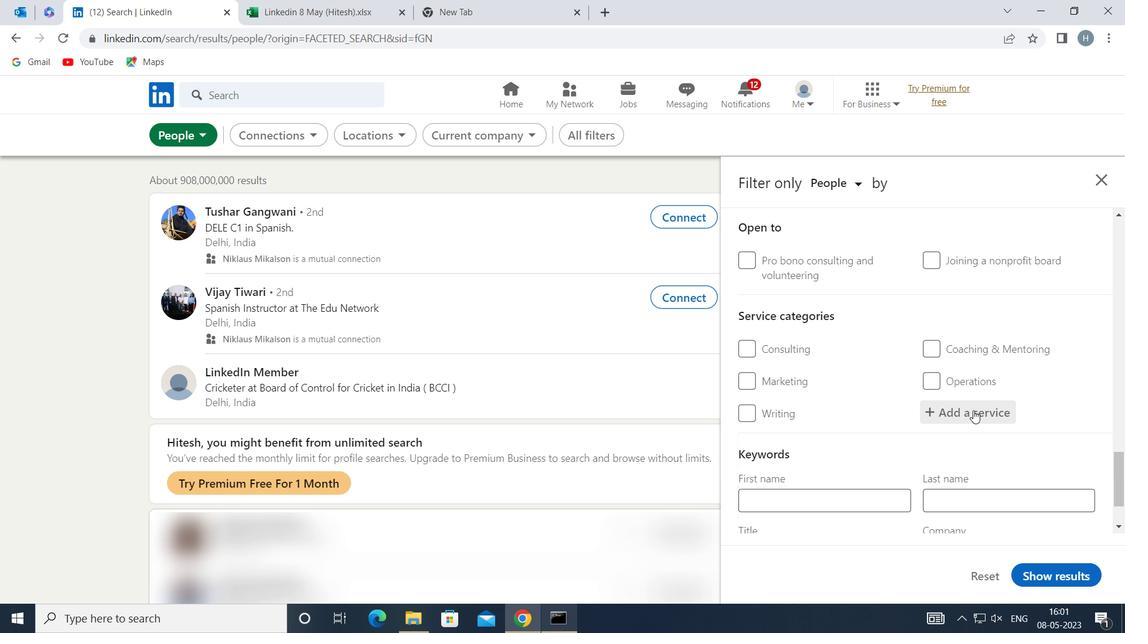 
Action: Key pressed <Key.shift>PRICING<Key.space><Key.shift>ST
Screenshot: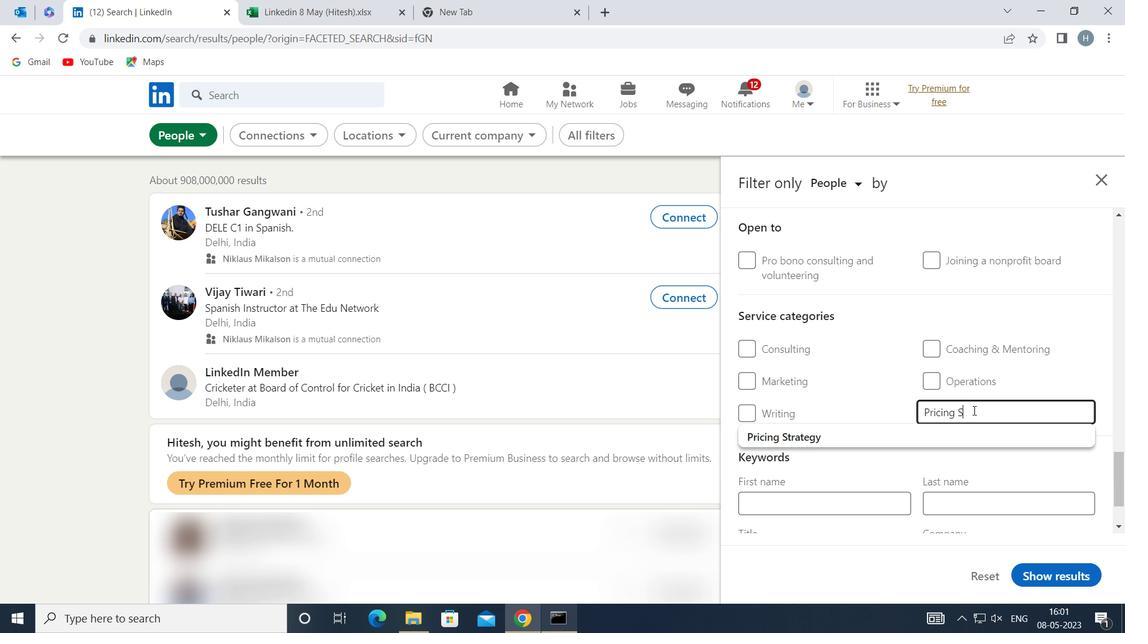 
Action: Mouse moved to (935, 433)
Screenshot: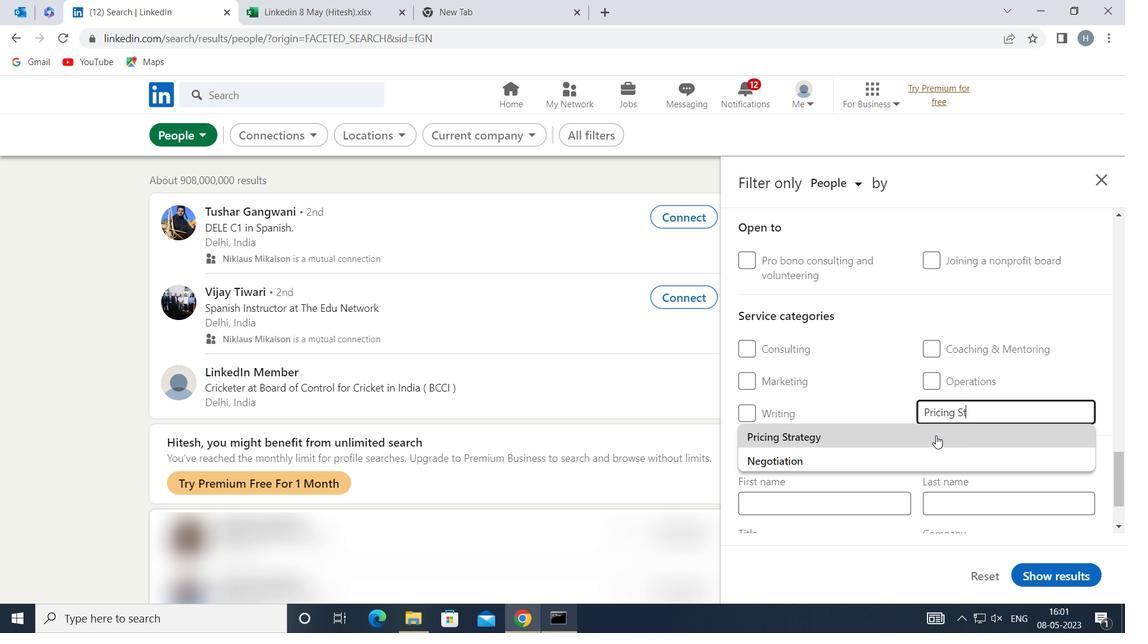 
Action: Mouse pressed left at (935, 433)
Screenshot: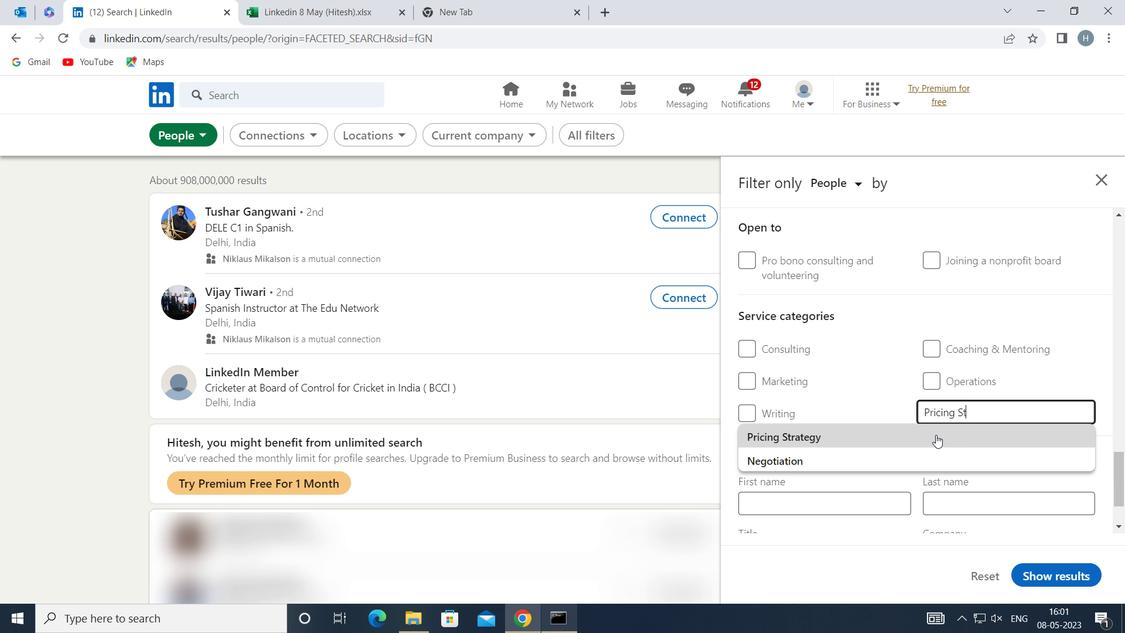 
Action: Mouse moved to (923, 422)
Screenshot: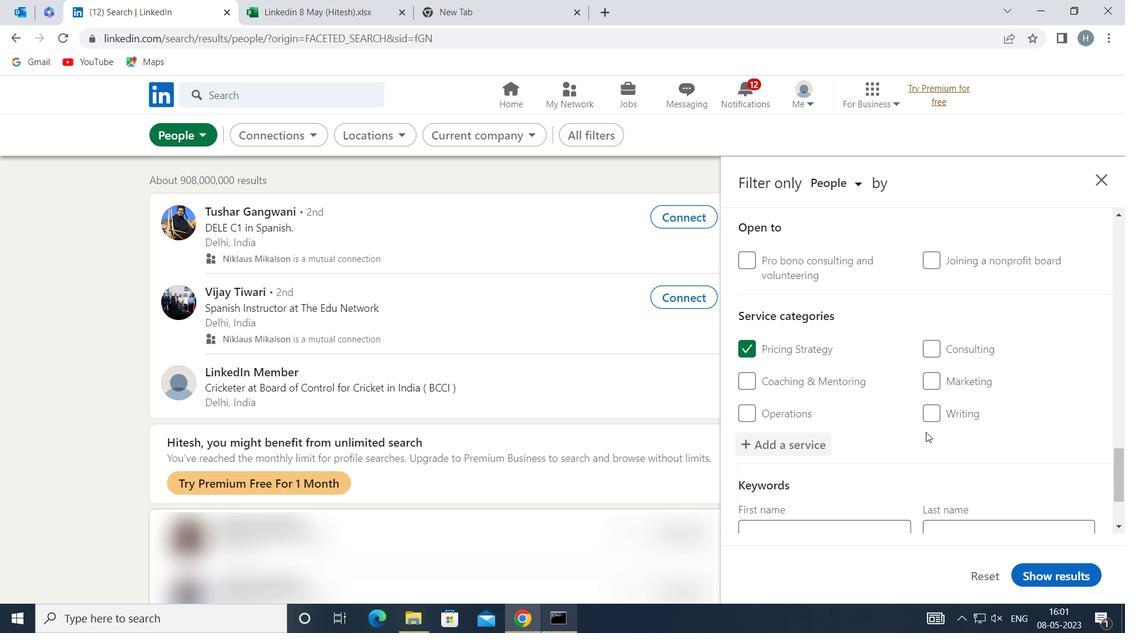 
Action: Mouse scrolled (923, 422) with delta (0, 0)
Screenshot: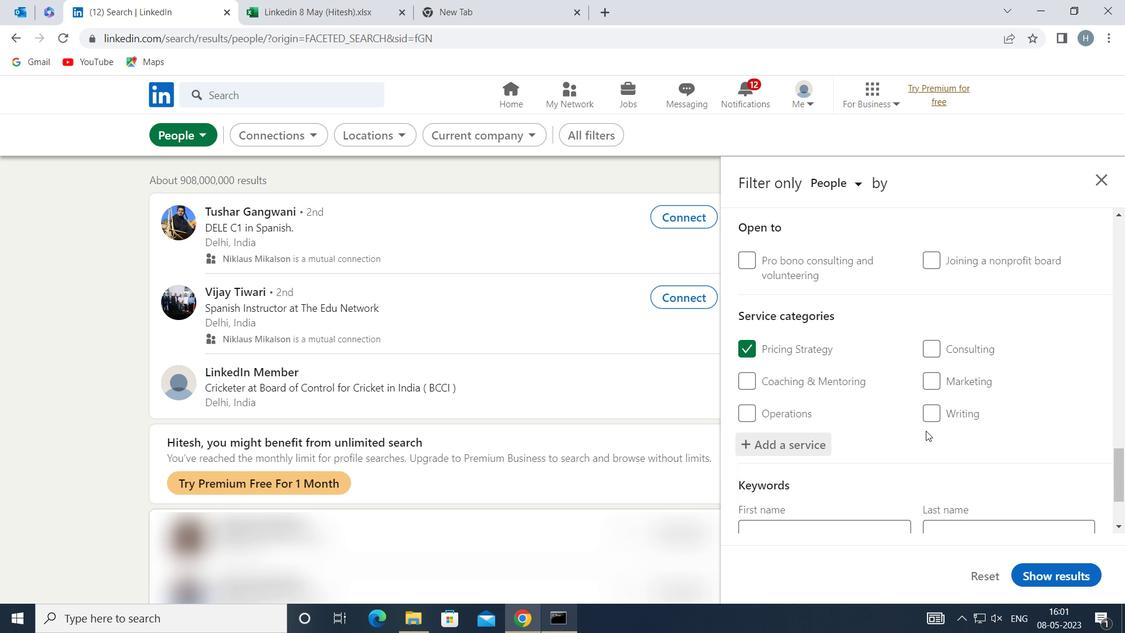 
Action: Mouse scrolled (923, 422) with delta (0, 0)
Screenshot: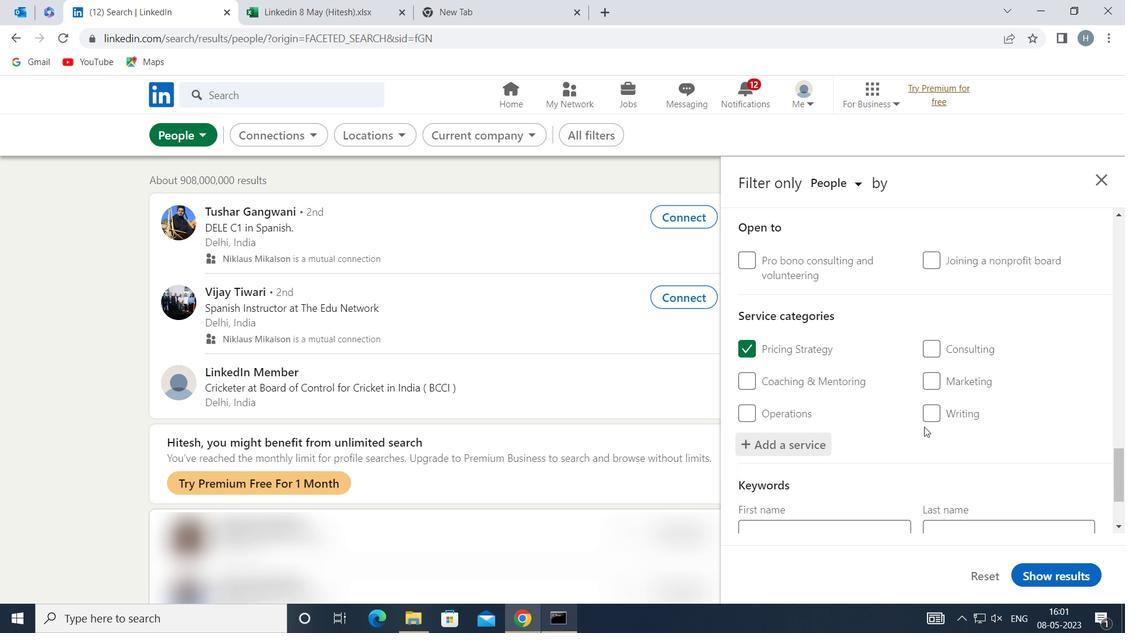 
Action: Mouse scrolled (923, 422) with delta (0, 0)
Screenshot: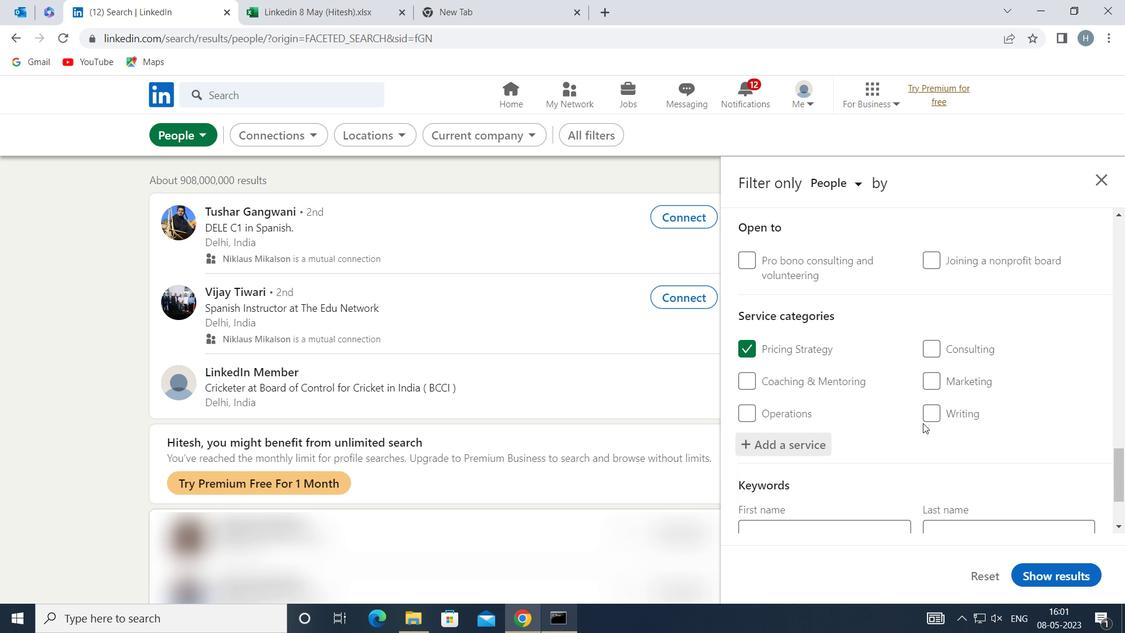 
Action: Mouse moved to (921, 416)
Screenshot: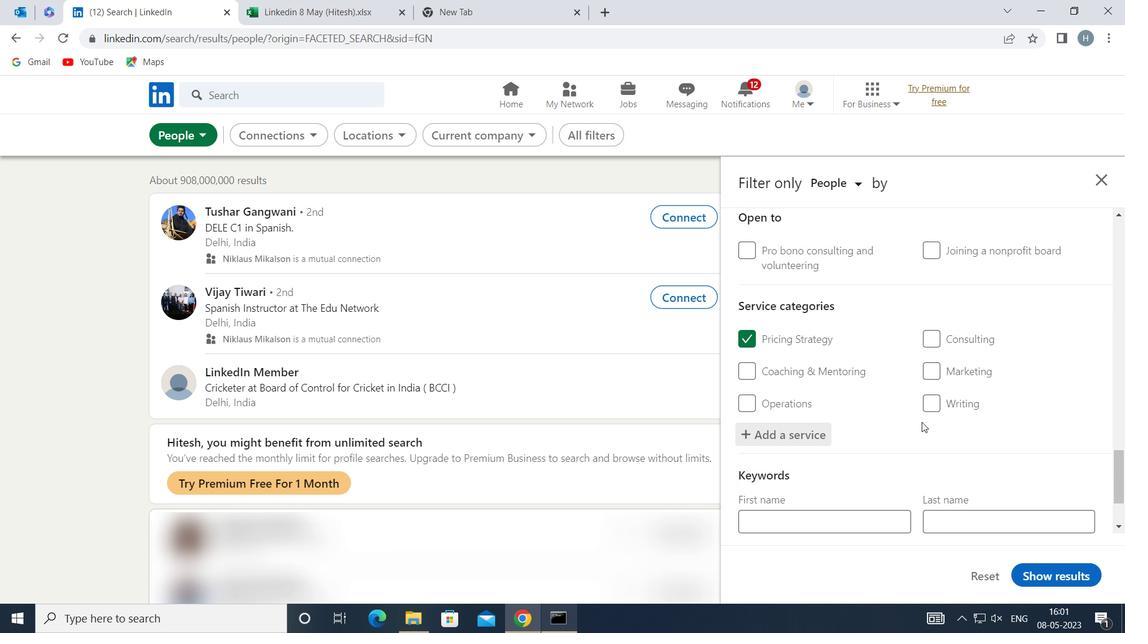 
Action: Mouse scrolled (921, 415) with delta (0, 0)
Screenshot: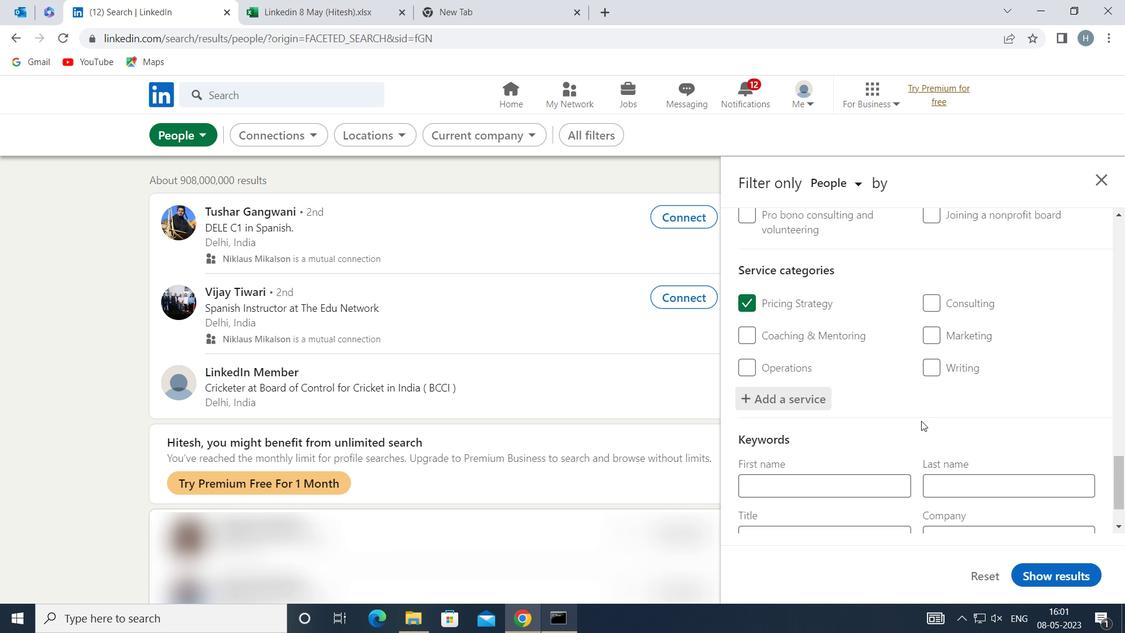 
Action: Mouse scrolled (921, 415) with delta (0, 0)
Screenshot: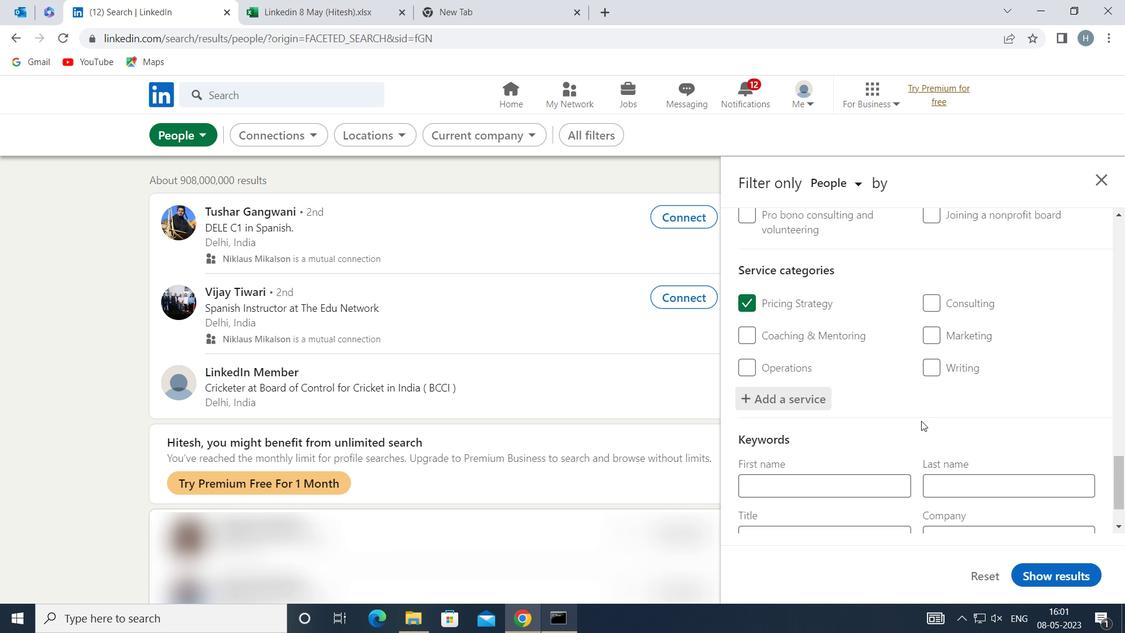 
Action: Mouse moved to (921, 416)
Screenshot: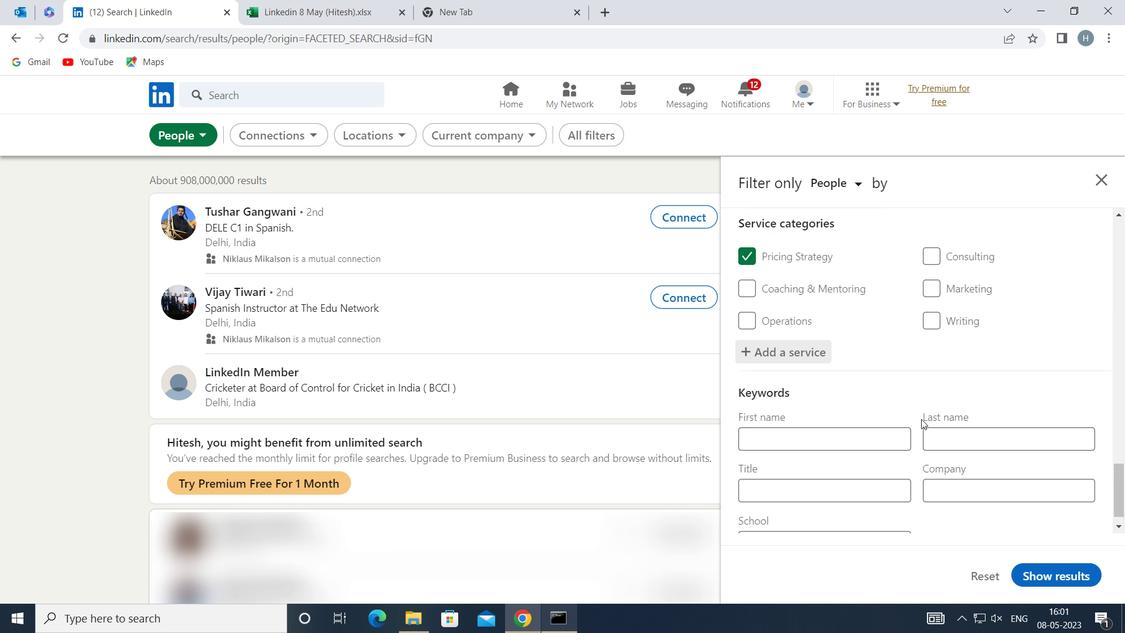 
Action: Mouse scrolled (921, 415) with delta (0, 0)
Screenshot: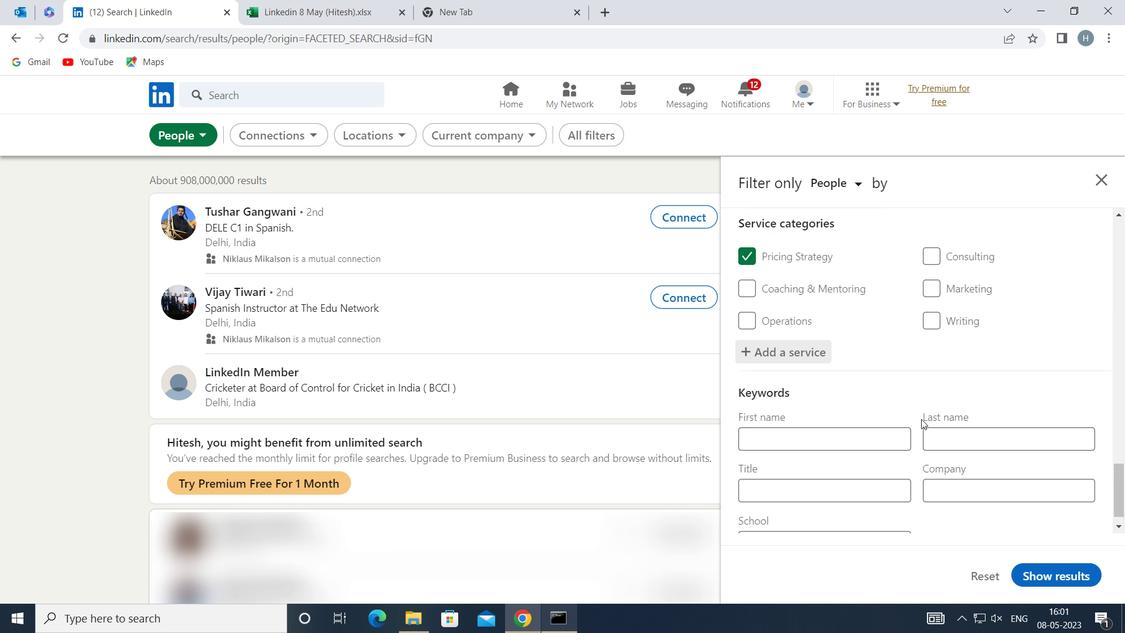 
Action: Mouse moved to (873, 460)
Screenshot: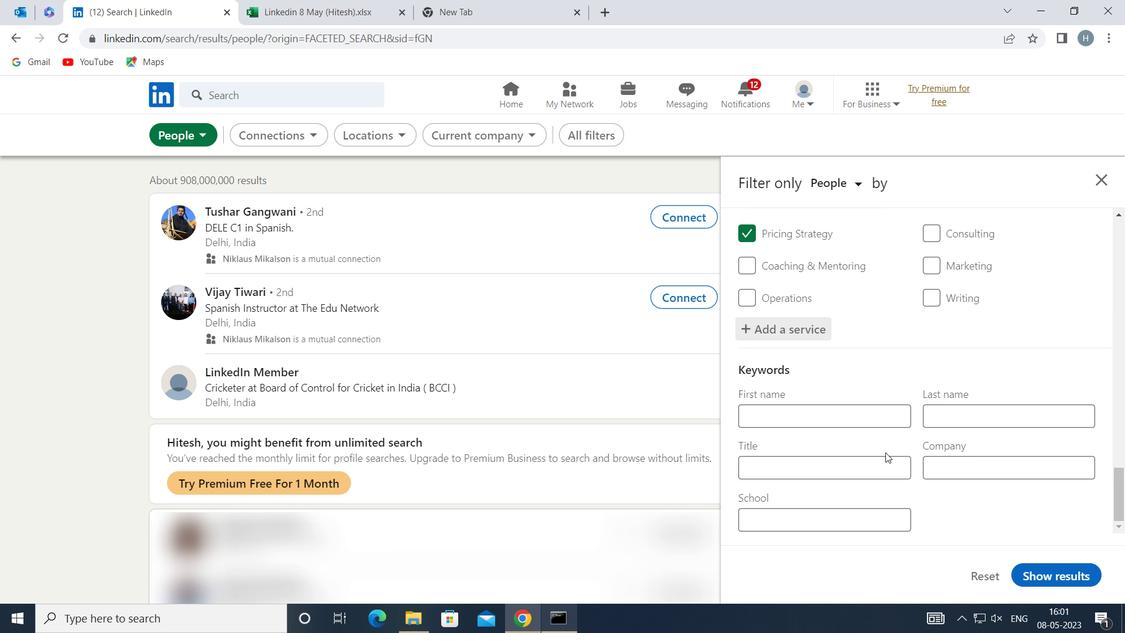 
Action: Mouse pressed left at (873, 460)
Screenshot: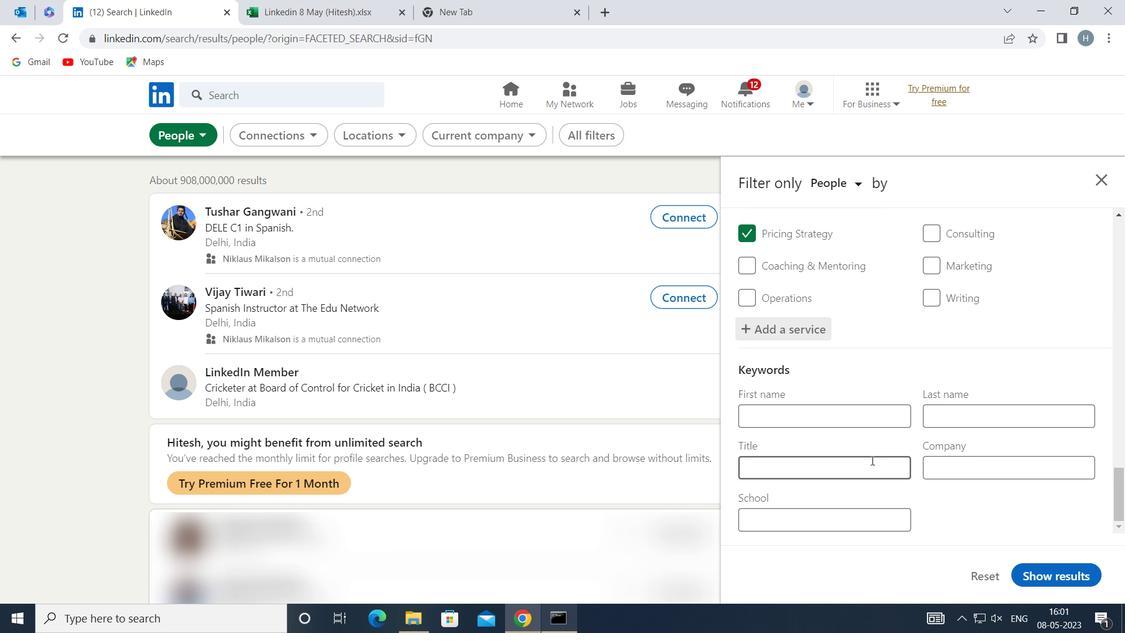 
Action: Key pressed <Key.shift>CIVIL<Key.space><Key.shift>ENGINEE
Screenshot: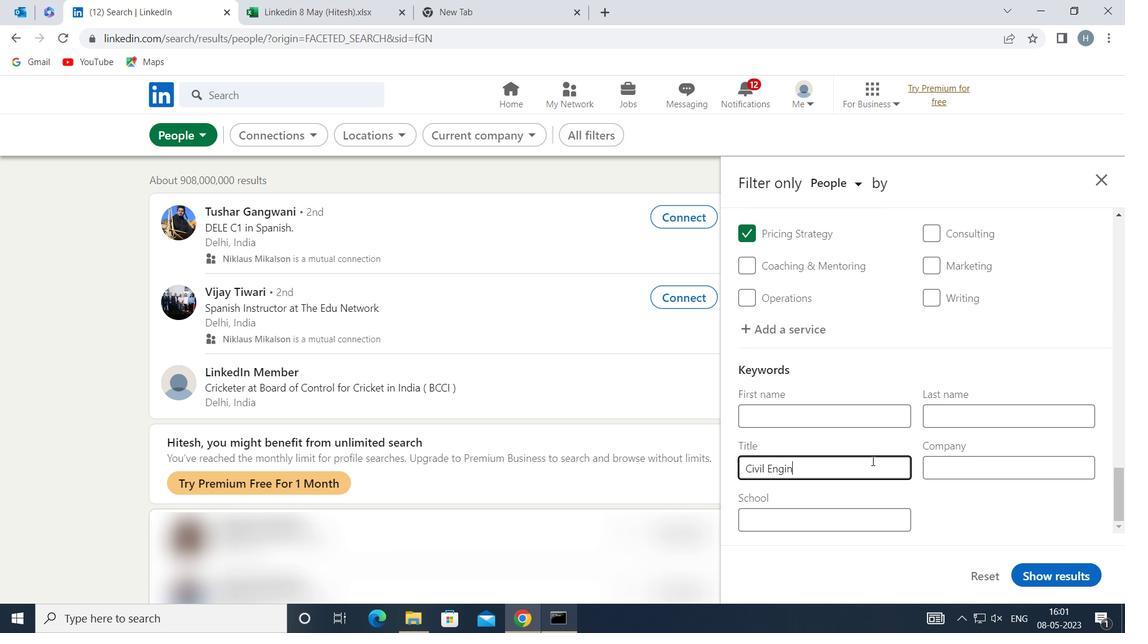 
Action: Mouse moved to (1005, 465)
Screenshot: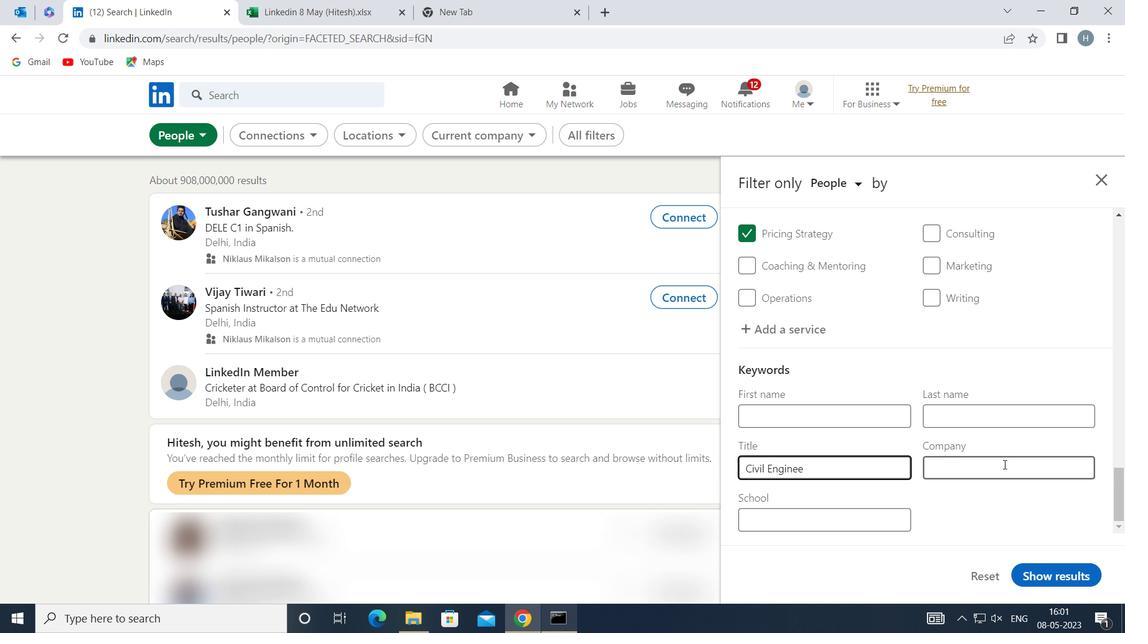 
Action: Key pressed R
Screenshot: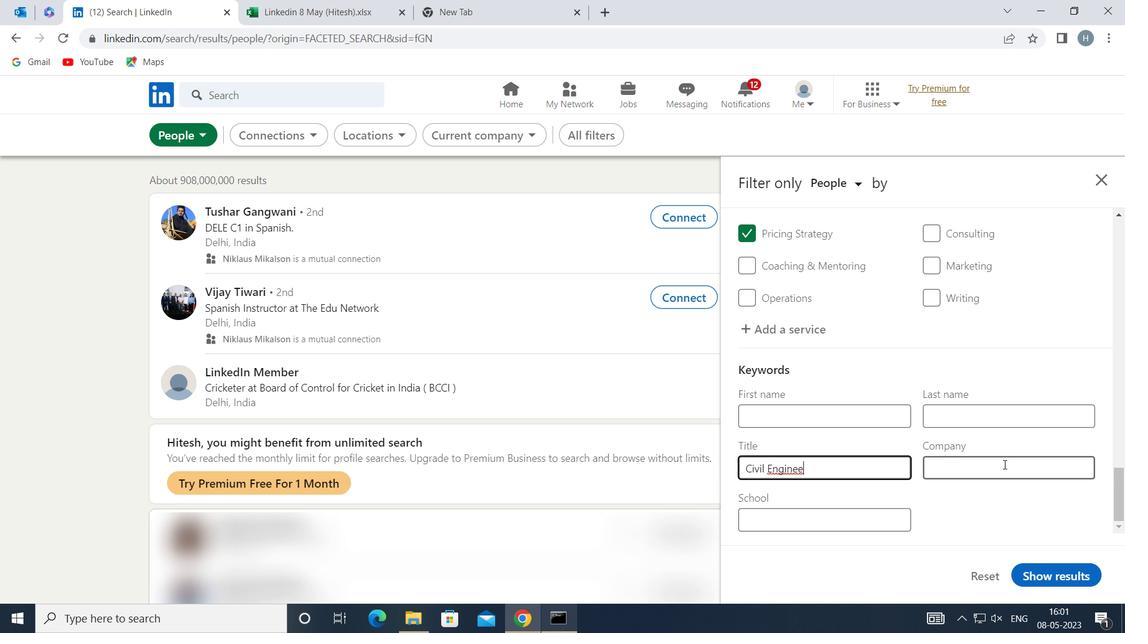 
Action: Mouse moved to (1072, 573)
Screenshot: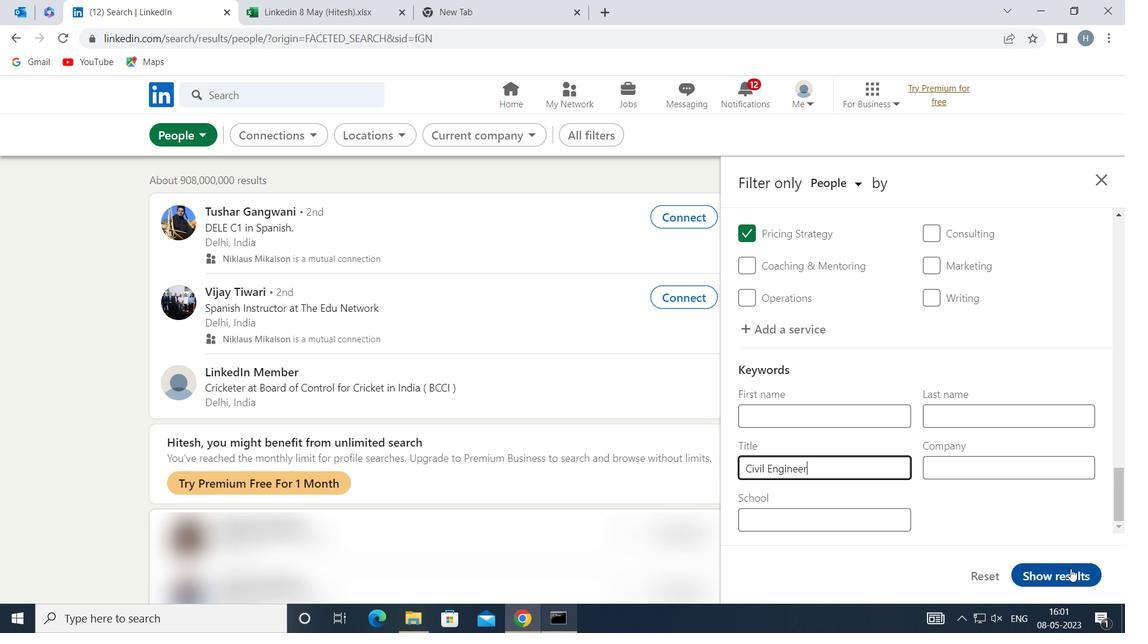 
Action: Mouse pressed left at (1072, 573)
Screenshot: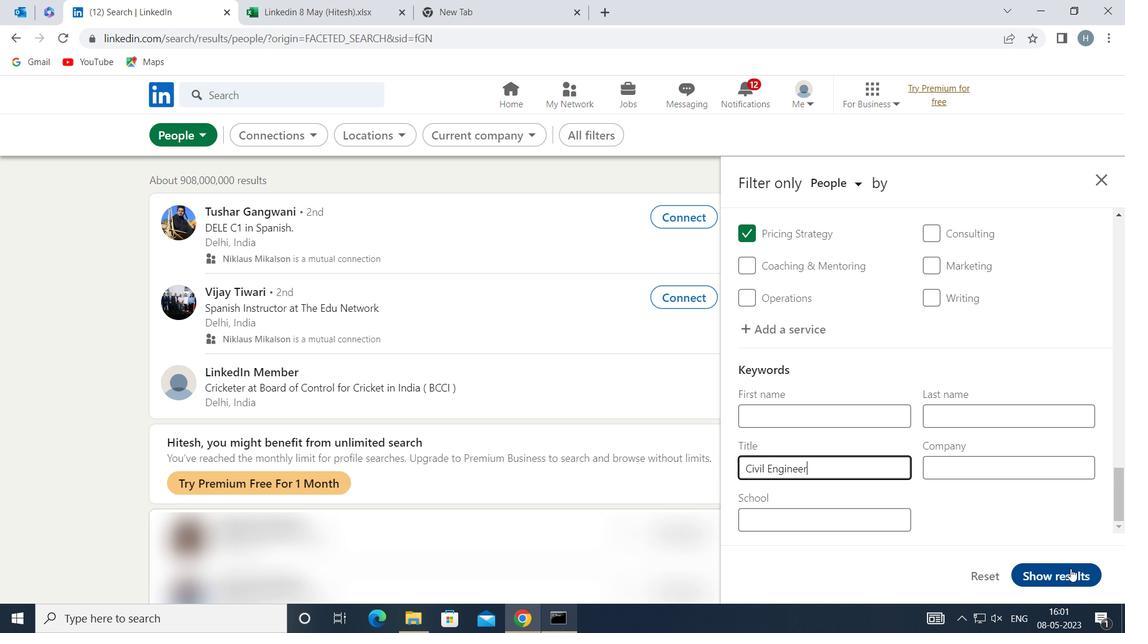
Action: Mouse moved to (859, 345)
Screenshot: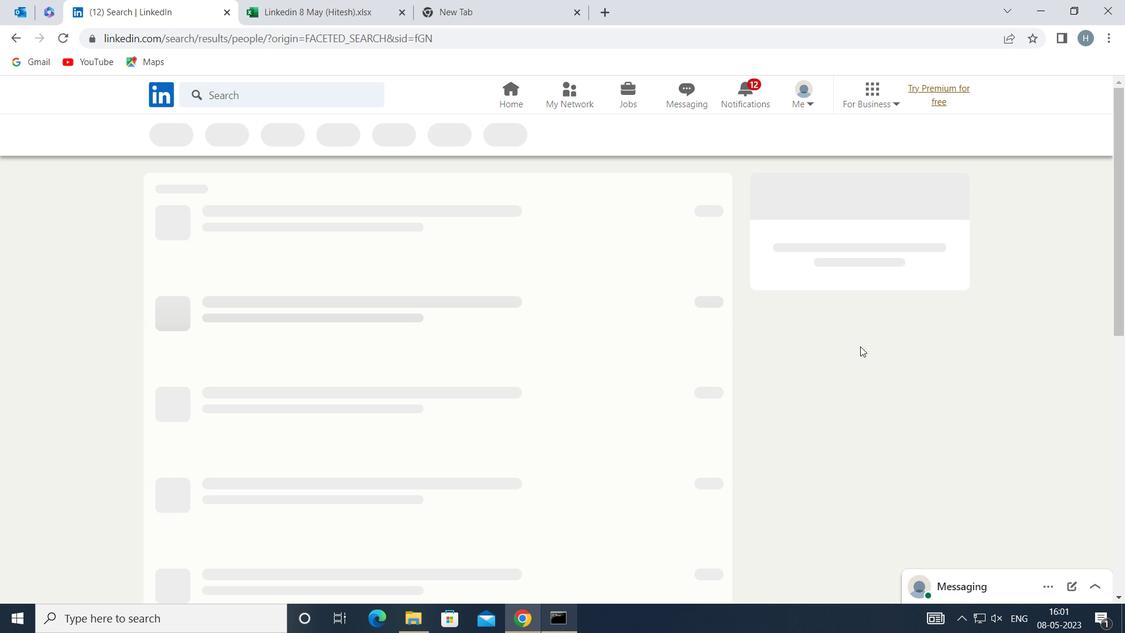 
